 Task: Add an event  with title  Second Presentation Rehearsal and Feedback Gathering, date '2024/04/26' to 2024/04/28 & Select Event type as  Group. Add location for the event as  123 Mount Olympus, Greece and add a description: The scavenger hunt can be designed as a friendly competition, with teams competing against each other to finish first or achieve specific goals. This fosters team spirit, healthy competition, and a sense of achievement.Create an event link  http-secondpresentationrehearsalandfeedbackgatheringcom & Select the event color as  Lime Green. , logged in from the account softage.10@softage.netand send the event invitation to softage.6@softage.net and softage.7@softage.net
Action: Mouse moved to (769, 142)
Screenshot: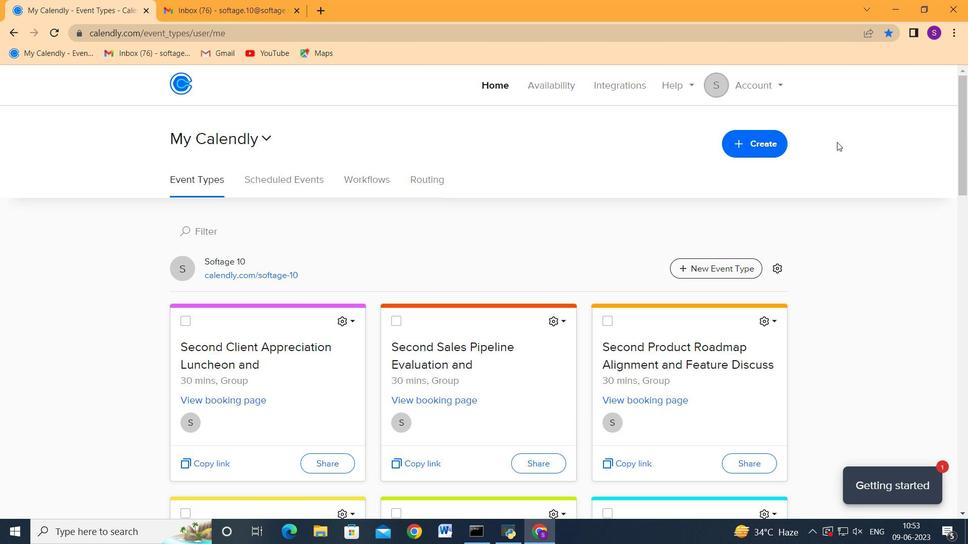
Action: Mouse pressed left at (769, 142)
Screenshot: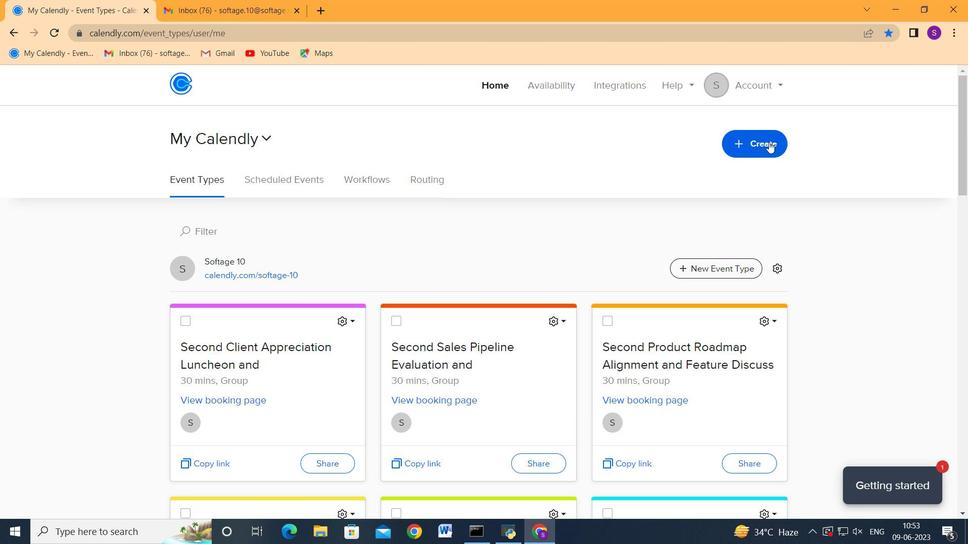 
Action: Mouse moved to (672, 202)
Screenshot: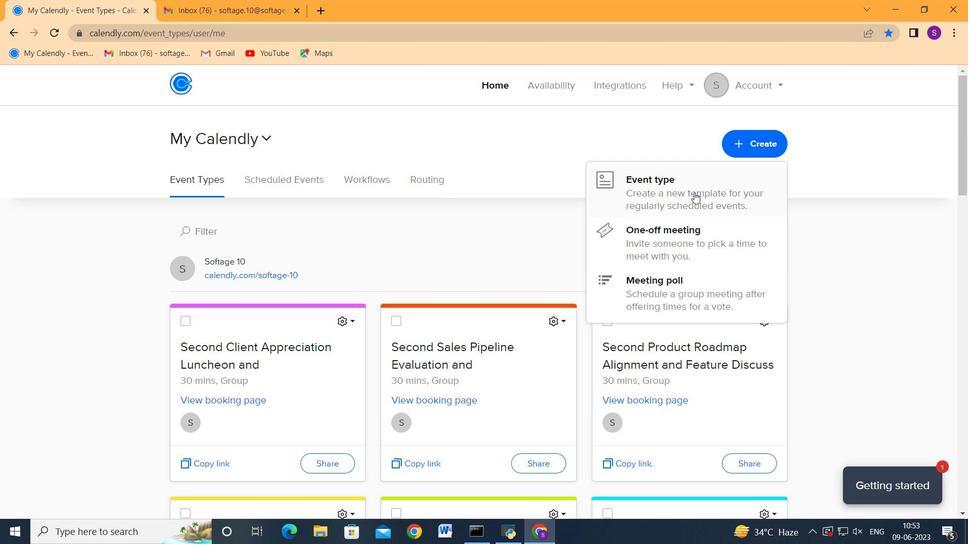 
Action: Mouse pressed left at (672, 202)
Screenshot: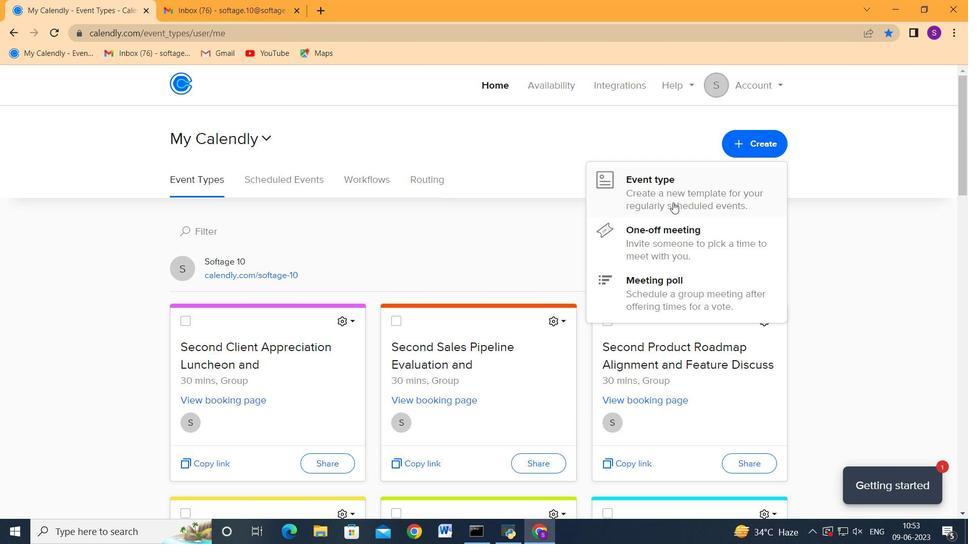 
Action: Mouse moved to (564, 239)
Screenshot: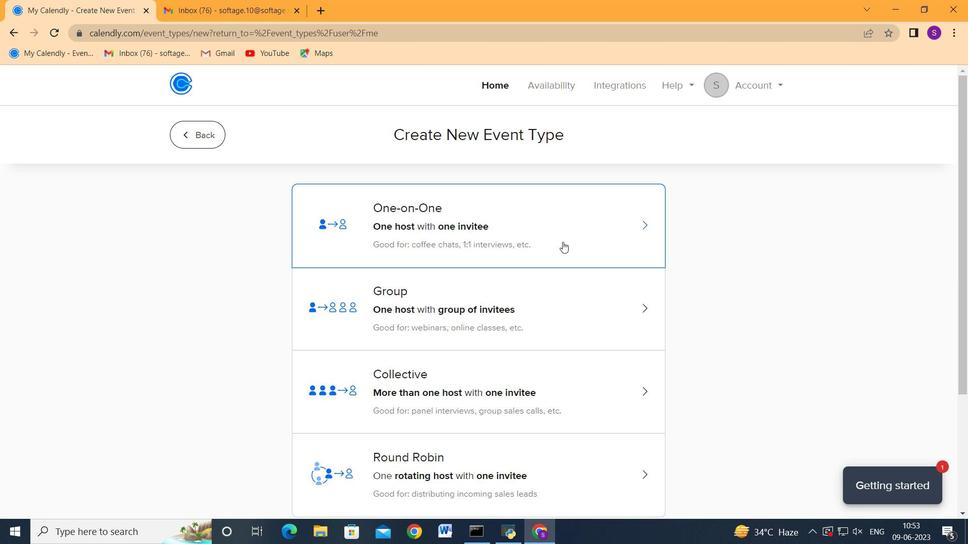 
Action: Mouse scrolled (562, 241) with delta (0, 0)
Screenshot: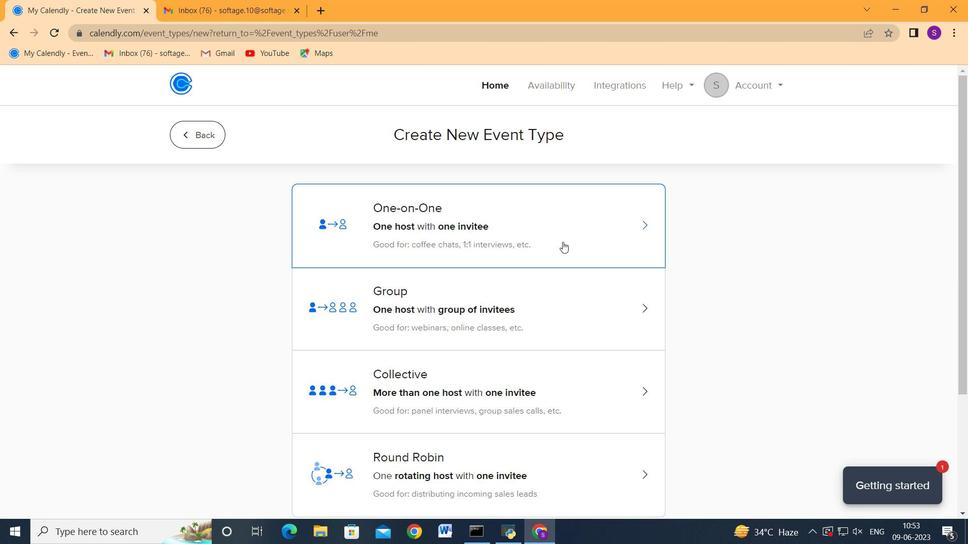 
Action: Mouse scrolled (564, 238) with delta (0, 0)
Screenshot: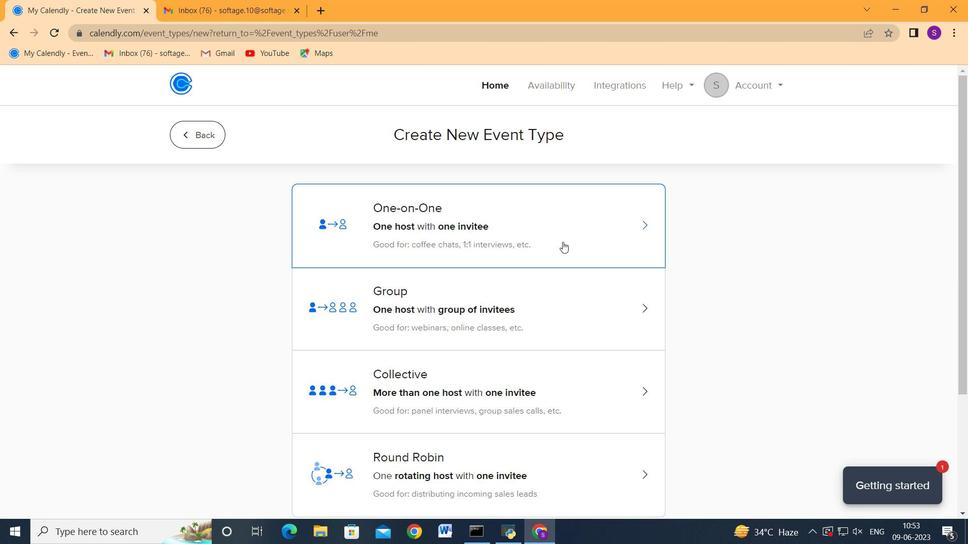 
Action: Mouse moved to (536, 260)
Screenshot: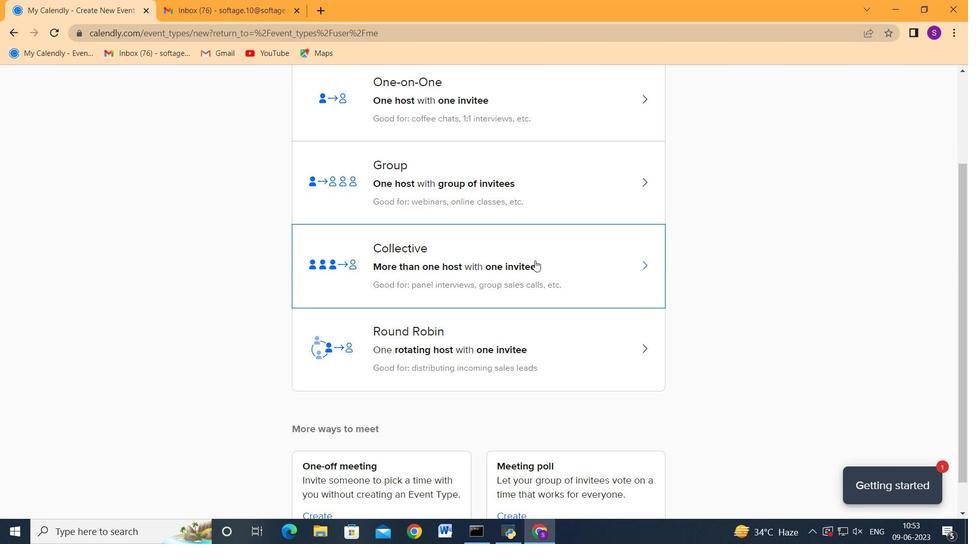 
Action: Mouse scrolled (536, 261) with delta (0, 0)
Screenshot: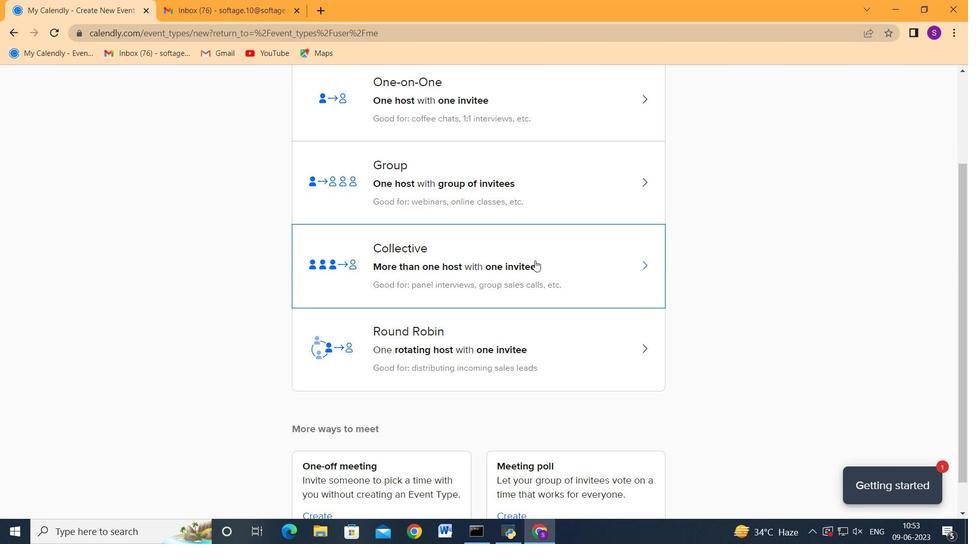 
Action: Mouse moved to (546, 253)
Screenshot: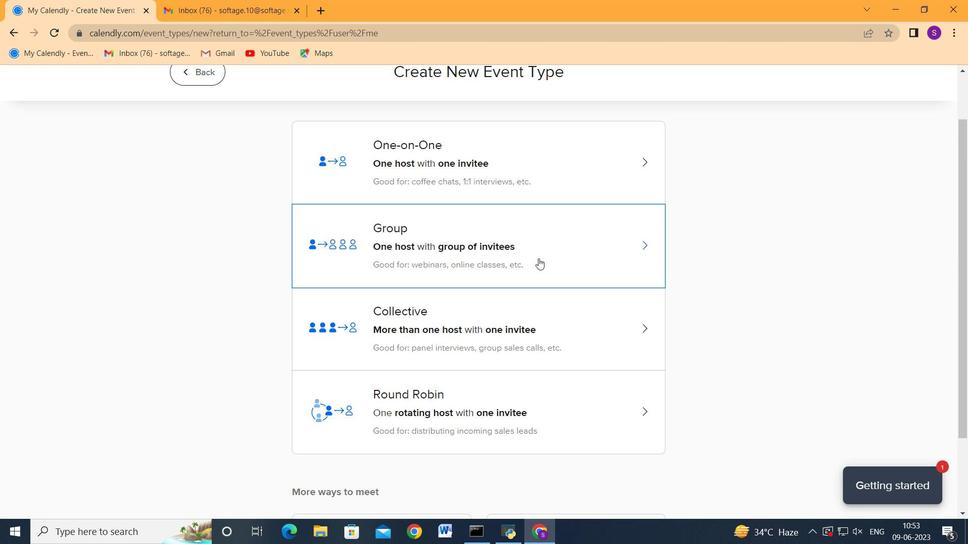 
Action: Mouse scrolled (546, 254) with delta (0, 0)
Screenshot: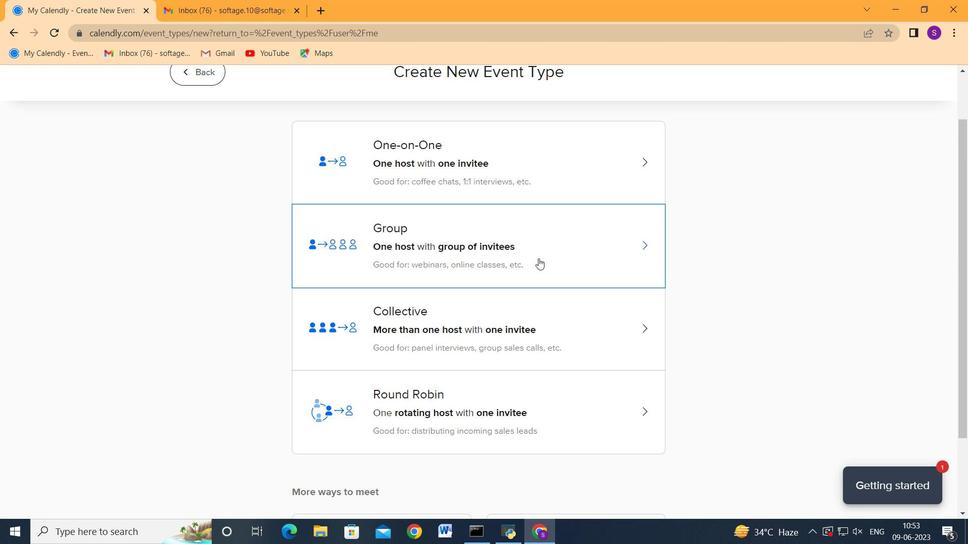 
Action: Mouse scrolled (546, 254) with delta (0, 0)
Screenshot: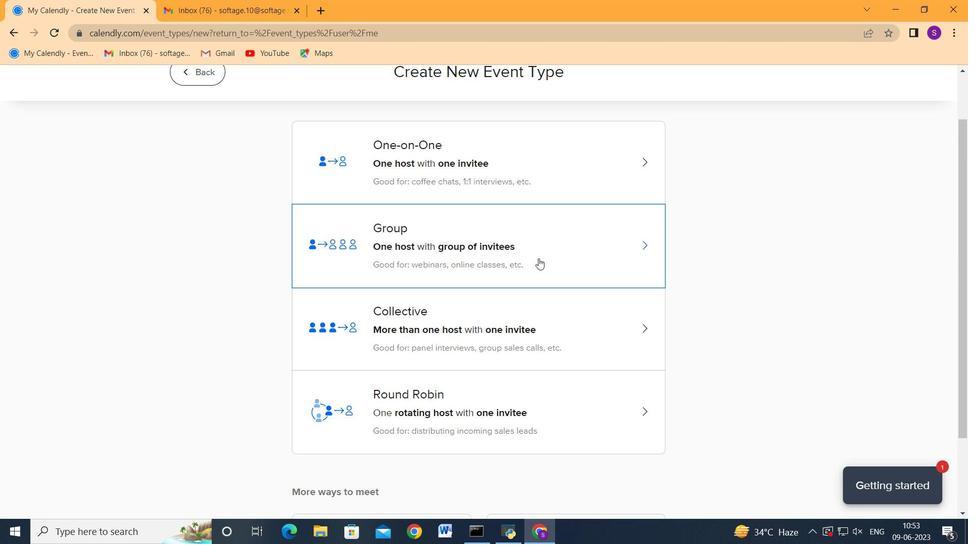 
Action: Mouse moved to (502, 316)
Screenshot: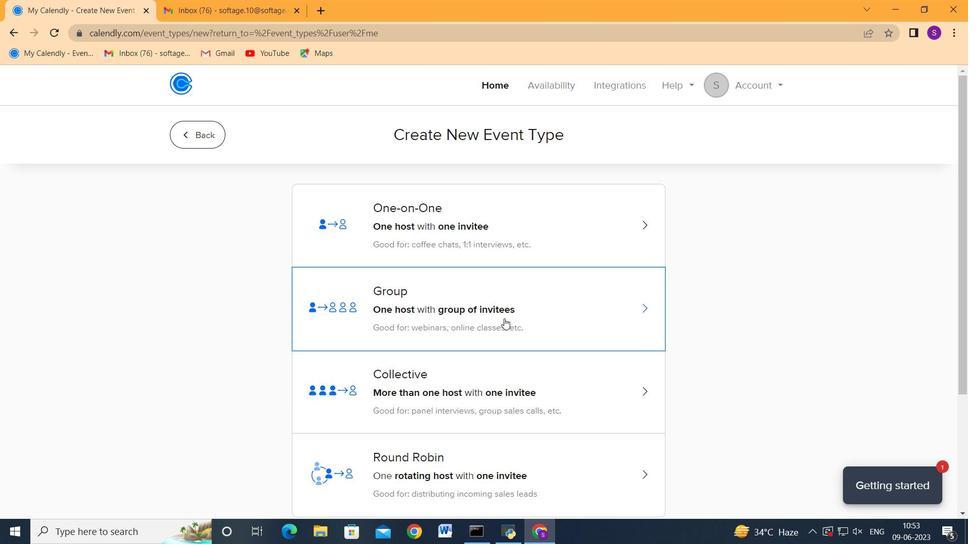 
Action: Mouse pressed left at (502, 316)
Screenshot: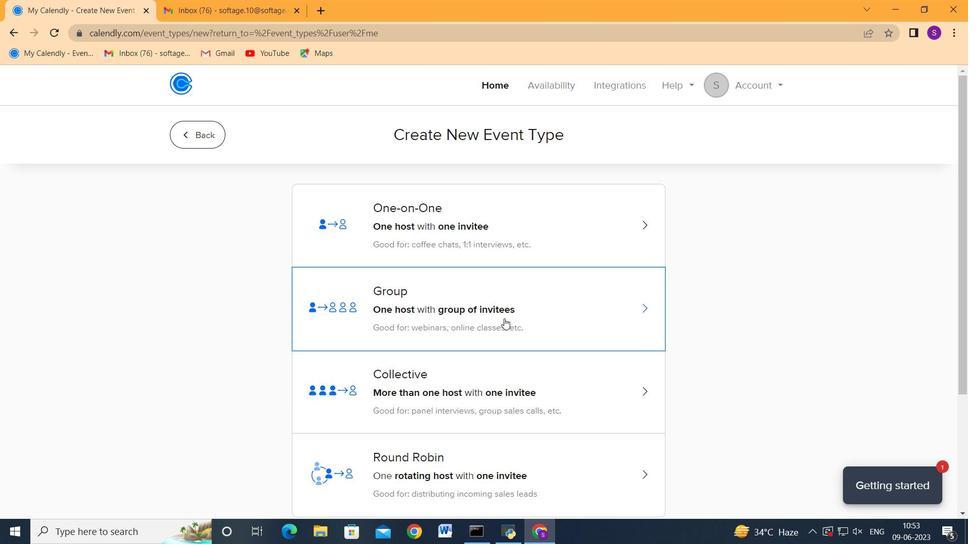 
Action: Mouse moved to (330, 306)
Screenshot: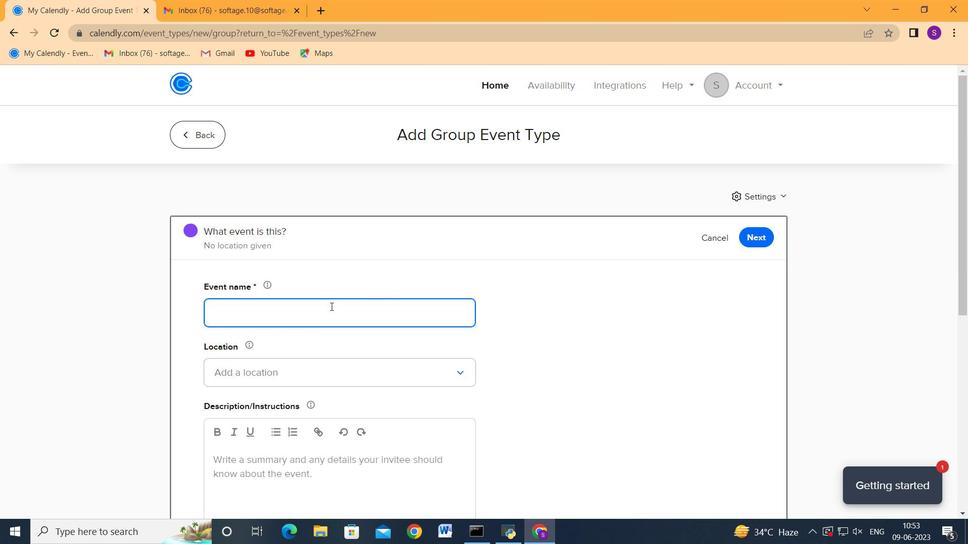 
Action: Mouse pressed left at (330, 306)
Screenshot: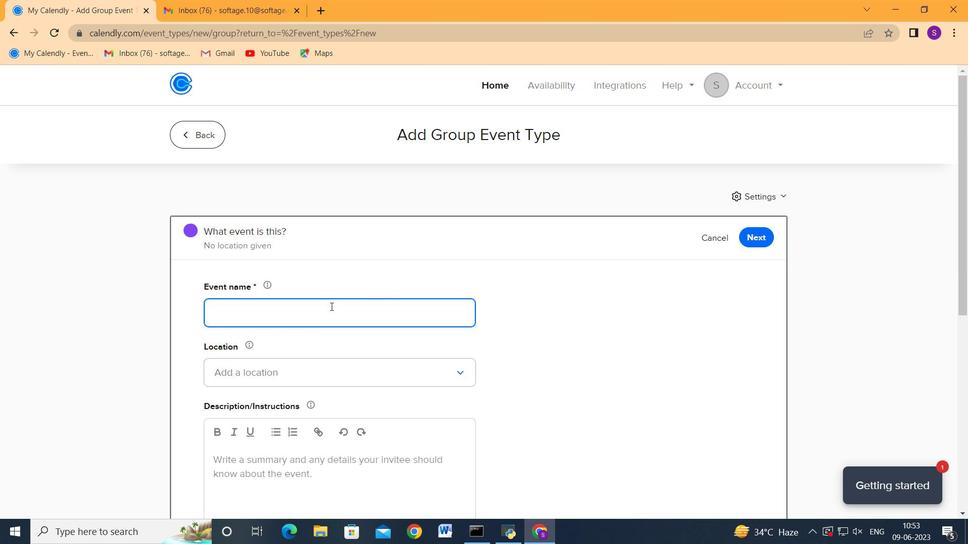 
Action: Key pressed <Key.shift_r>Second<Key.space><Key.shift>Presentation<Key.space><Key.shift_r>Rehearsal<Key.space><Key.space><Key.backspace>and<Key.space>feen<Key.backspace>dback<Key.space><Key.backspace><Key.backspace><Key.backspace><Key.backspace><Key.backspace><Key.backspace><Key.backspace><Key.backspace><Key.backspace><Key.shift_r>Feedna<Key.backspace><Key.backspace>back<Key.space><Key.shift>Gathering<Key.space><Key.tab>
Screenshot: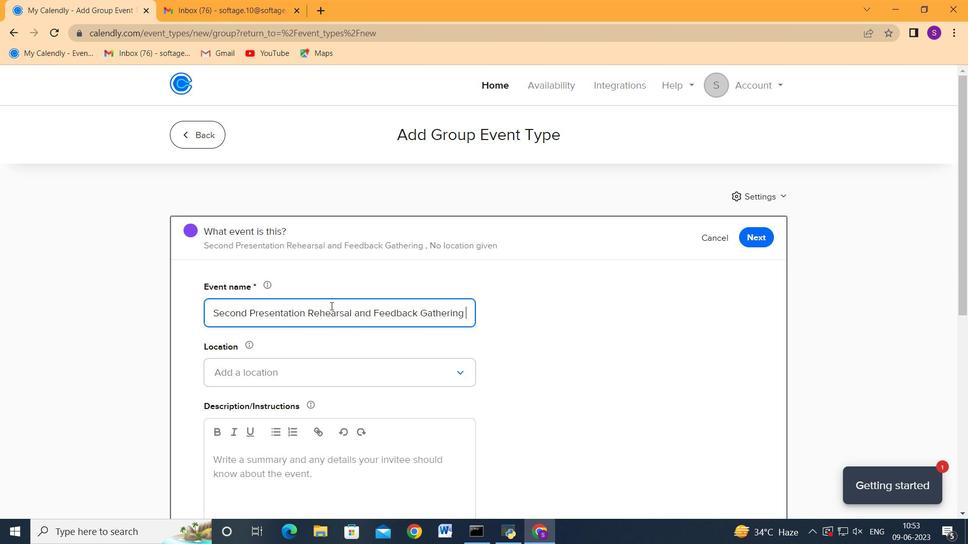 
Action: Mouse moved to (418, 181)
Screenshot: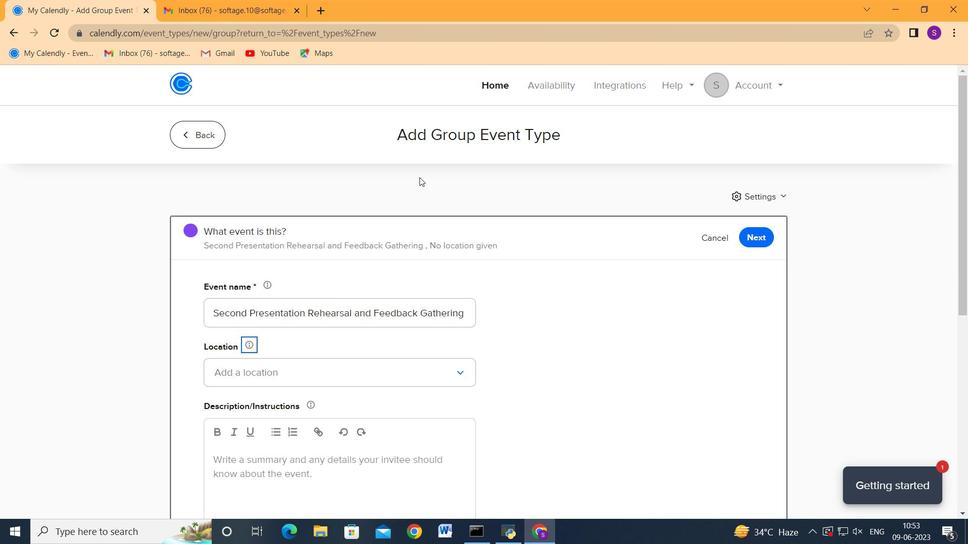 
Action: Key pressed <Key.tab>
Screenshot: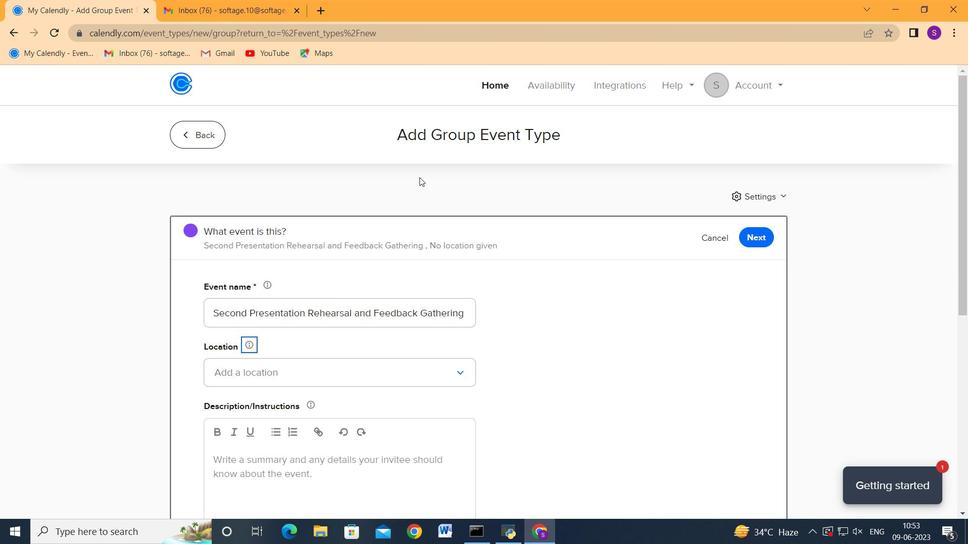 
Action: Mouse moved to (359, 372)
Screenshot: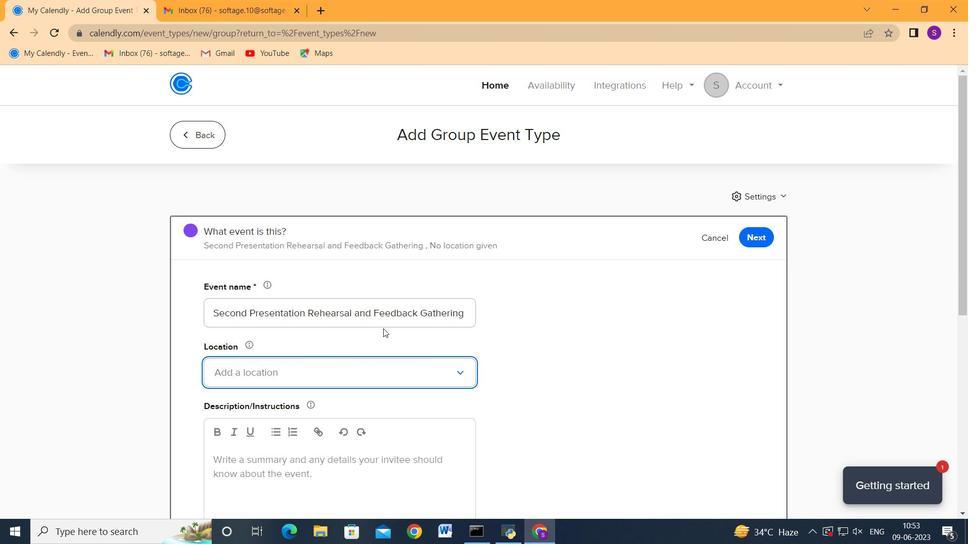
Action: Mouse pressed left at (359, 372)
Screenshot: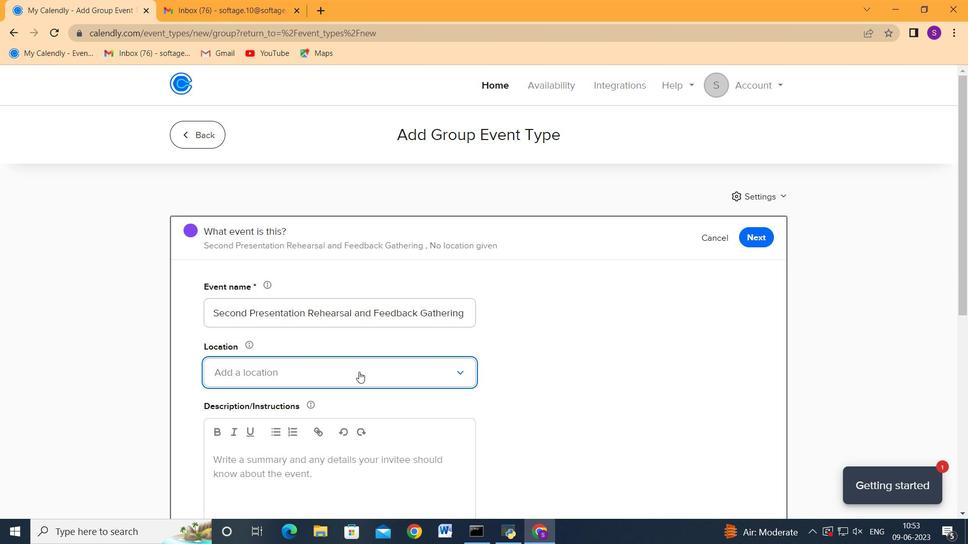 
Action: Mouse moved to (305, 402)
Screenshot: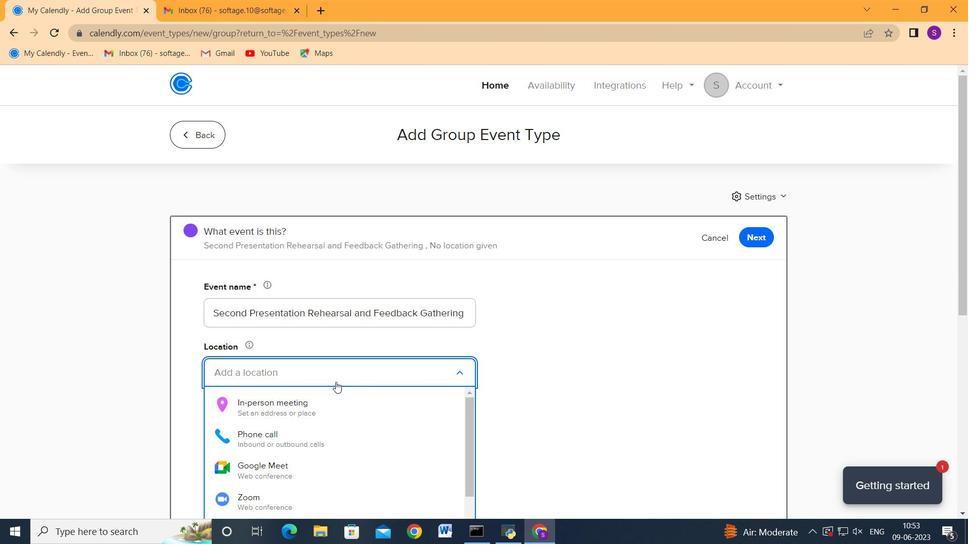 
Action: Mouse pressed left at (305, 402)
Screenshot: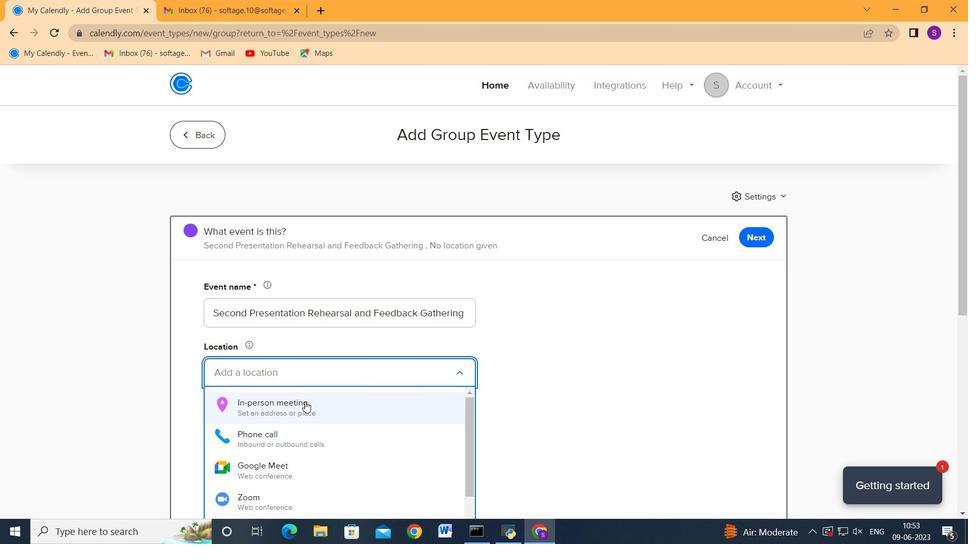 
Action: Mouse moved to (454, 210)
Screenshot: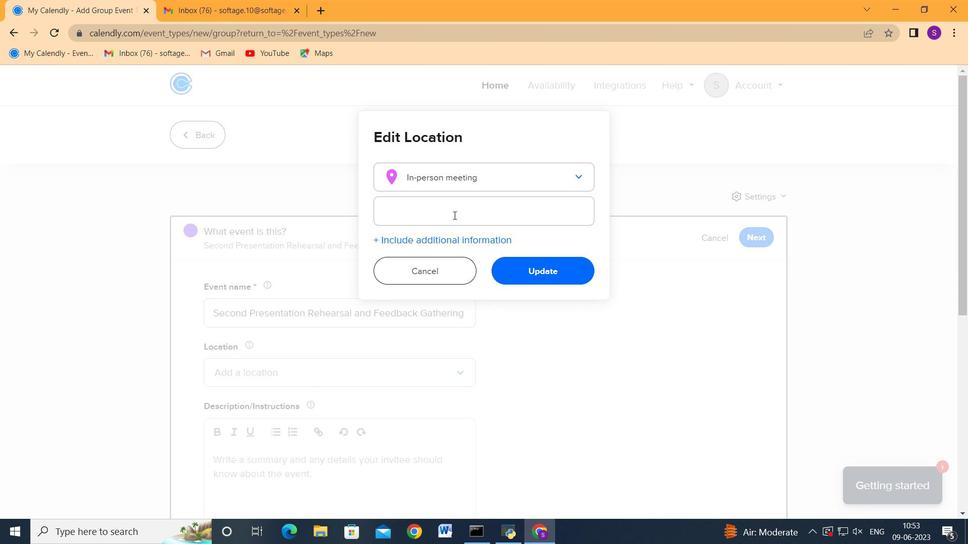 
Action: Mouse pressed left at (454, 210)
Screenshot: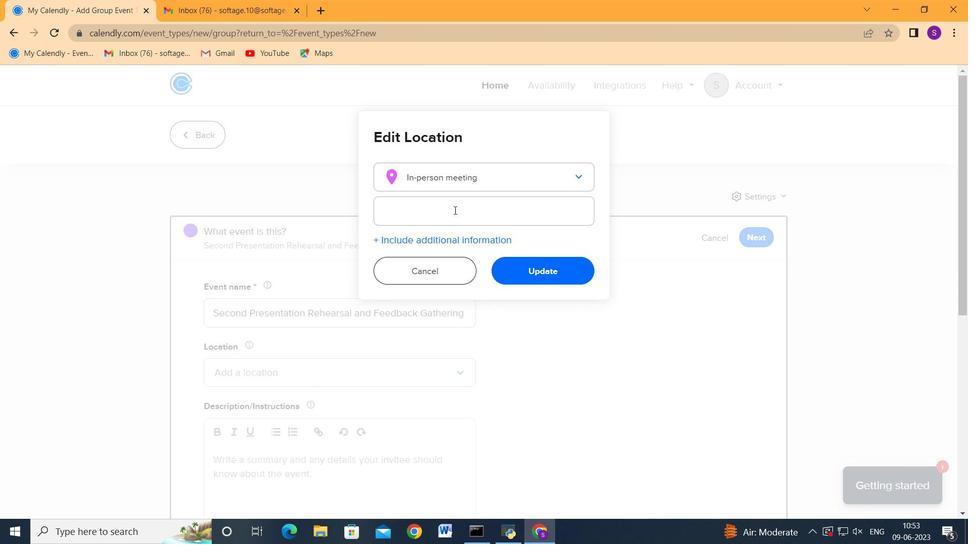 
Action: Key pressed <Key.shift><Key.shift><Key.shift><Key.shift><Key.shift><Key.shift><Key.shift><Key.shift>T<Key.backspace>123<Key.space><Key.shift>Moun<Key.space><Key.backspace>t<Key.space><Key.shift>Olympus
Screenshot: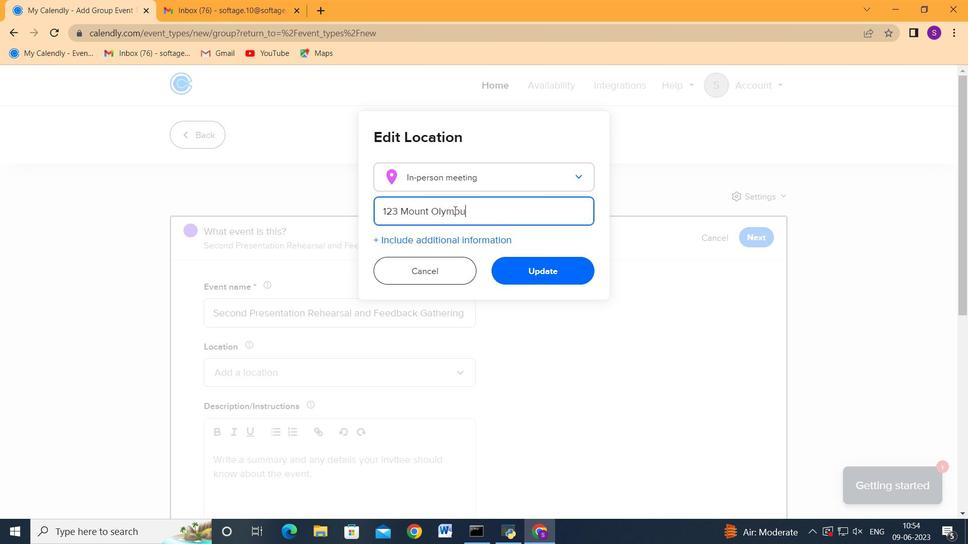 
Action: Mouse moved to (527, 275)
Screenshot: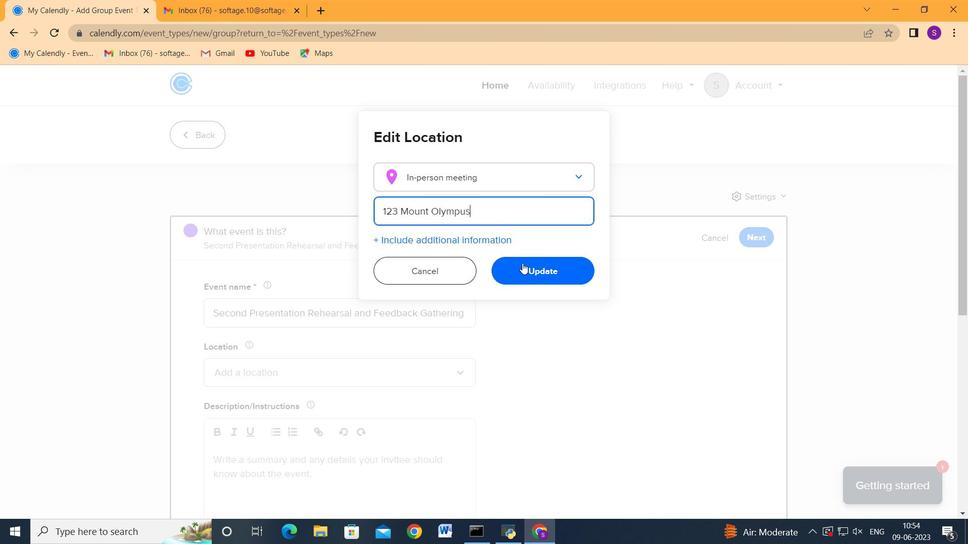 
Action: Mouse pressed left at (527, 275)
Screenshot: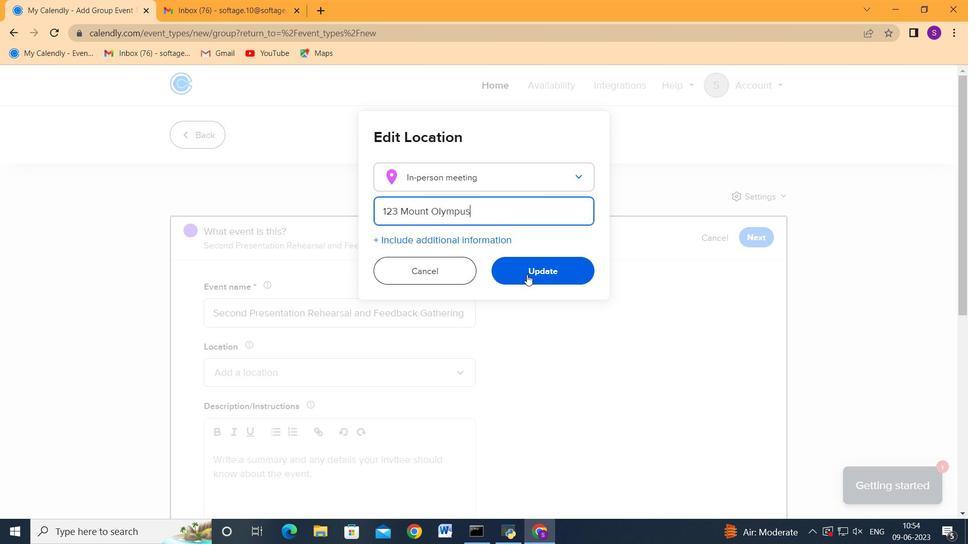 
Action: Mouse moved to (424, 373)
Screenshot: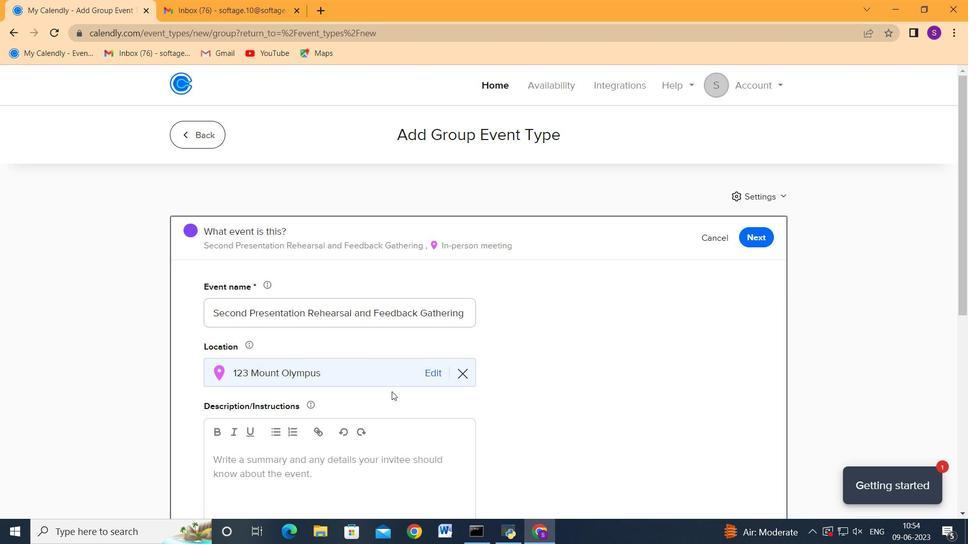 
Action: Mouse pressed left at (424, 373)
Screenshot: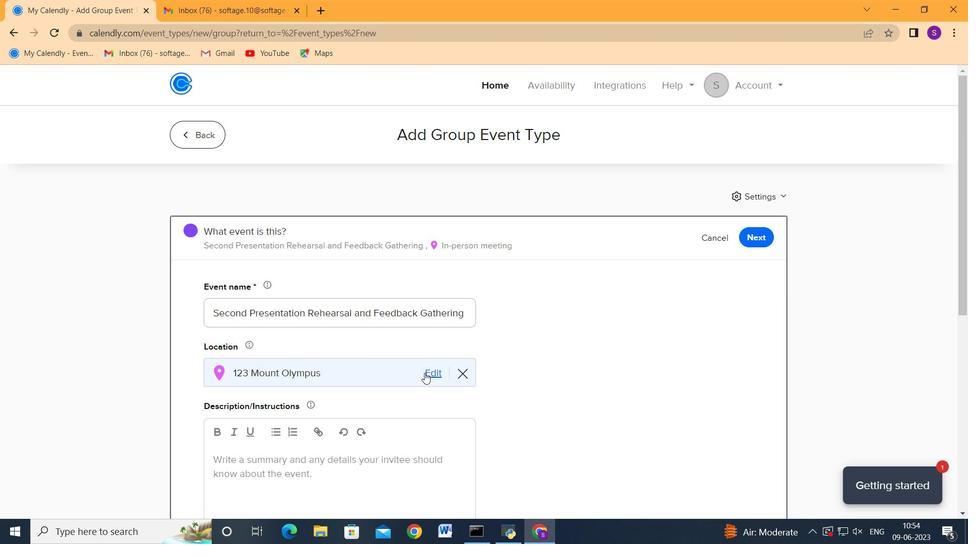 
Action: Mouse moved to (486, 219)
Screenshot: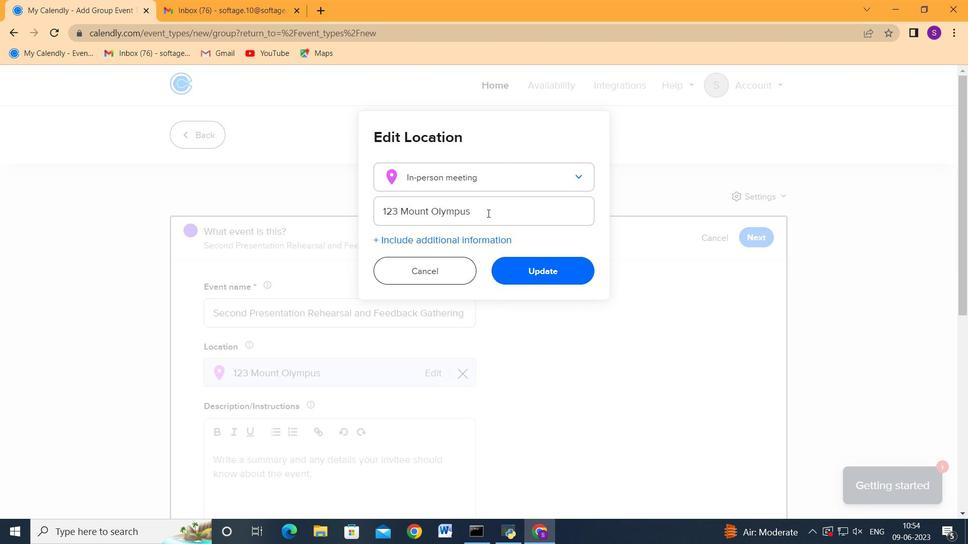 
Action: Mouse pressed left at (486, 219)
Screenshot: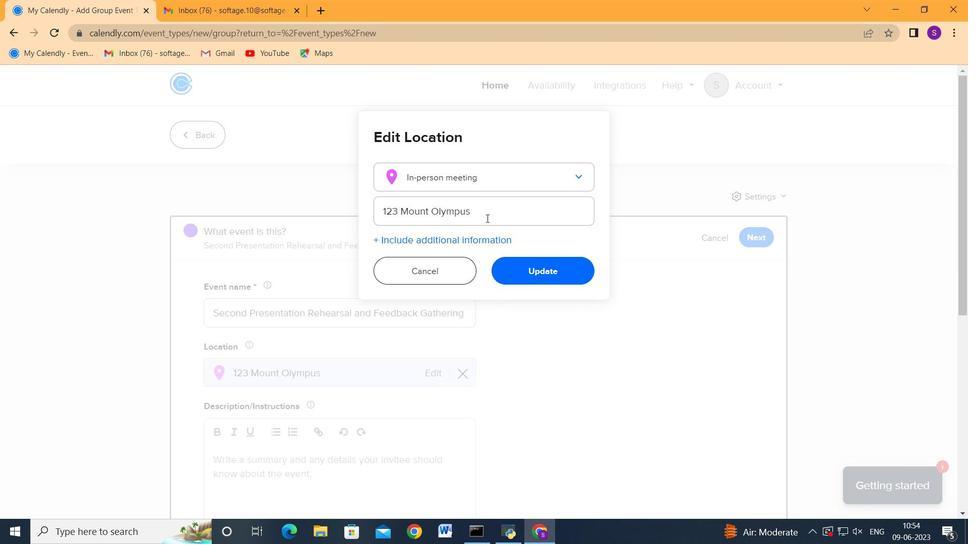 
Action: Key pressed ,<Key.space><Key.shift_r>Grre<Key.backspace><Key.backspace>eece
Screenshot: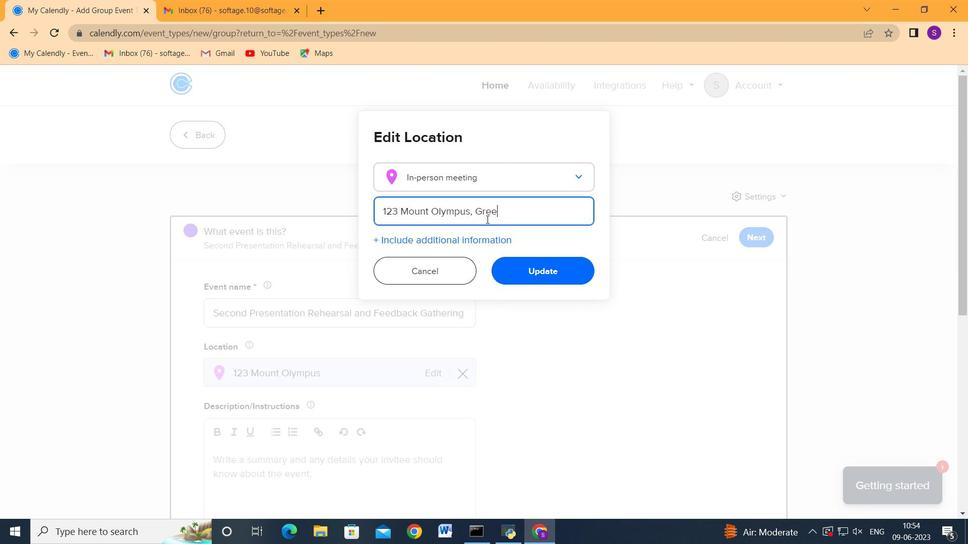 
Action: Mouse moved to (516, 259)
Screenshot: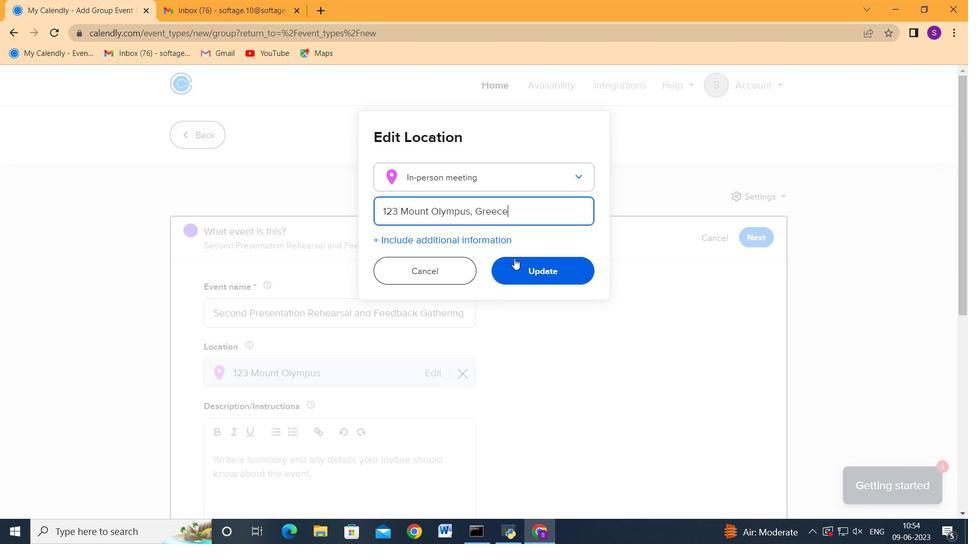 
Action: Mouse pressed left at (516, 259)
Screenshot: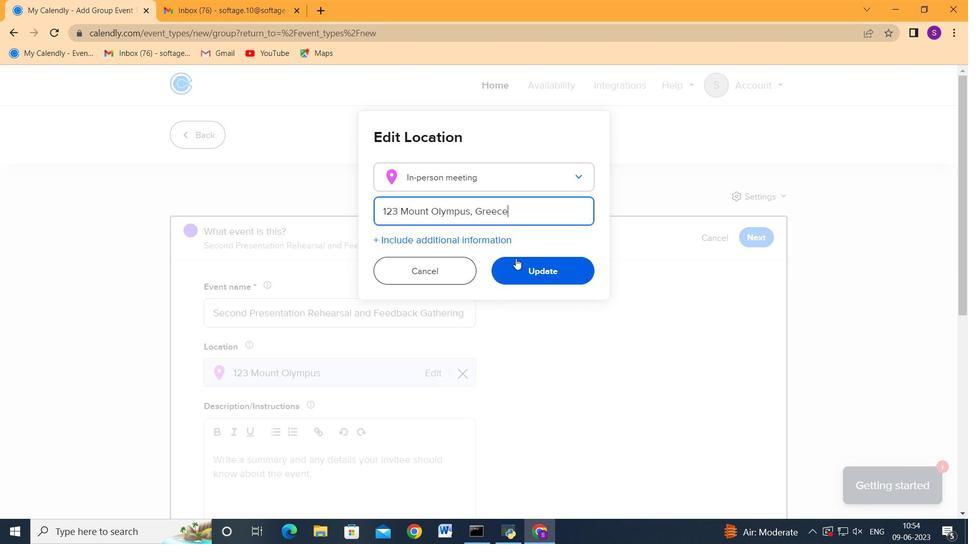 
Action: Mouse moved to (473, 311)
Screenshot: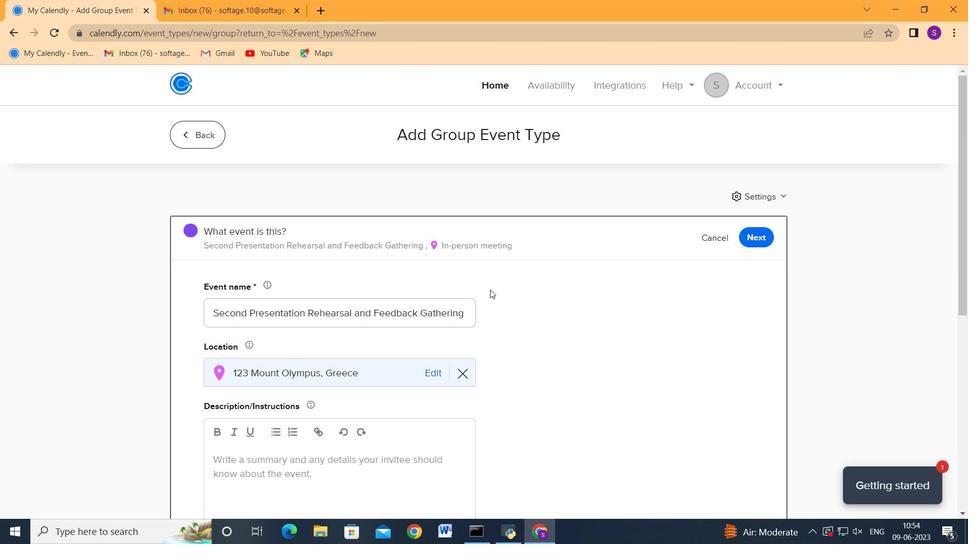 
Action: Mouse scrolled (473, 310) with delta (0, 0)
Screenshot: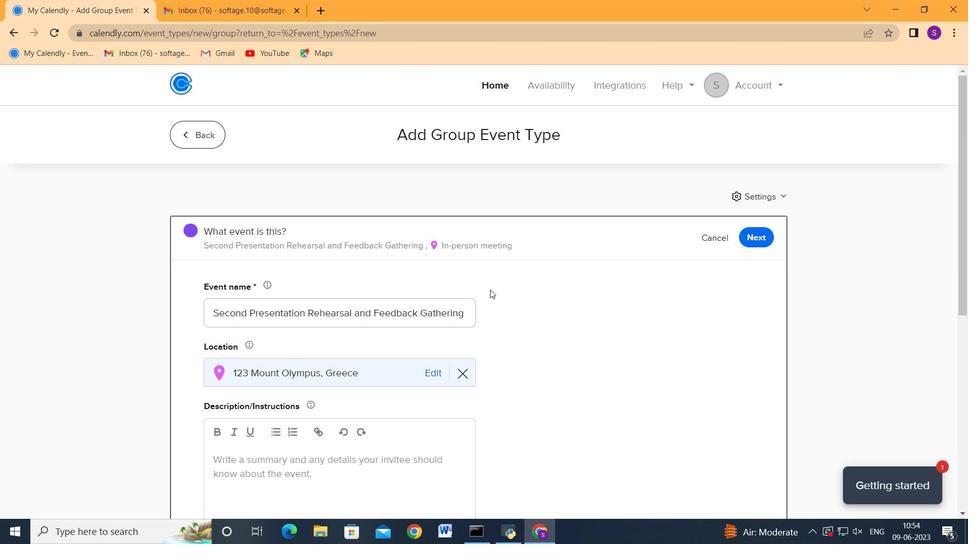 
Action: Mouse moved to (472, 312)
Screenshot: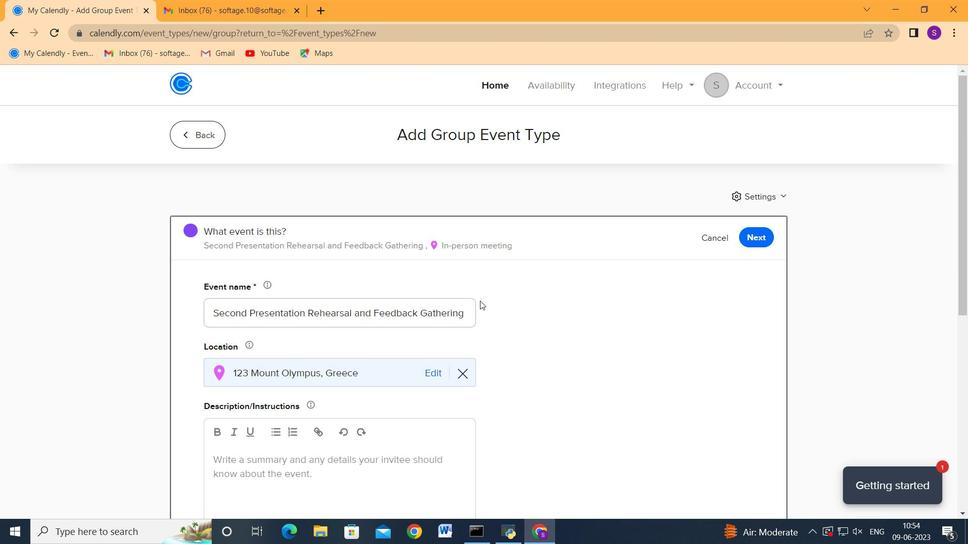 
Action: Mouse scrolled (472, 311) with delta (0, 0)
Screenshot: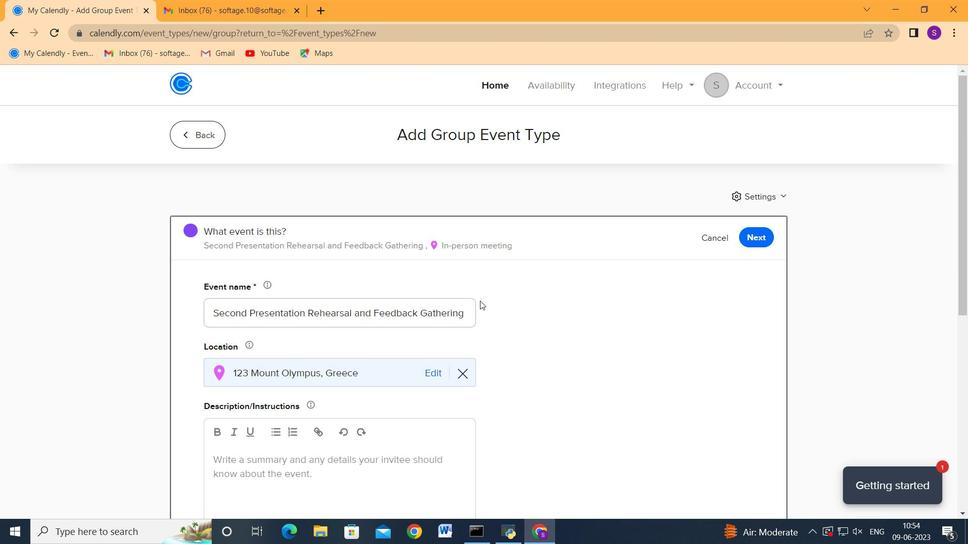 
Action: Mouse moved to (472, 312)
Screenshot: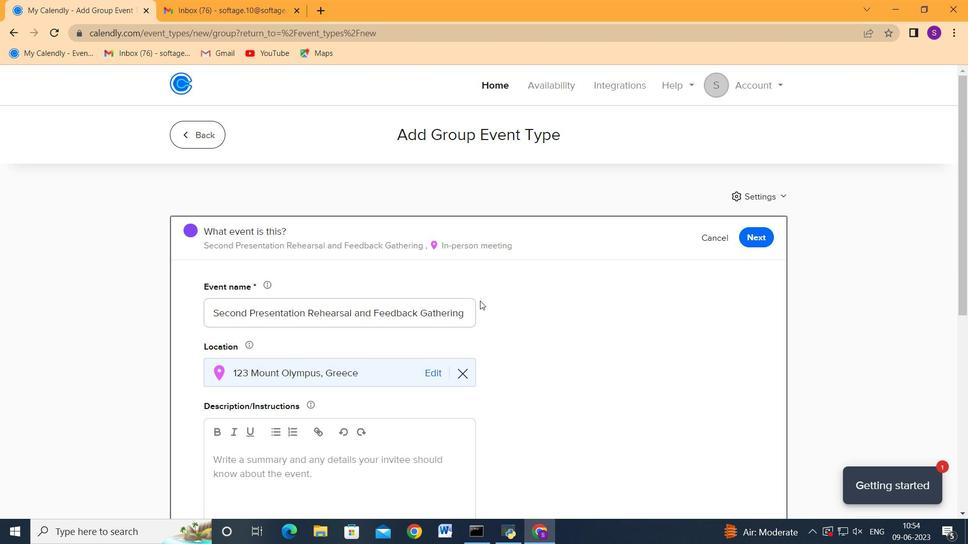 
Action: Mouse scrolled (472, 311) with delta (0, 0)
Screenshot: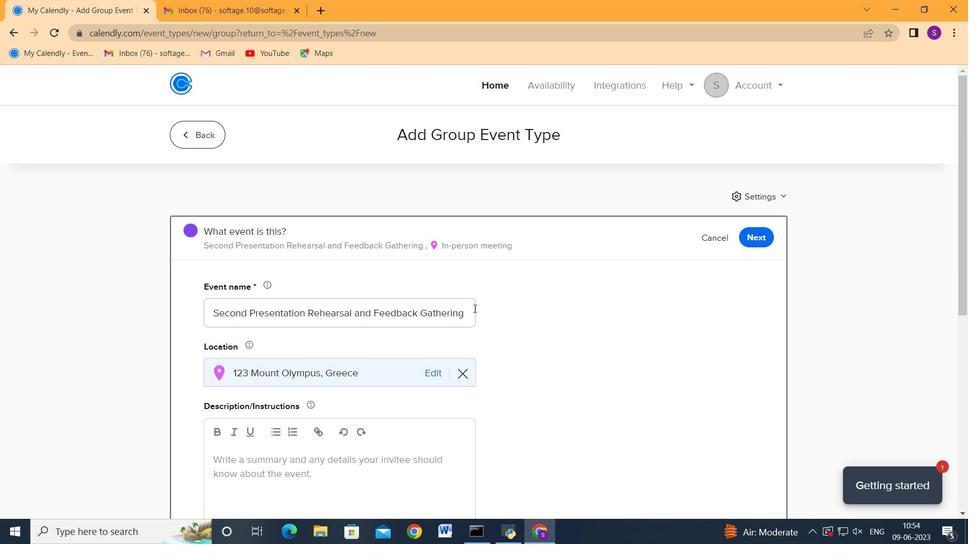 
Action: Mouse moved to (249, 280)
Screenshot: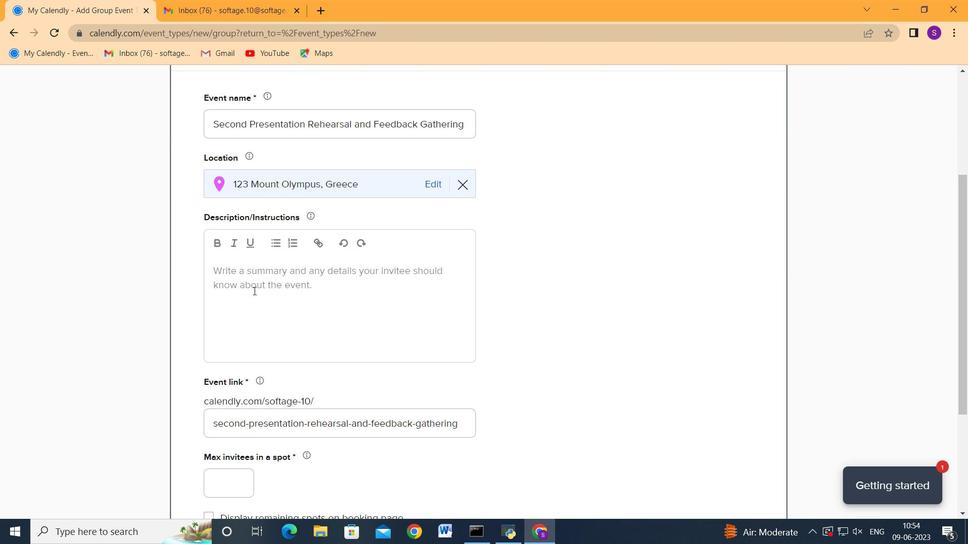 
Action: Mouse pressed left at (249, 280)
Screenshot: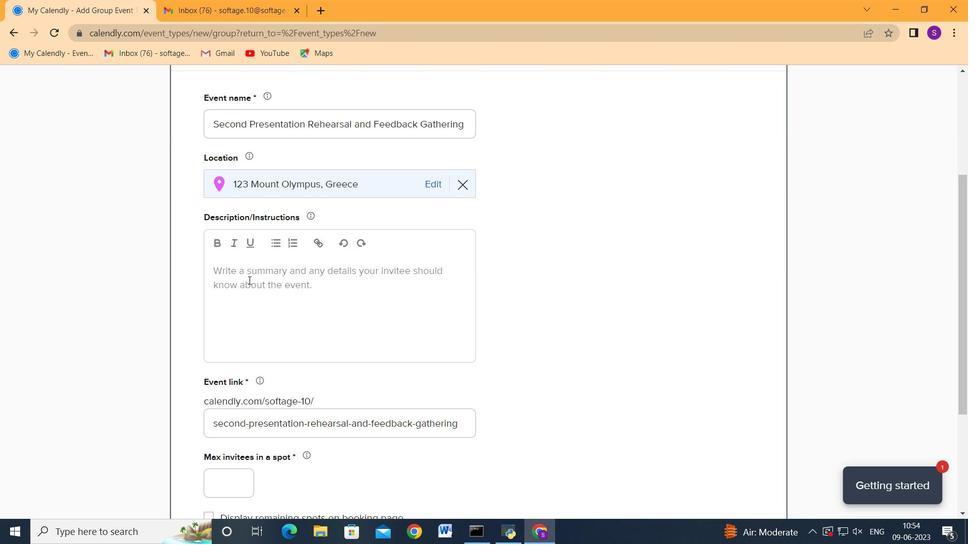 
Action: Mouse moved to (269, 277)
Screenshot: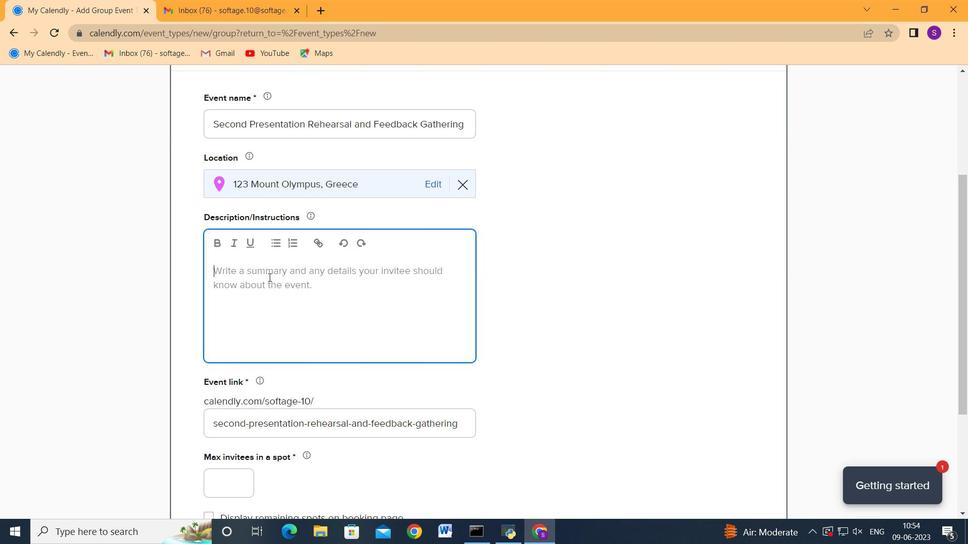 
Action: Key pressed <Key.shift>The<Key.space>scavenger<Key.space>hunt<Key.space>can<Key.space>be<Key.space>designed<Key.space>as<Key.space>a<Key.space>friendly<Key.space>competition,<Key.space>with<Key.space>teams<Key.space>competing<Key.space>against<Key.space>each<Key.space>other<Key.space>to<Key.space>finish<Key.space>first<Key.space>or<Key.space>achieve<Key.space>specific<Key.space>goals.<Key.space><Key.shift_r><Key.shift_r>Tho<Key.backspace>is<Key.space><Key.shift>fol<Key.backspace>sters<Key.space>team<Key.space>spirit,<Key.space>healthy<Key.space>competition,<Key.space>and<Key.space>a<Key.space>sense<Key.space>of<Key.space>achievement.<Key.tab><Key.tab><Key.backspace>http-secondpresentationrehearsalandfeedbackgatheringcom<Key.tab><Key.tab>2<Key.tab><Key.tab>
Screenshot: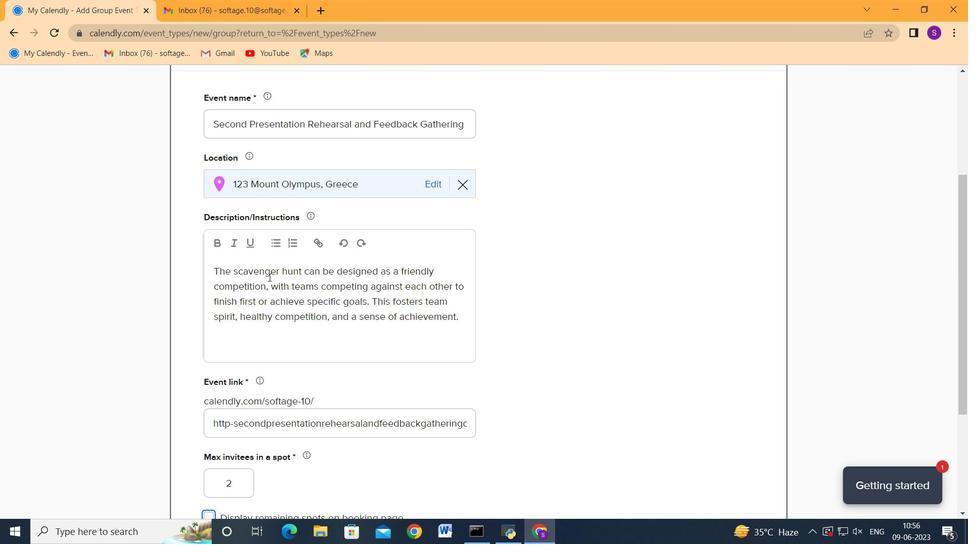 
Action: Mouse moved to (391, 399)
Screenshot: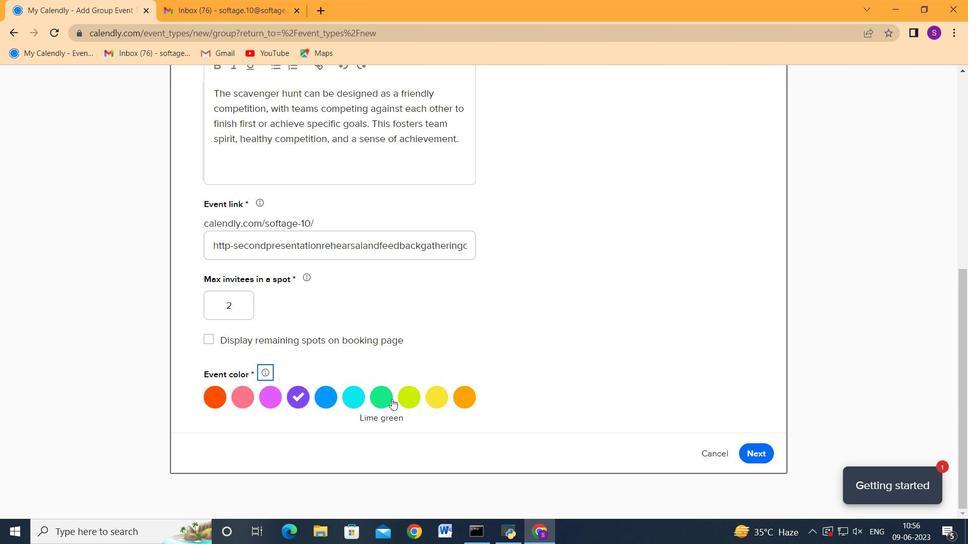 
Action: Mouse pressed left at (391, 399)
Screenshot: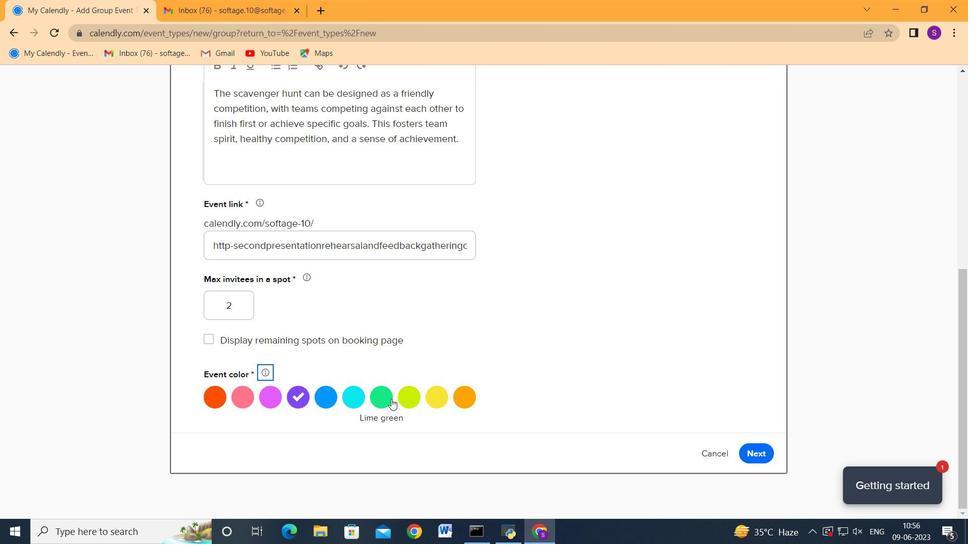
Action: Mouse moved to (757, 445)
Screenshot: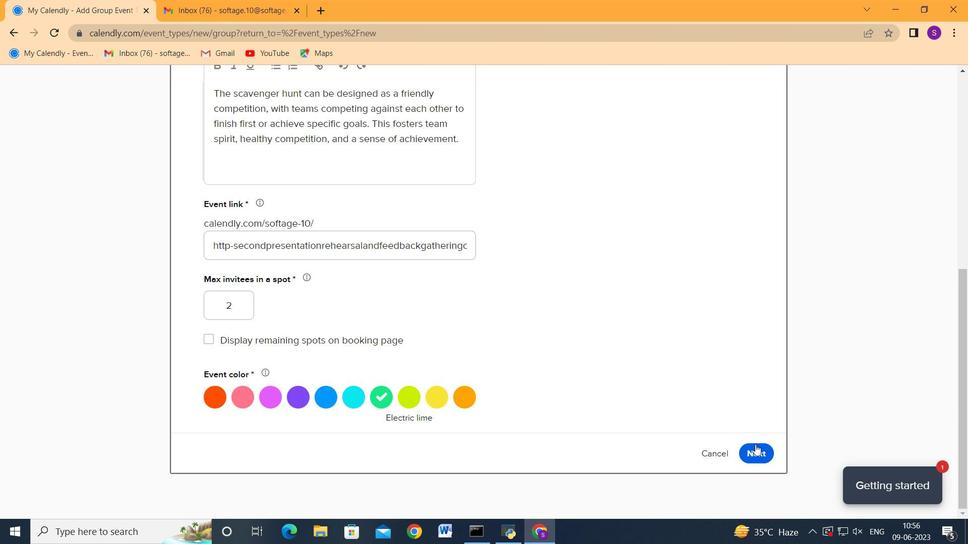 
Action: Mouse pressed left at (757, 445)
Screenshot: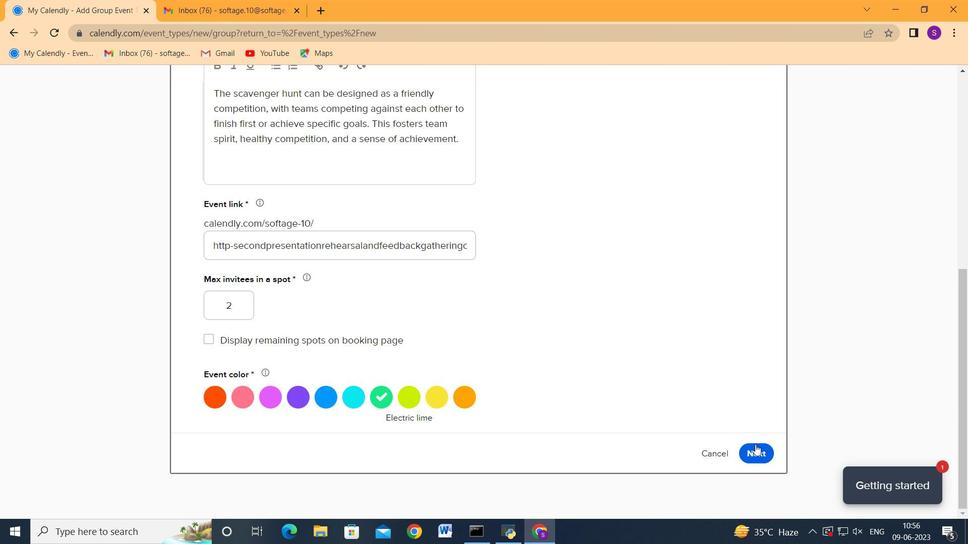 
Action: Mouse moved to (384, 215)
Screenshot: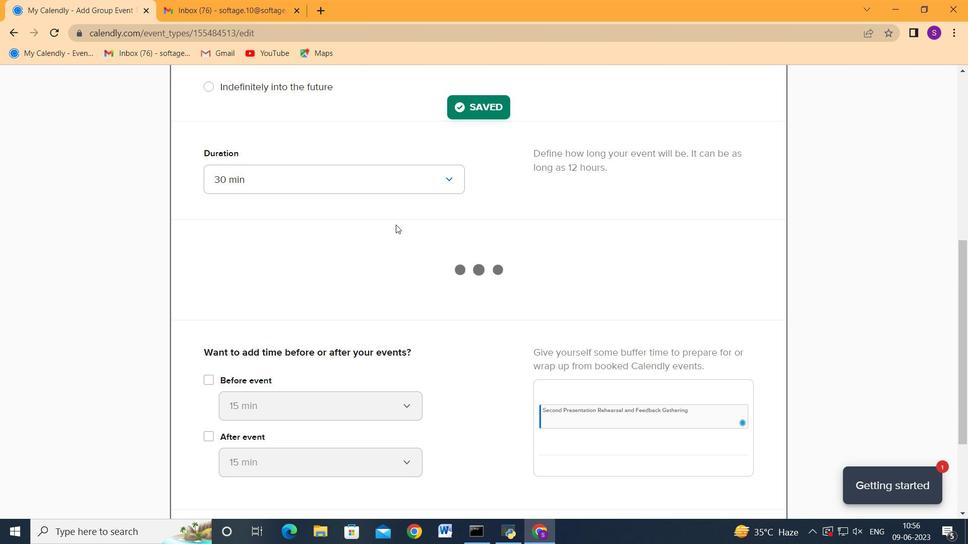 
Action: Mouse scrolled (384, 216) with delta (0, 0)
Screenshot: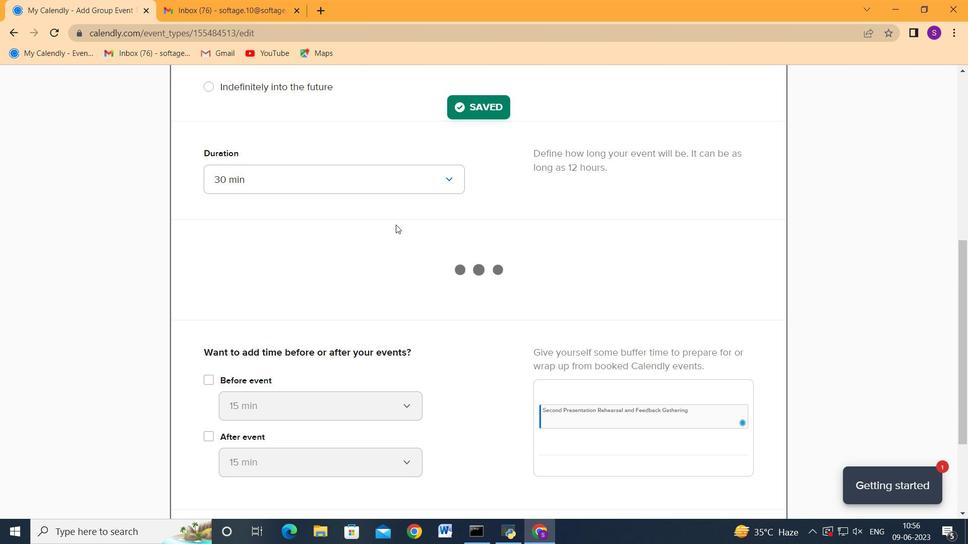 
Action: Mouse scrolled (384, 216) with delta (0, 0)
Screenshot: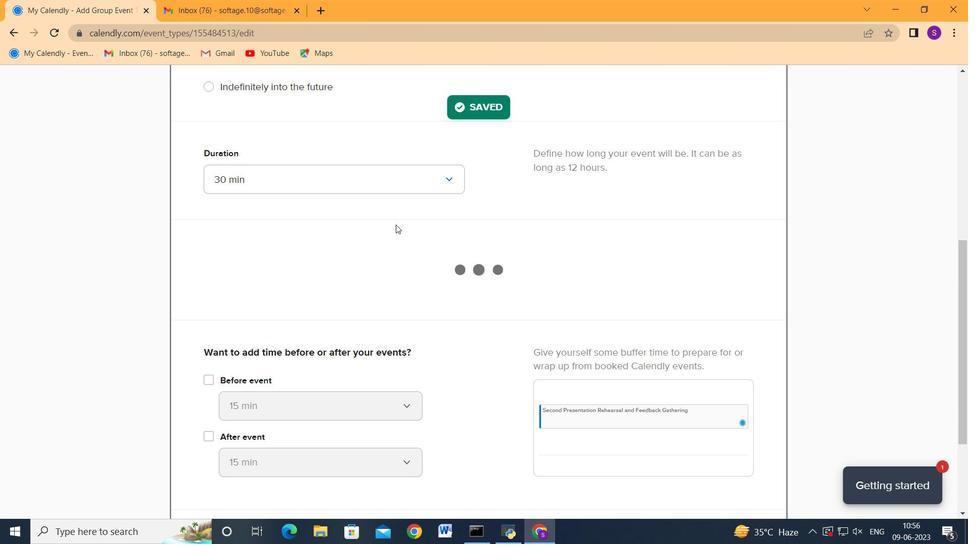 
Action: Mouse scrolled (384, 216) with delta (0, 0)
Screenshot: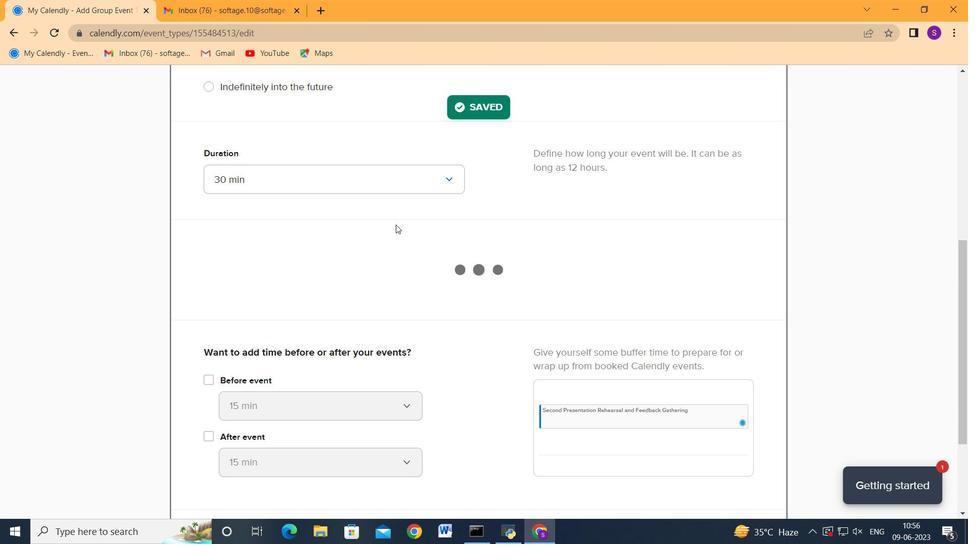 
Action: Mouse scrolled (384, 216) with delta (0, 0)
Screenshot: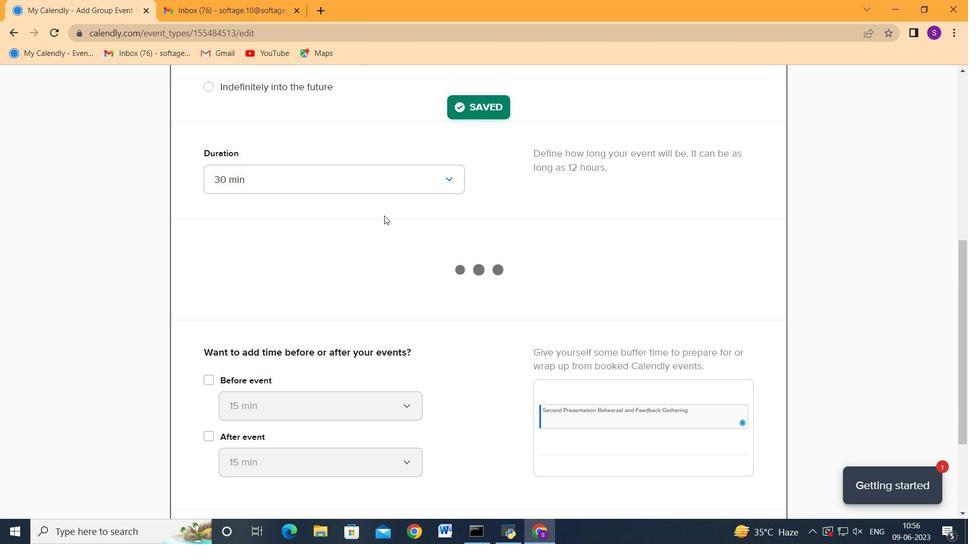 
Action: Mouse moved to (382, 215)
Screenshot: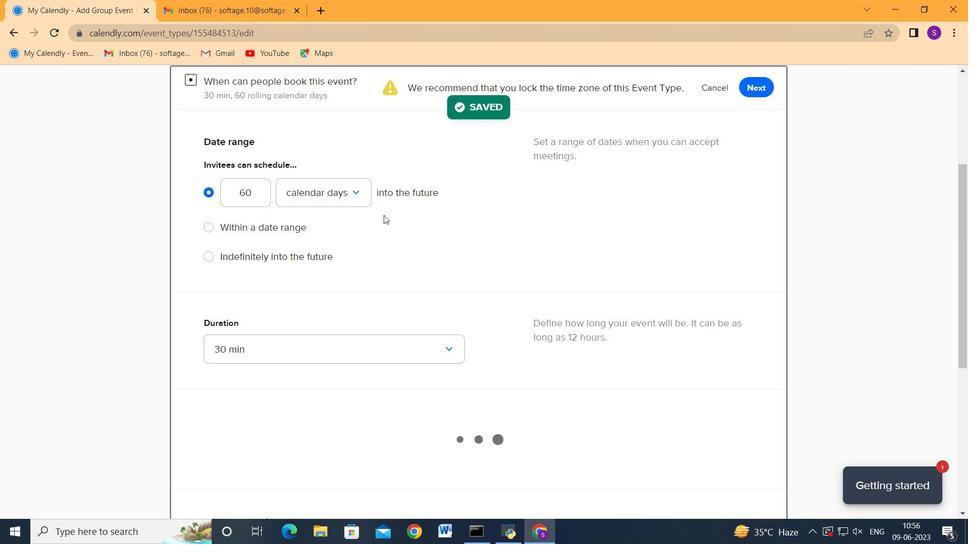 
Action: Mouse scrolled (382, 216) with delta (0, 0)
Screenshot: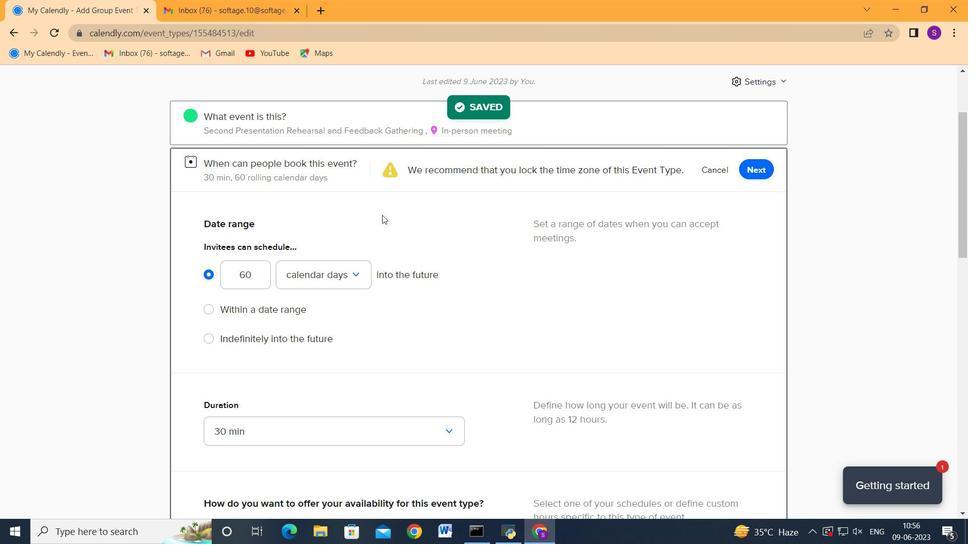 
Action: Mouse scrolled (382, 216) with delta (0, 0)
Screenshot: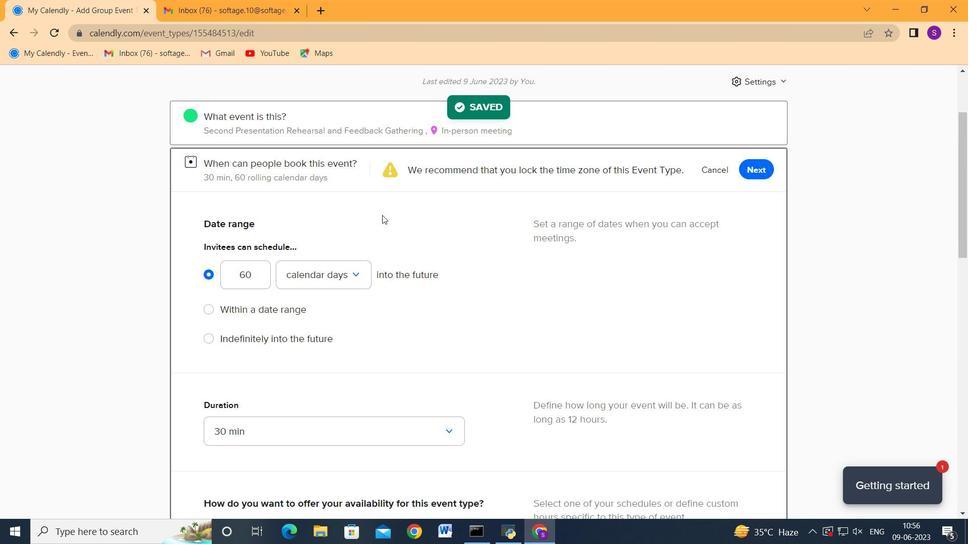 
Action: Mouse moved to (382, 215)
Screenshot: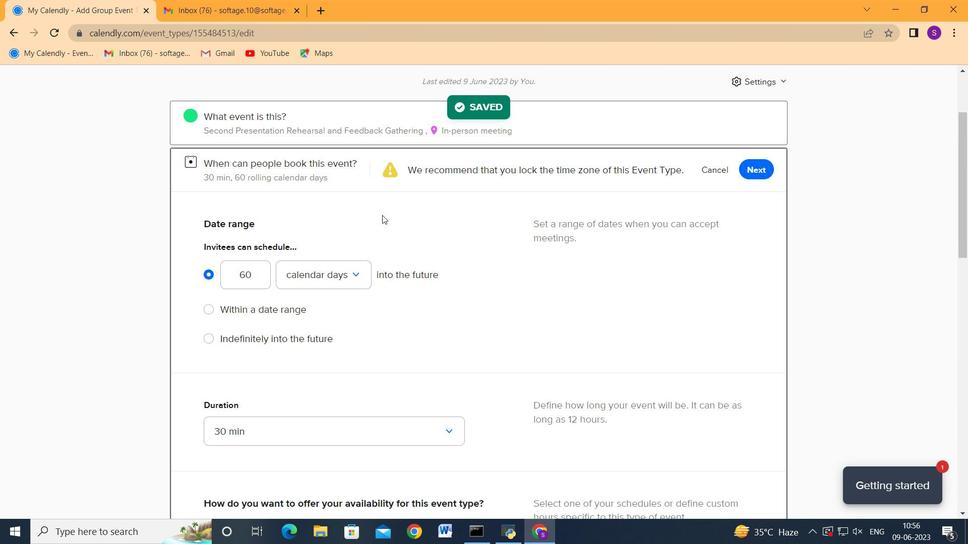 
Action: Mouse scrolled (382, 216) with delta (0, 0)
Screenshot: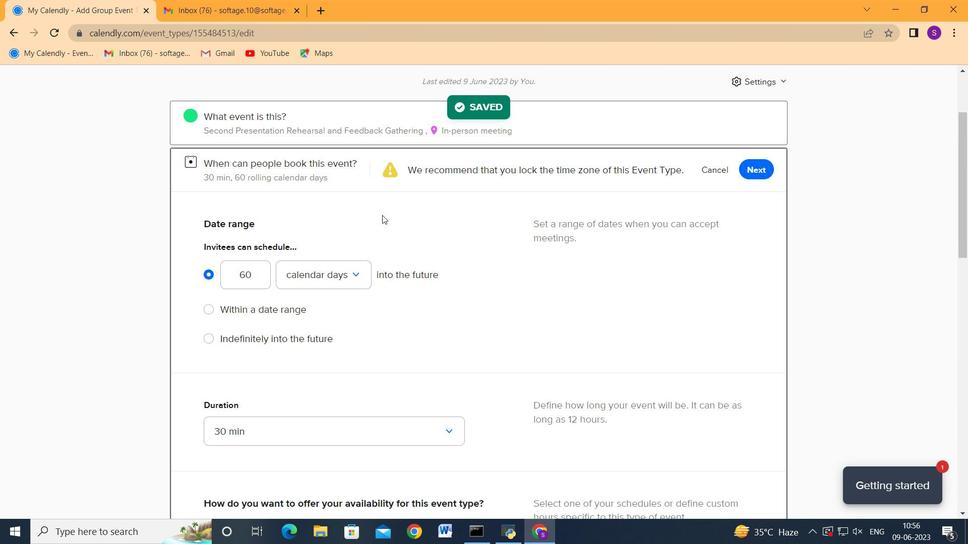 
Action: Mouse moved to (297, 430)
Screenshot: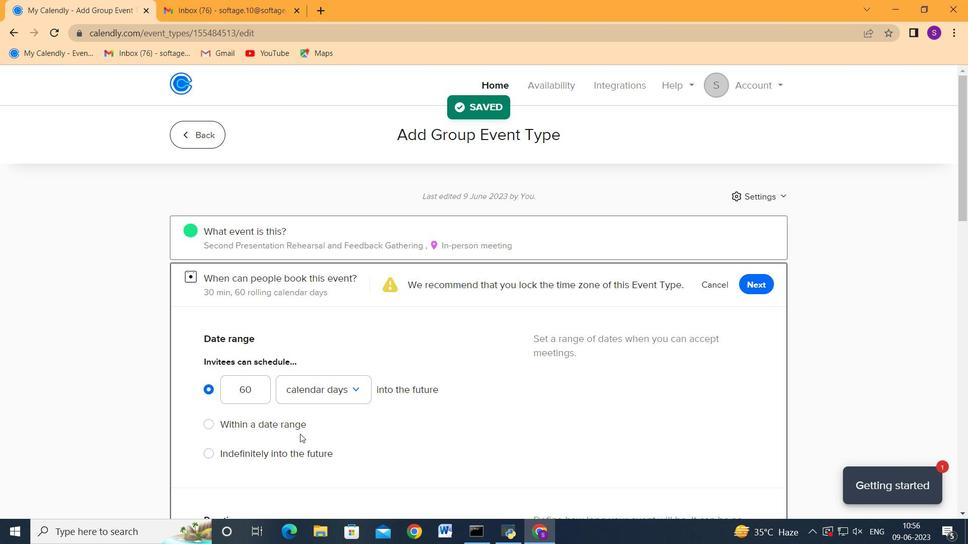 
Action: Mouse pressed left at (297, 430)
Screenshot: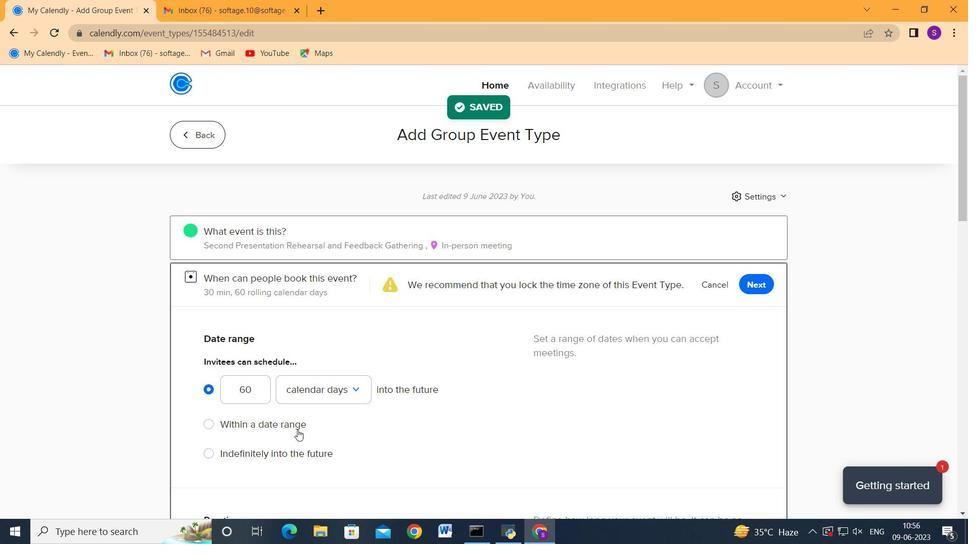 
Action: Mouse moved to (323, 422)
Screenshot: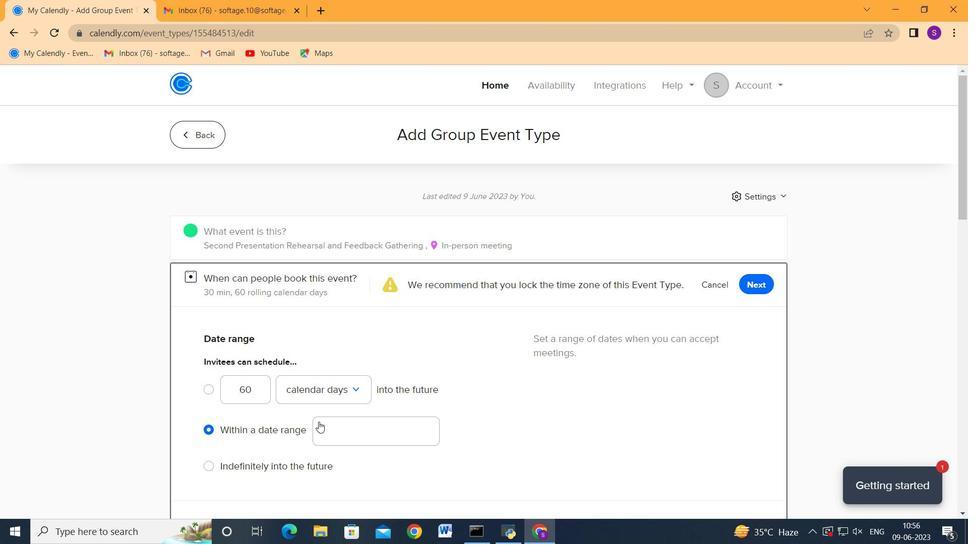 
Action: Mouse pressed left at (323, 422)
Screenshot: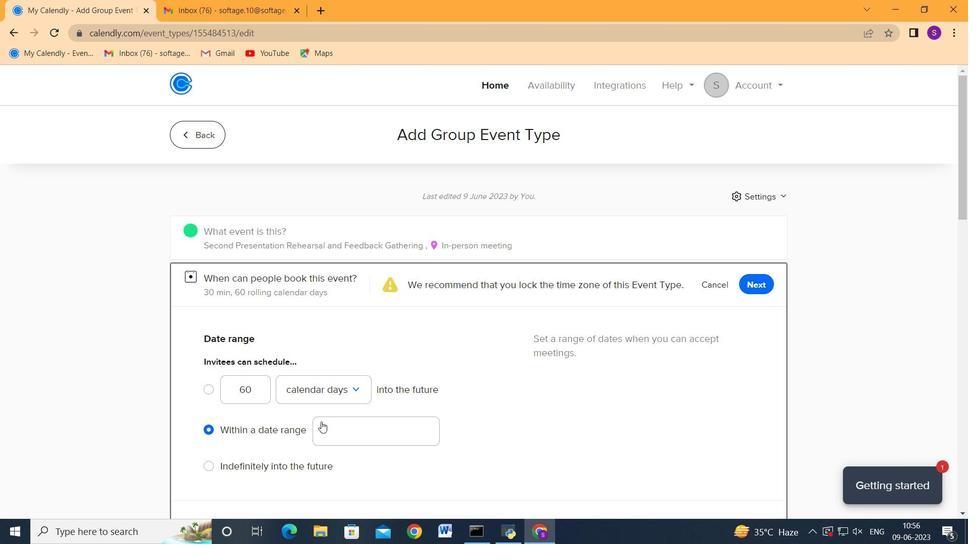 
Action: Mouse moved to (410, 202)
Screenshot: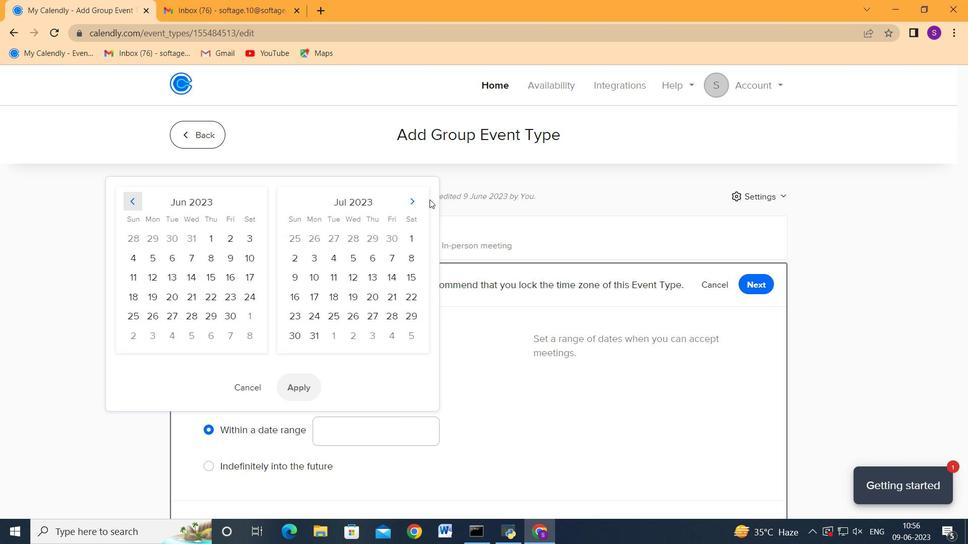 
Action: Mouse pressed left at (410, 202)
Screenshot: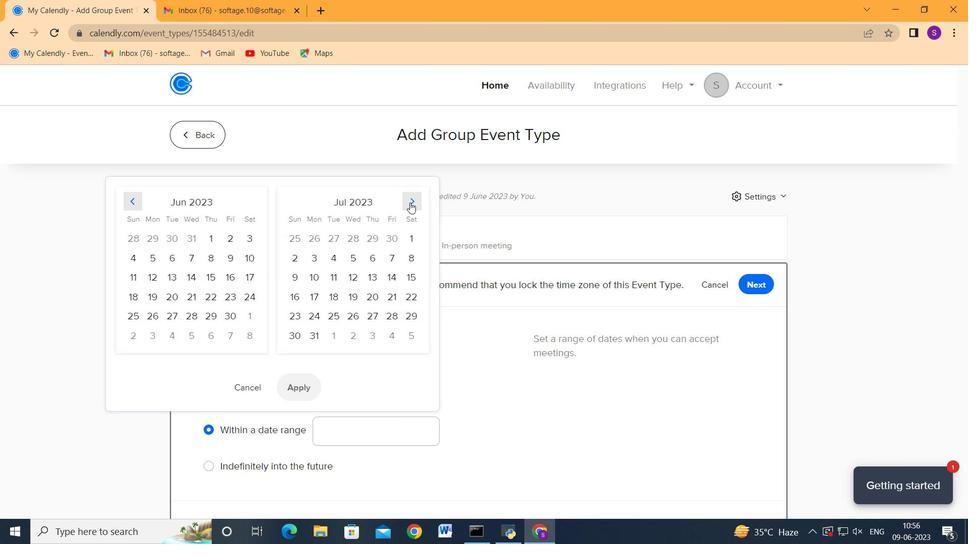 
Action: Mouse pressed left at (410, 202)
Screenshot: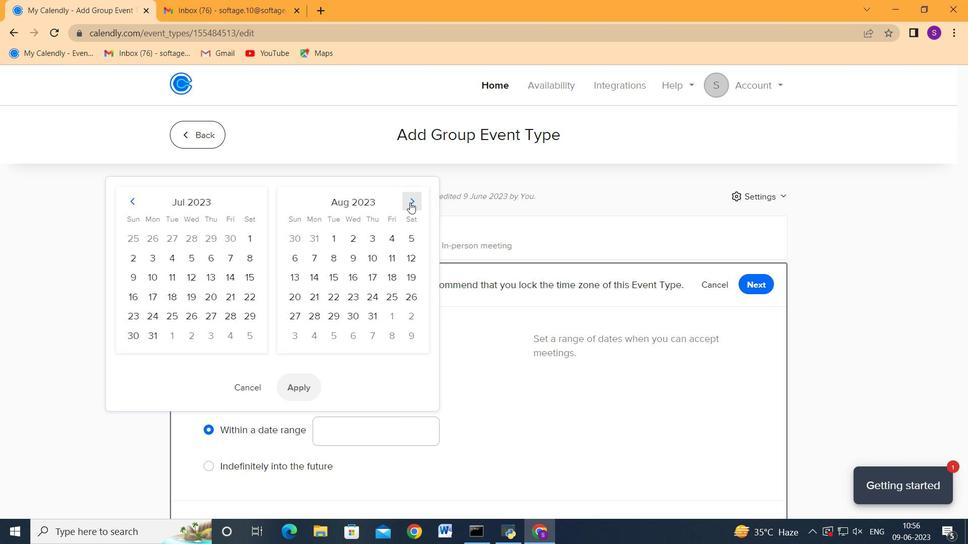 
Action: Mouse pressed left at (410, 202)
Screenshot: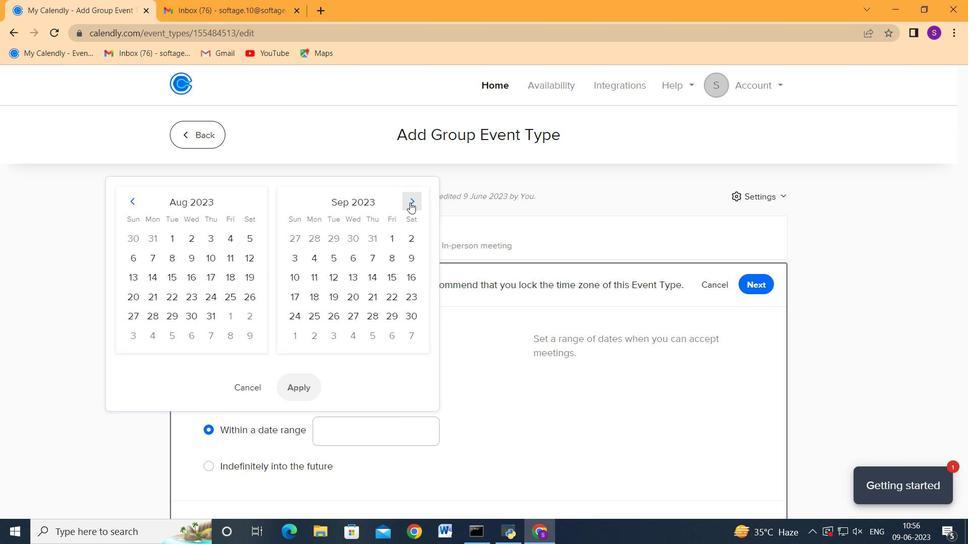 
Action: Mouse pressed left at (410, 202)
Screenshot: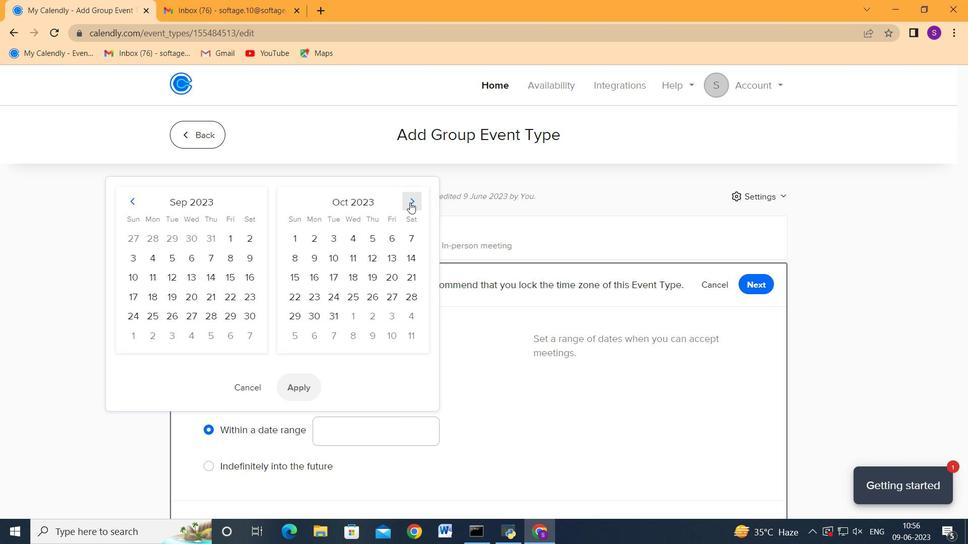 
Action: Mouse pressed left at (410, 202)
Screenshot: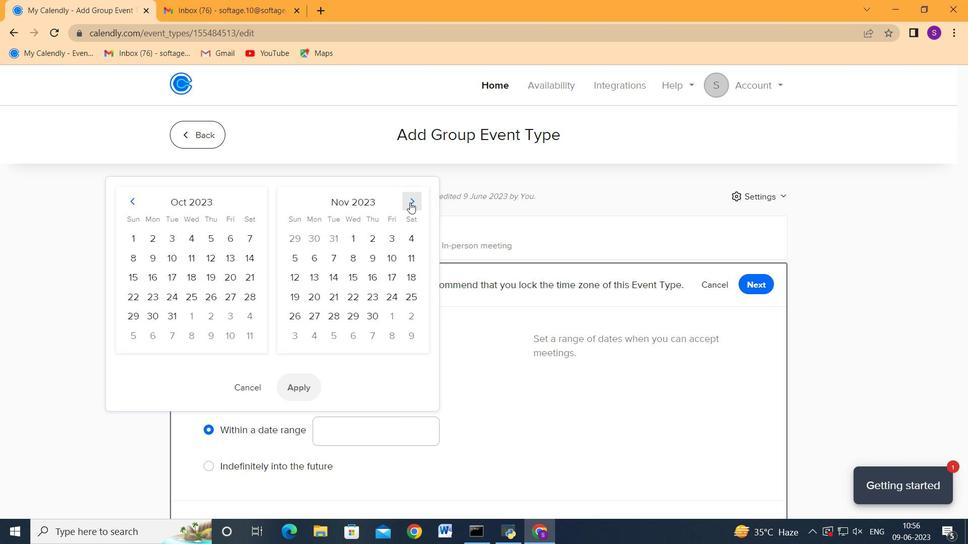 
Action: Mouse pressed left at (410, 202)
Screenshot: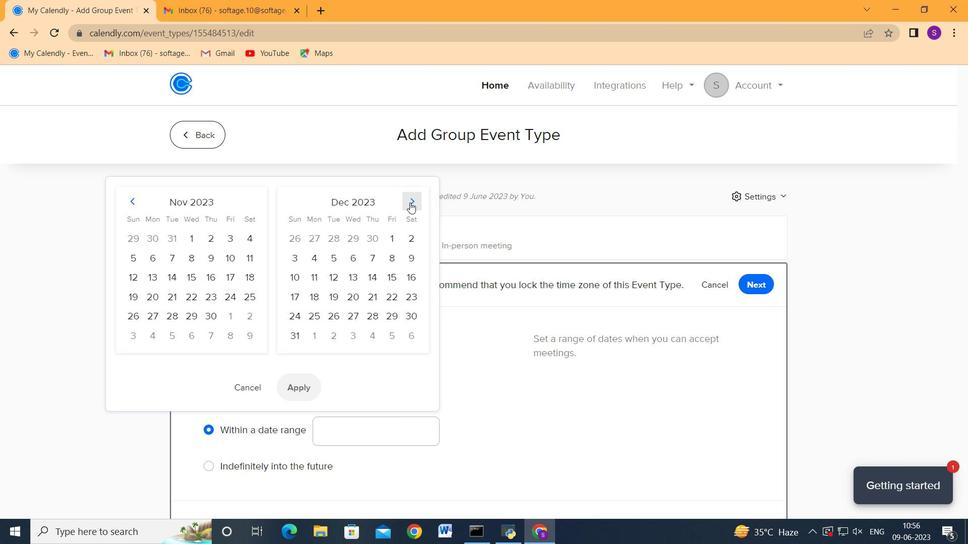 
Action: Mouse pressed left at (410, 202)
Screenshot: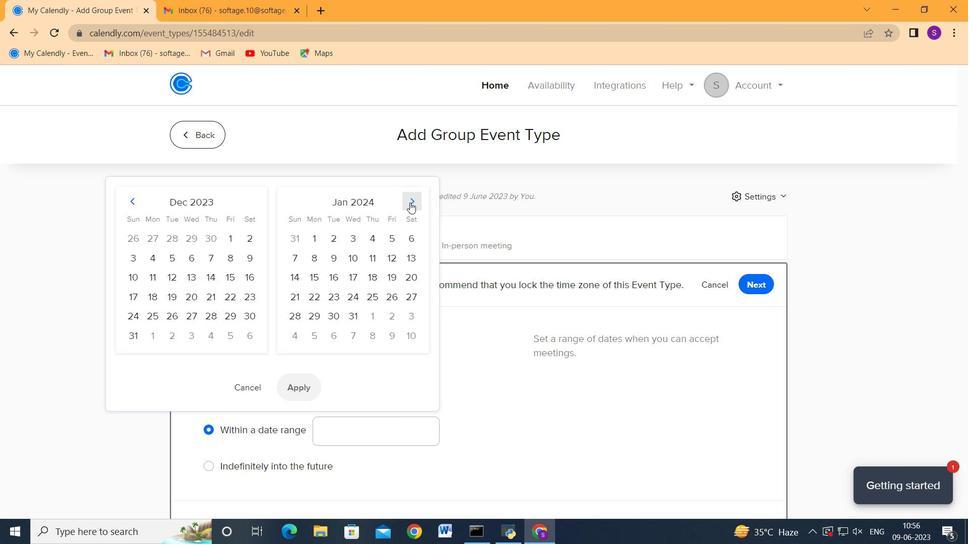 
Action: Mouse pressed left at (410, 202)
Screenshot: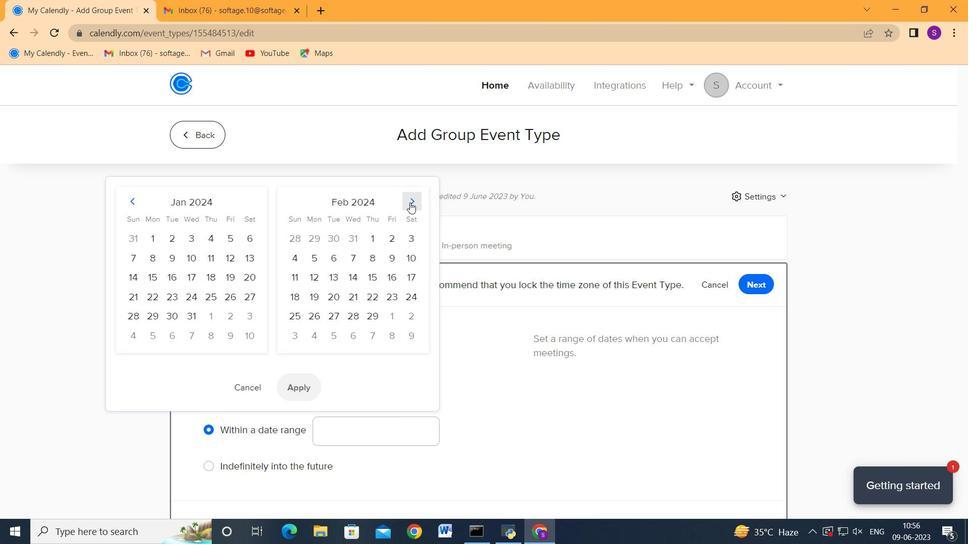 
Action: Mouse pressed left at (410, 202)
Screenshot: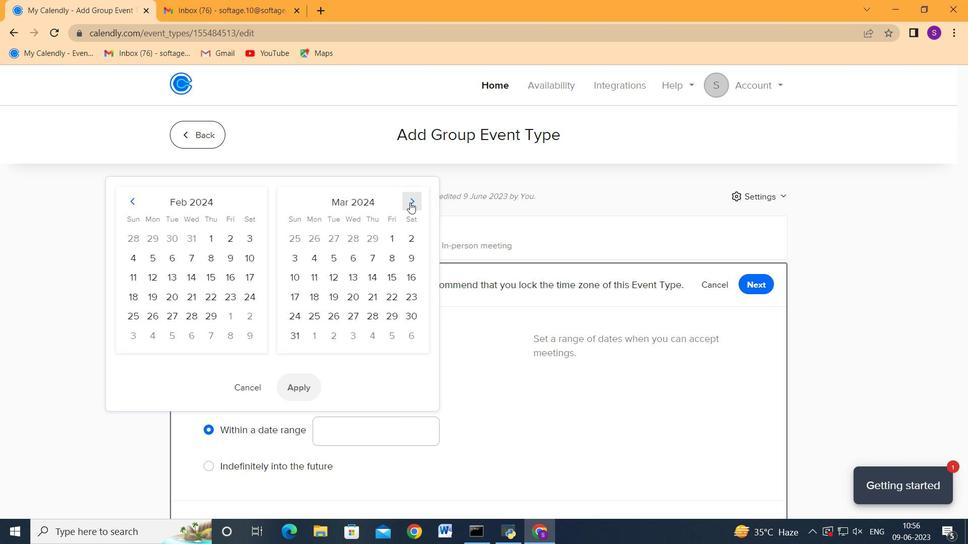 
Action: Mouse moved to (394, 296)
Screenshot: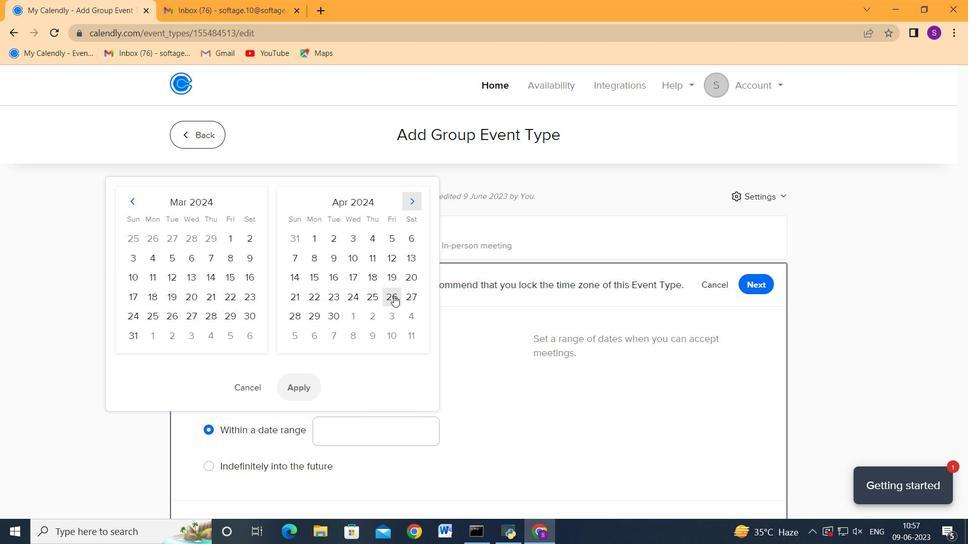 
Action: Mouse pressed left at (394, 296)
Screenshot: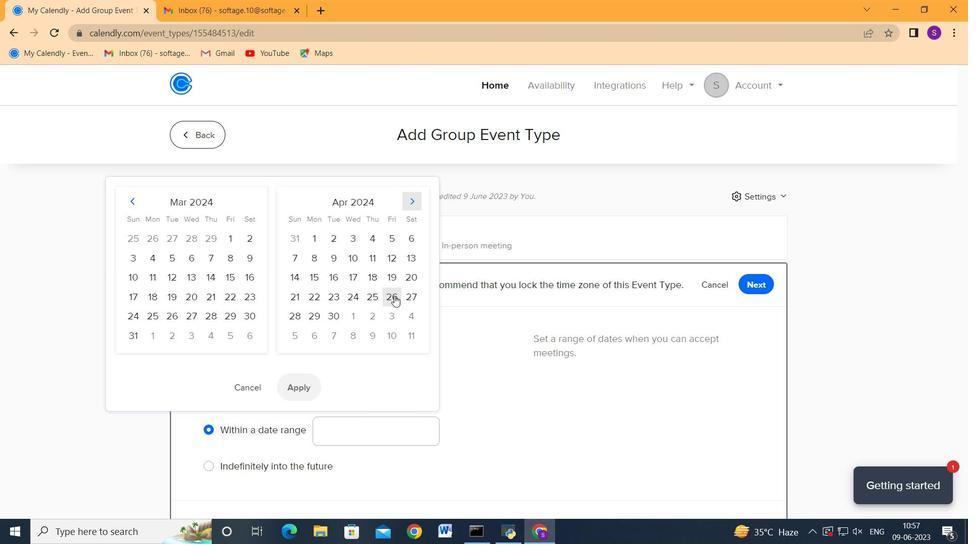 
Action: Mouse moved to (291, 315)
Screenshot: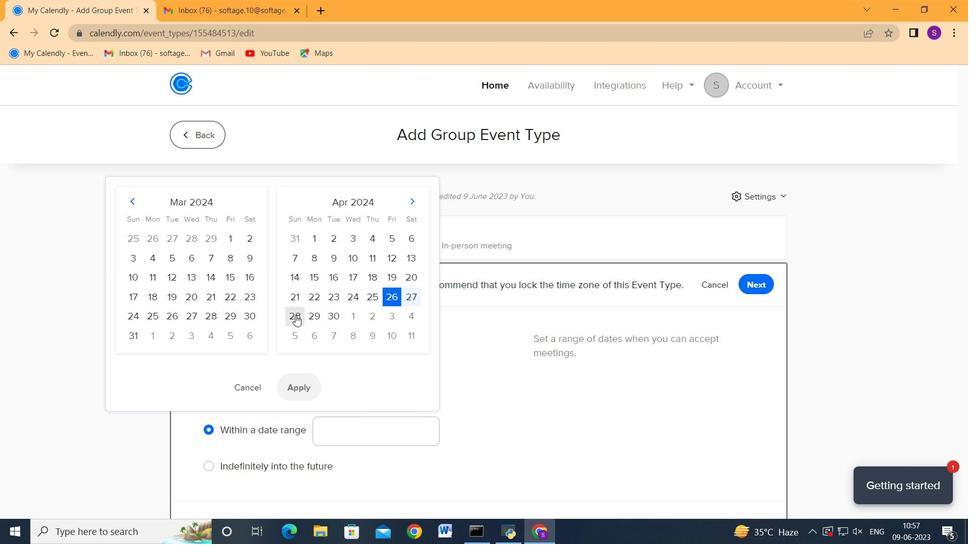 
Action: Mouse pressed left at (291, 315)
Screenshot: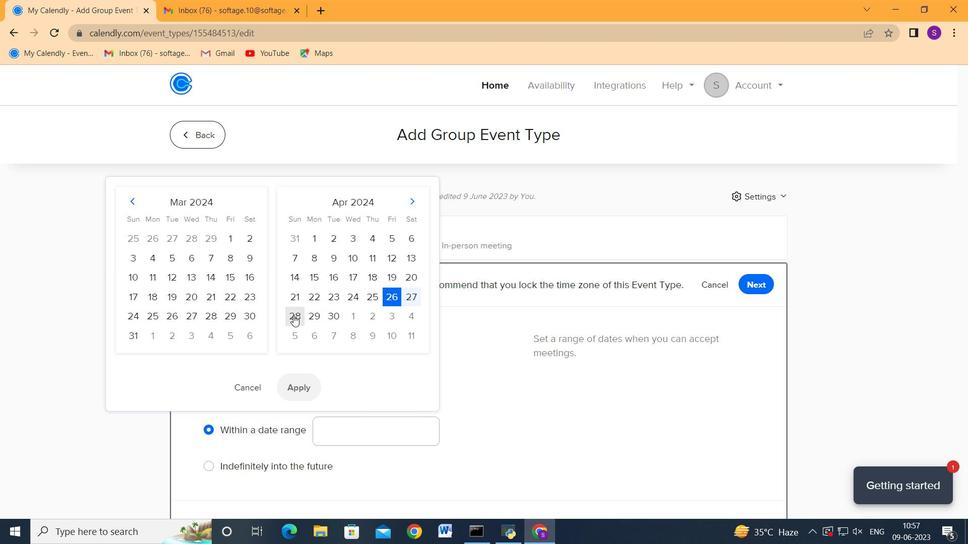 
Action: Mouse moved to (307, 391)
Screenshot: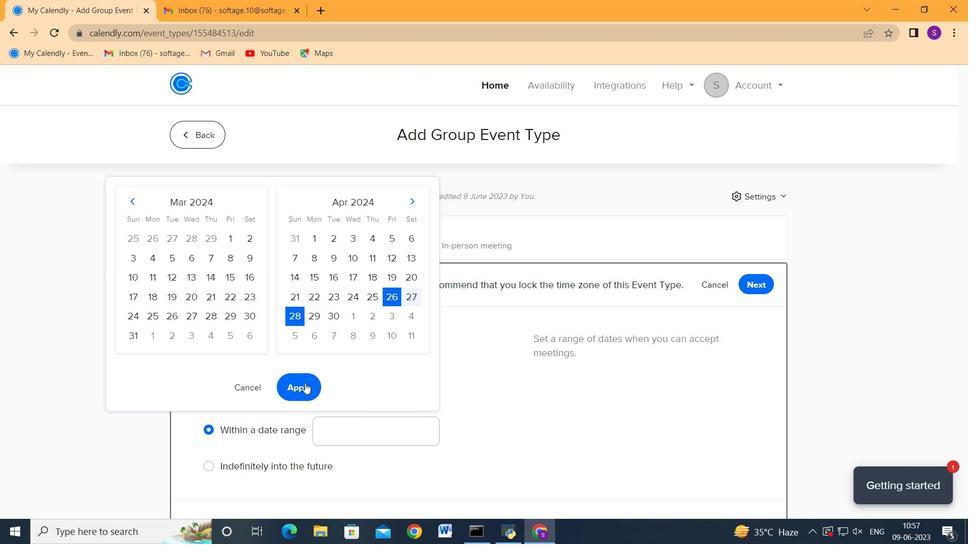 
Action: Mouse pressed left at (307, 391)
Screenshot: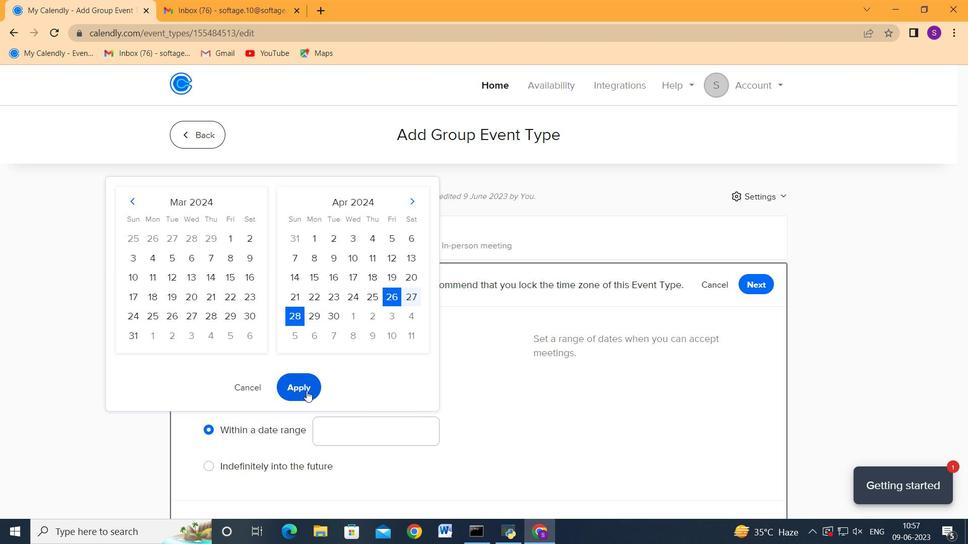 
Action: Mouse moved to (424, 338)
Screenshot: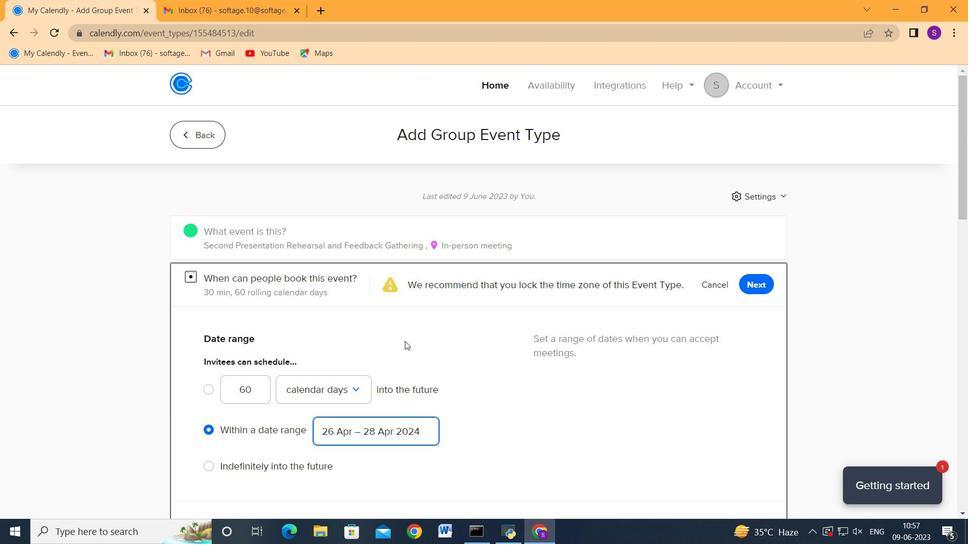 
Action: Mouse scrolled (424, 338) with delta (0, 0)
Screenshot: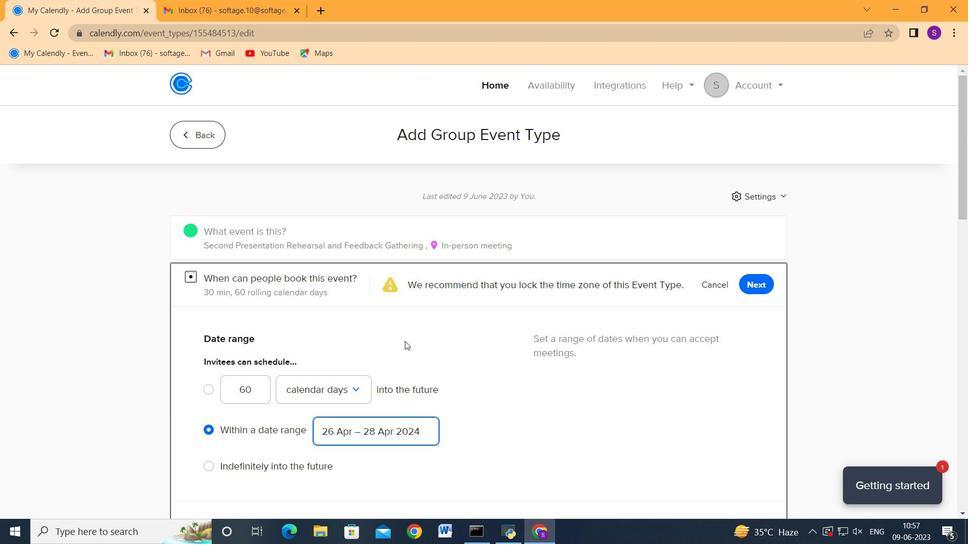 
Action: Mouse scrolled (424, 338) with delta (0, 0)
Screenshot: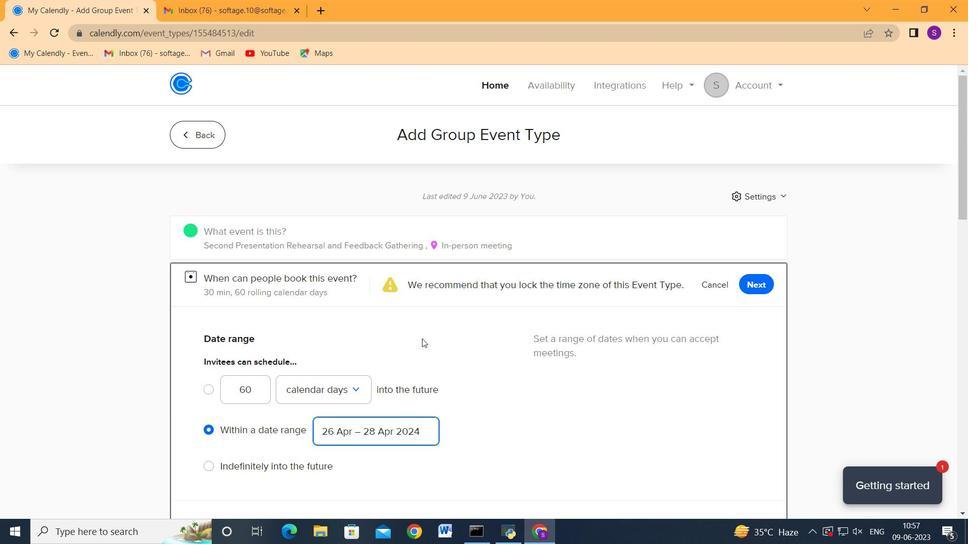 
Action: Mouse scrolled (424, 338) with delta (0, 0)
Screenshot: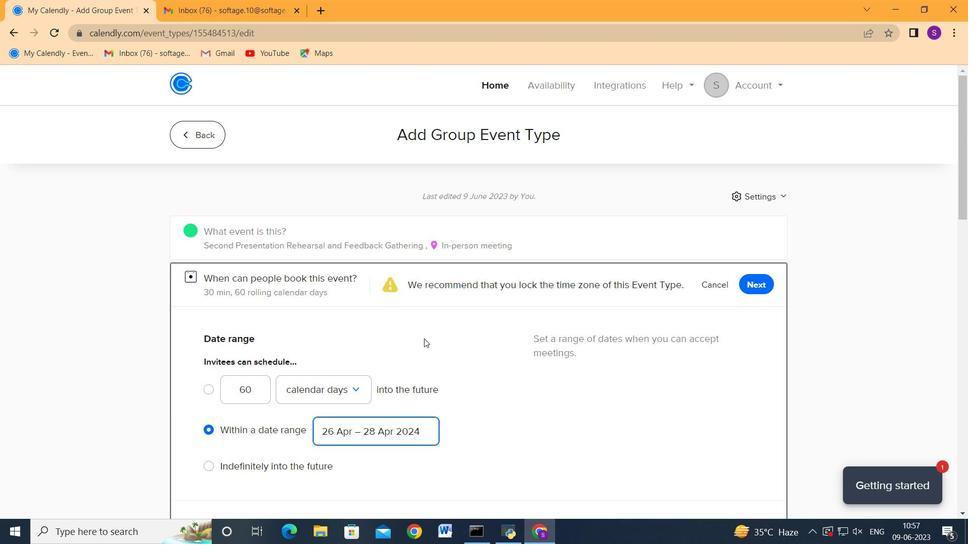 
Action: Mouse scrolled (424, 338) with delta (0, 0)
Screenshot: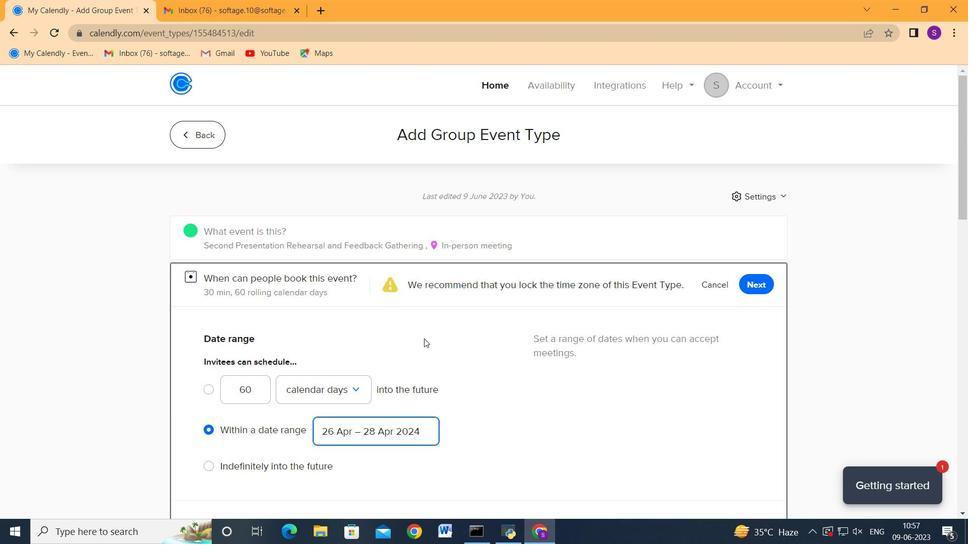
Action: Mouse scrolled (424, 338) with delta (0, 0)
Screenshot: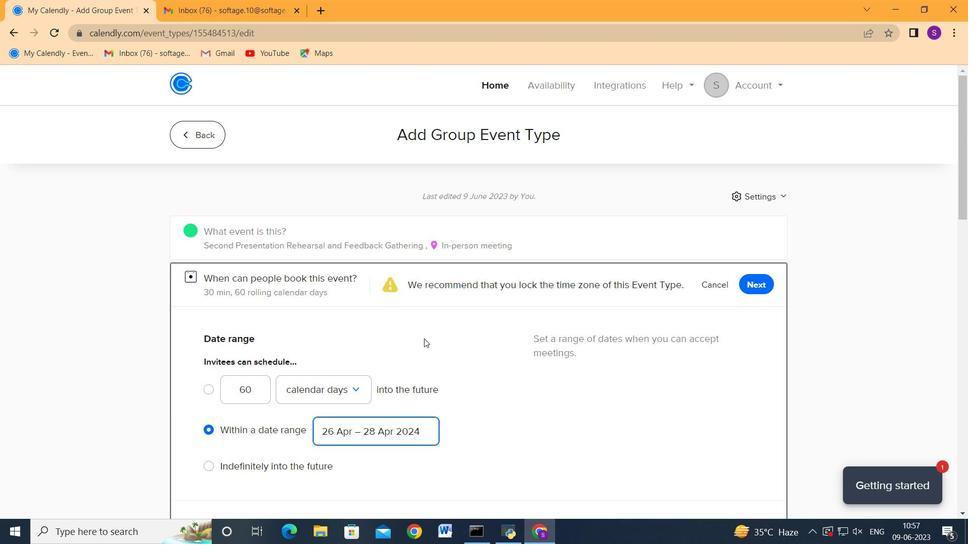 
Action: Mouse moved to (471, 319)
Screenshot: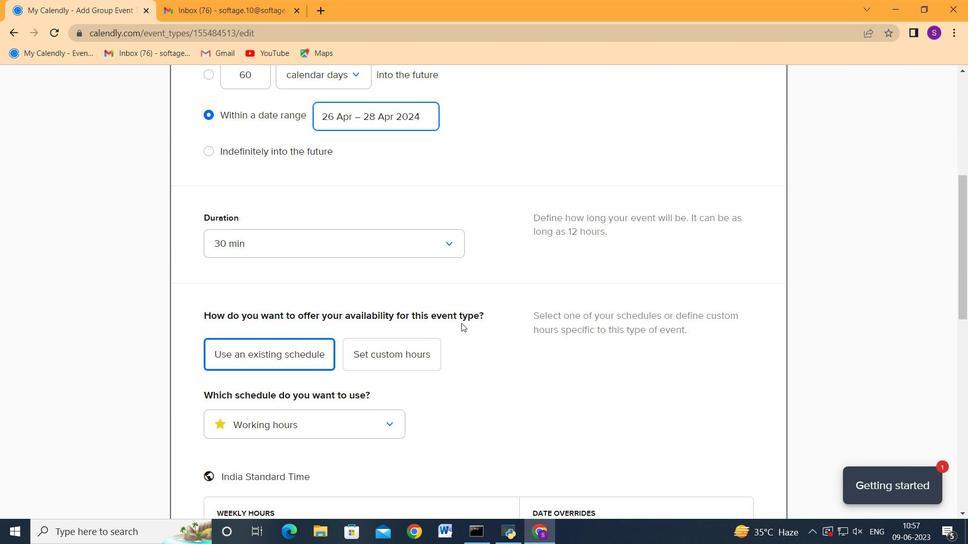 
Action: Mouse scrolled (471, 318) with delta (0, 0)
Screenshot: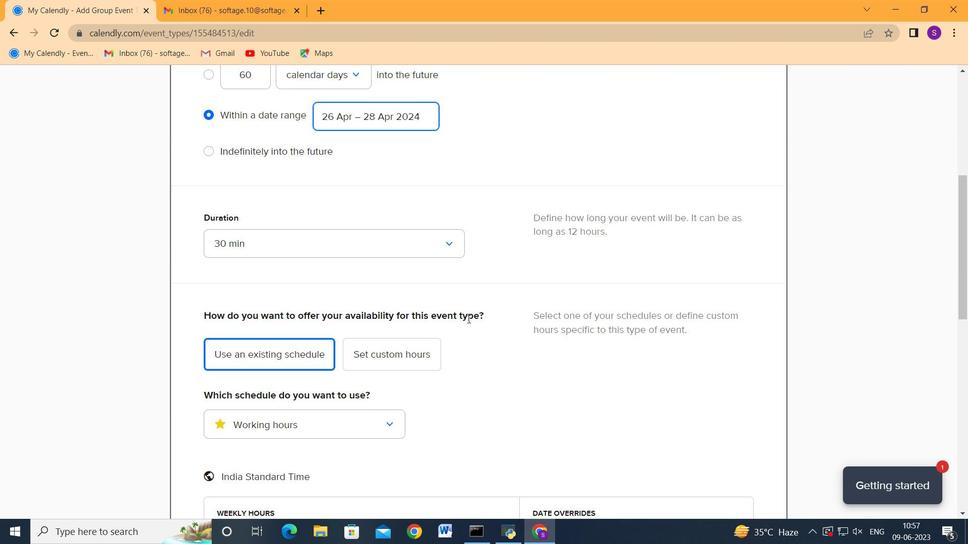 
Action: Mouse scrolled (471, 318) with delta (0, 0)
Screenshot: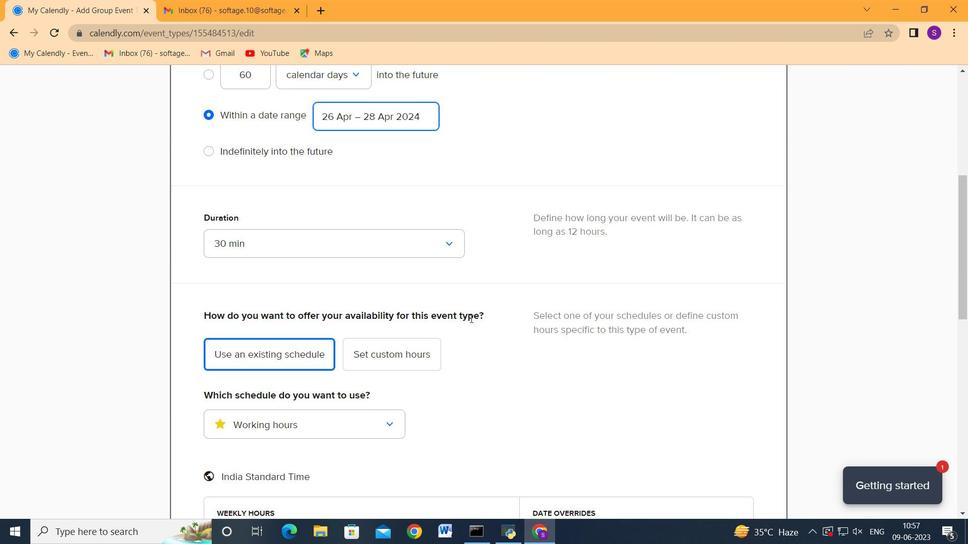 
Action: Mouse scrolled (471, 318) with delta (0, 0)
Screenshot: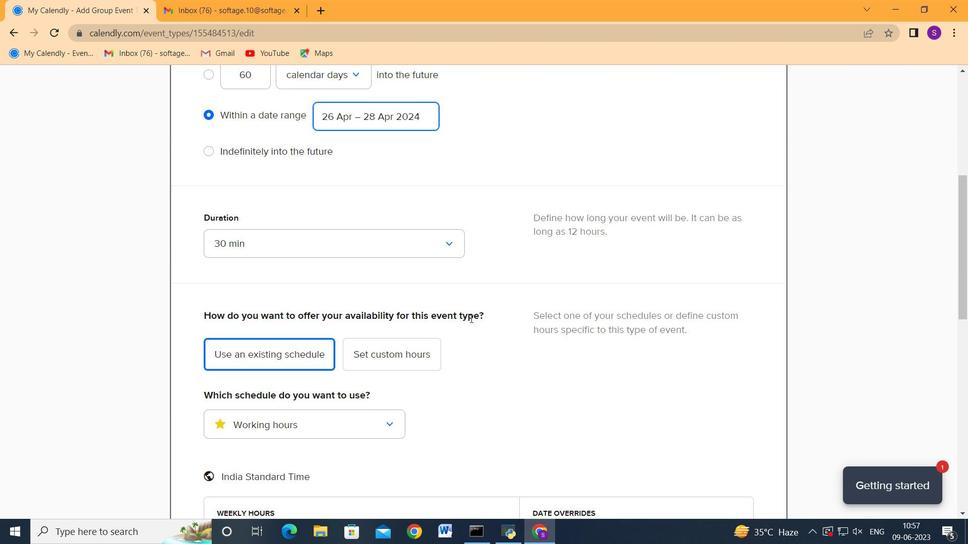 
Action: Mouse scrolled (471, 318) with delta (0, 0)
Screenshot: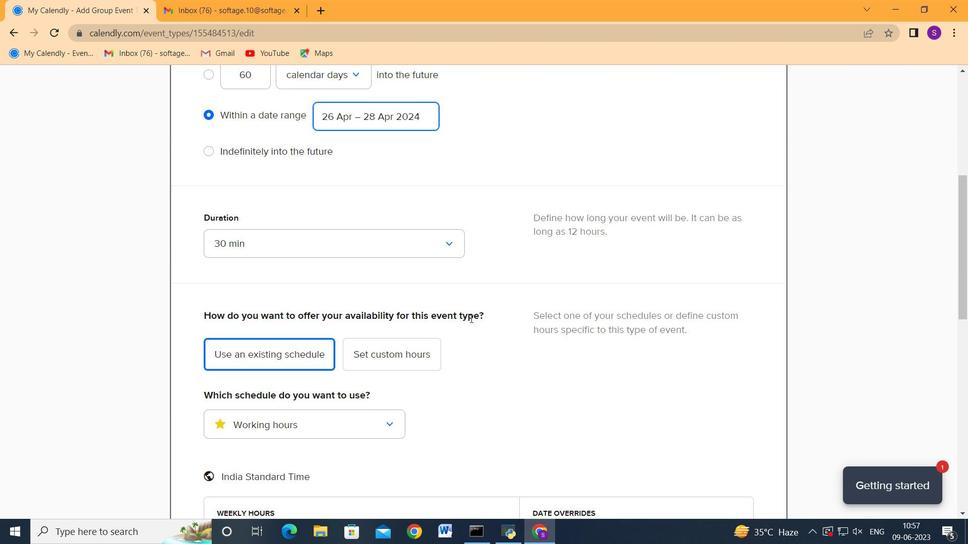 
Action: Mouse scrolled (471, 318) with delta (0, 0)
Screenshot: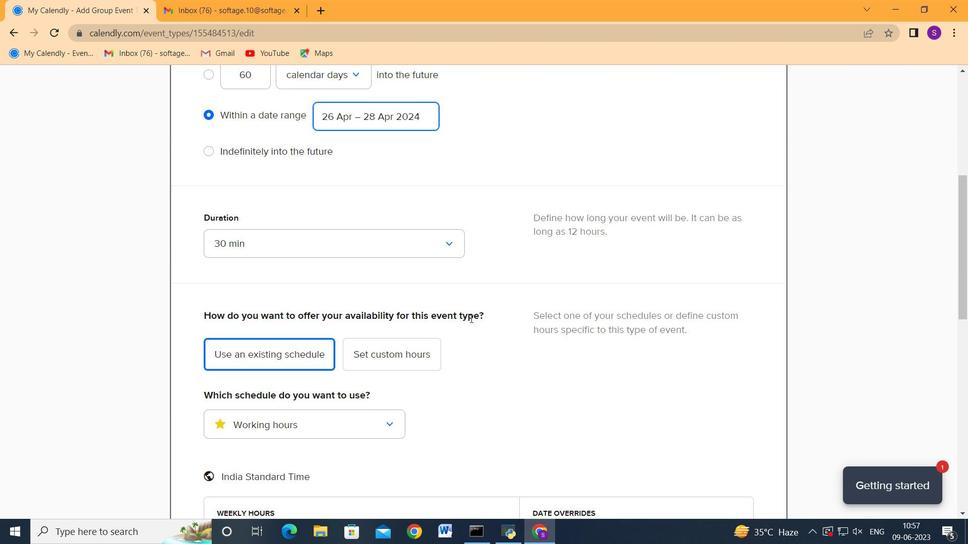 
Action: Mouse scrolled (471, 318) with delta (0, 0)
Screenshot: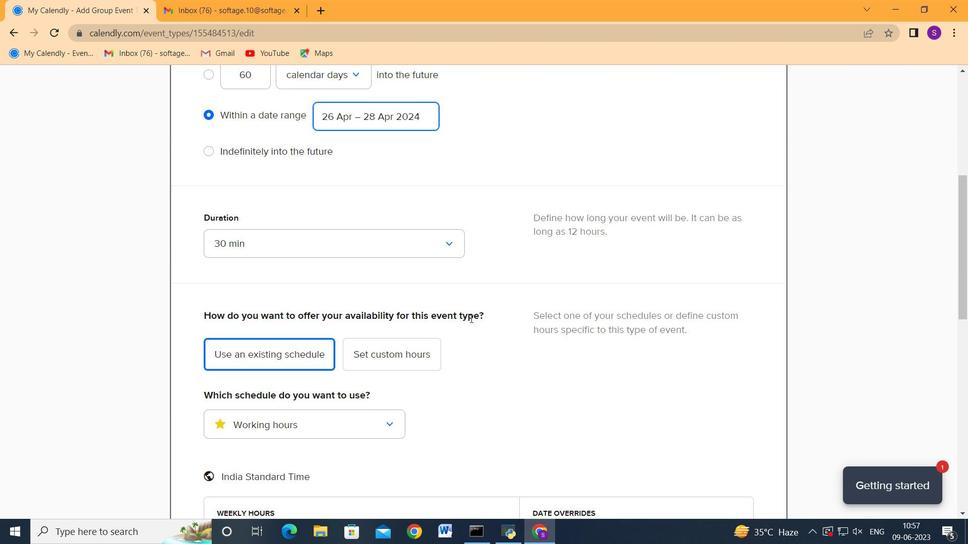 
Action: Mouse scrolled (471, 318) with delta (0, 0)
Screenshot: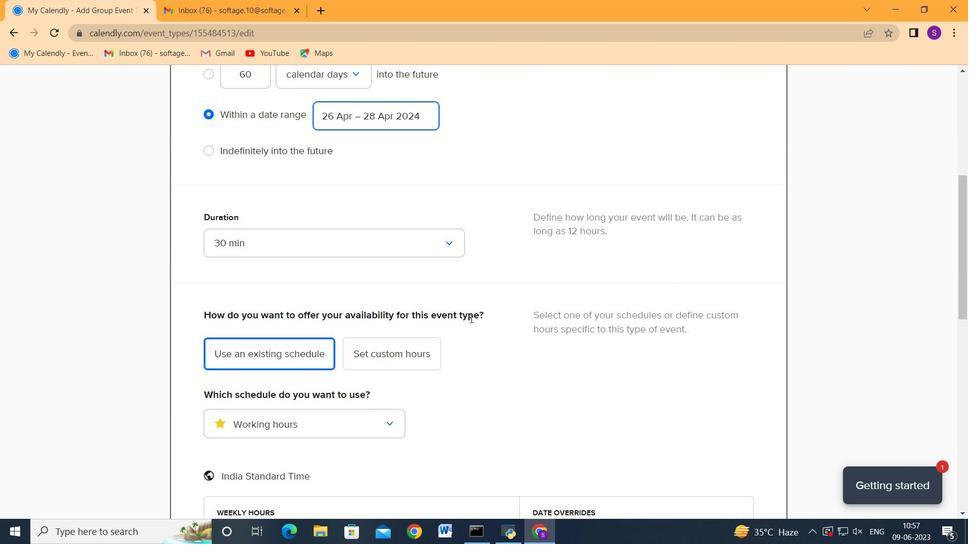 
Action: Mouse scrolled (471, 318) with delta (0, 0)
Screenshot: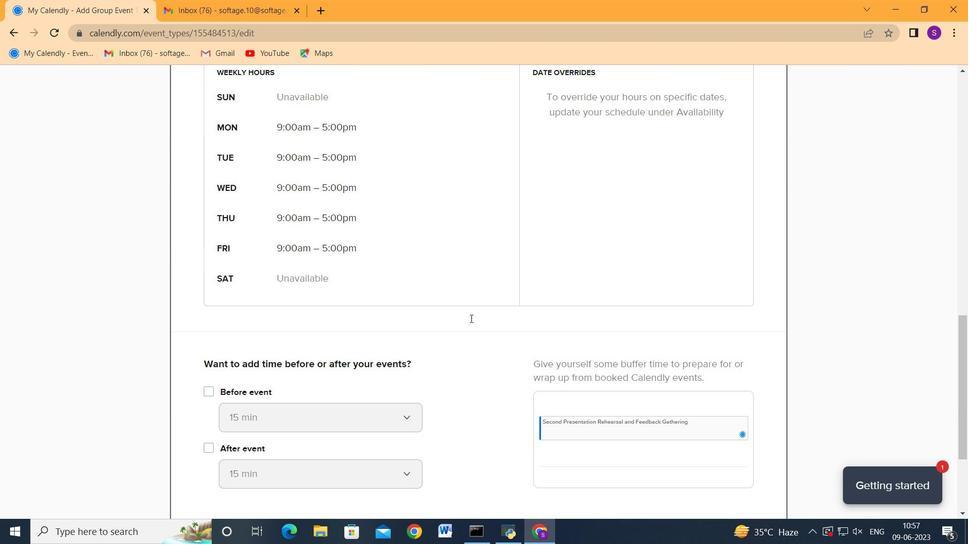 
Action: Mouse scrolled (471, 318) with delta (0, 0)
Screenshot: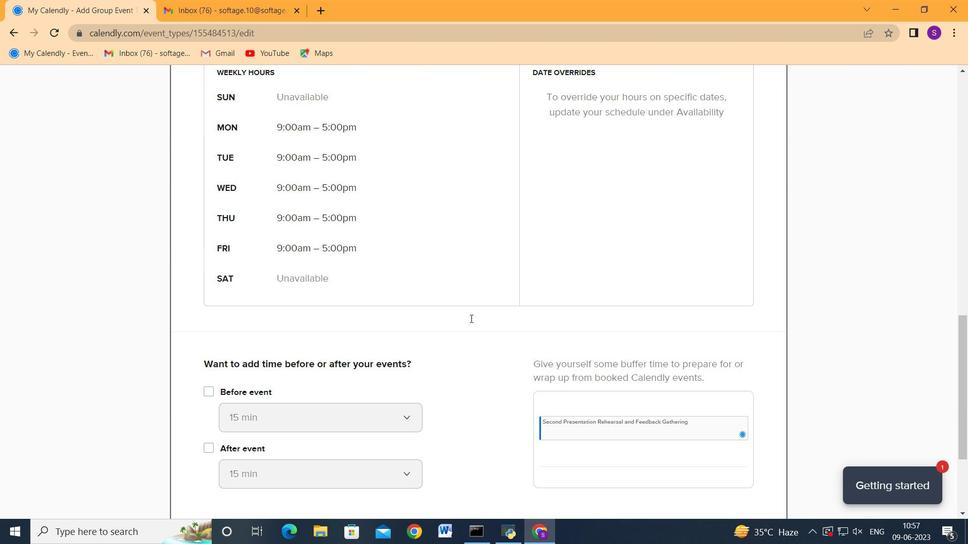 
Action: Mouse scrolled (471, 318) with delta (0, 0)
Screenshot: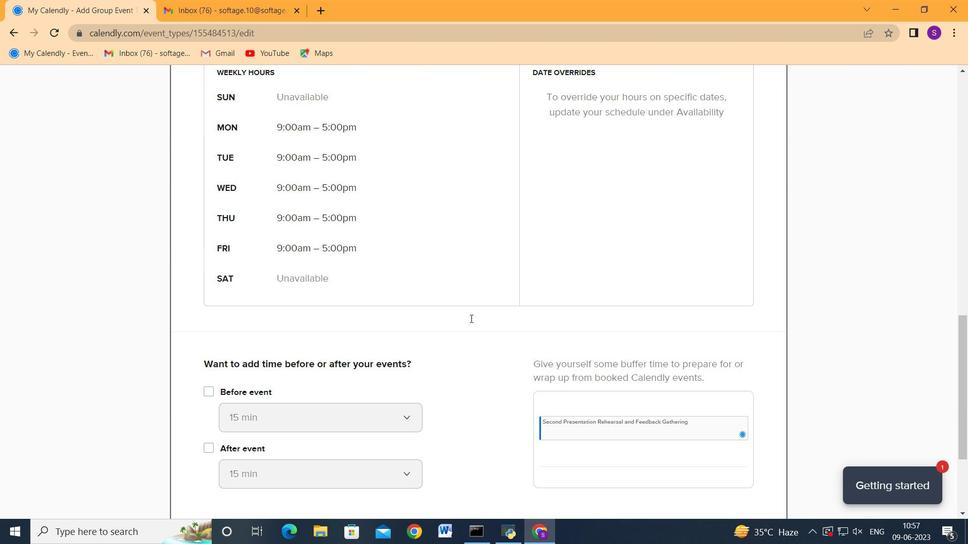 
Action: Mouse scrolled (471, 318) with delta (0, 0)
Screenshot: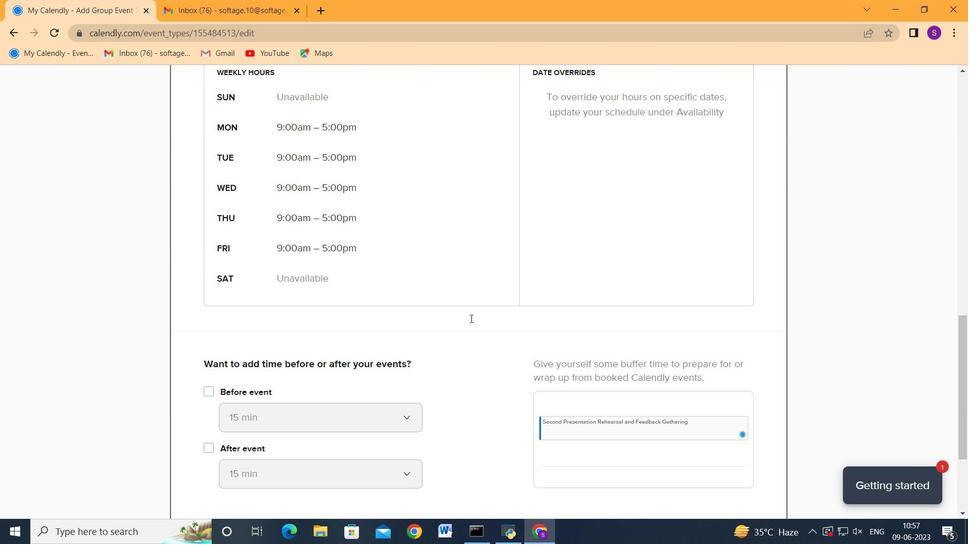 
Action: Mouse scrolled (471, 318) with delta (0, 0)
Screenshot: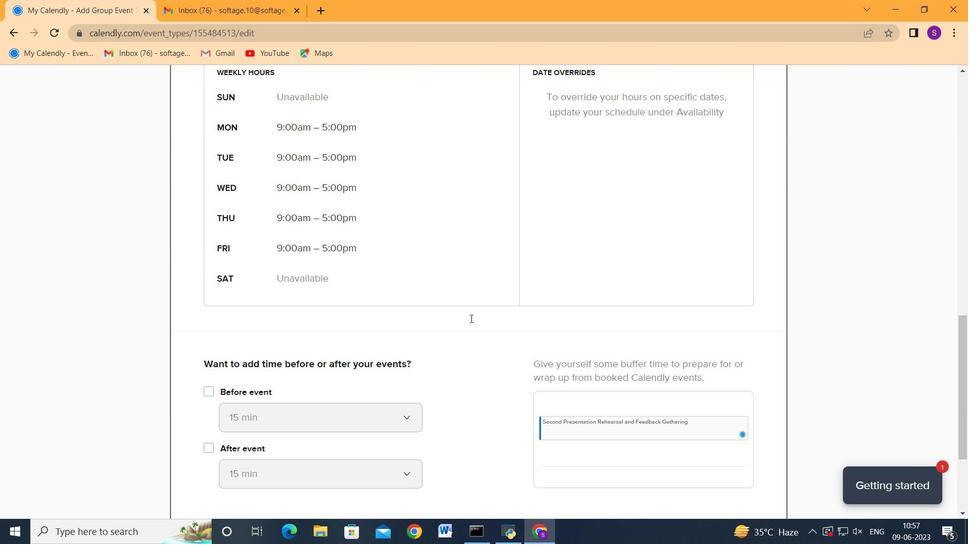 
Action: Mouse scrolled (471, 318) with delta (0, 0)
Screenshot: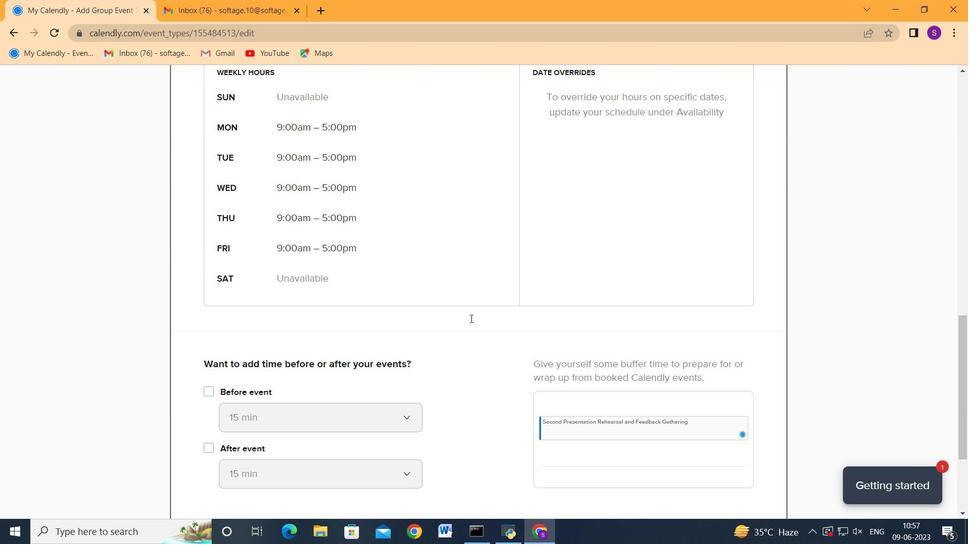 
Action: Mouse scrolled (471, 318) with delta (0, 0)
Screenshot: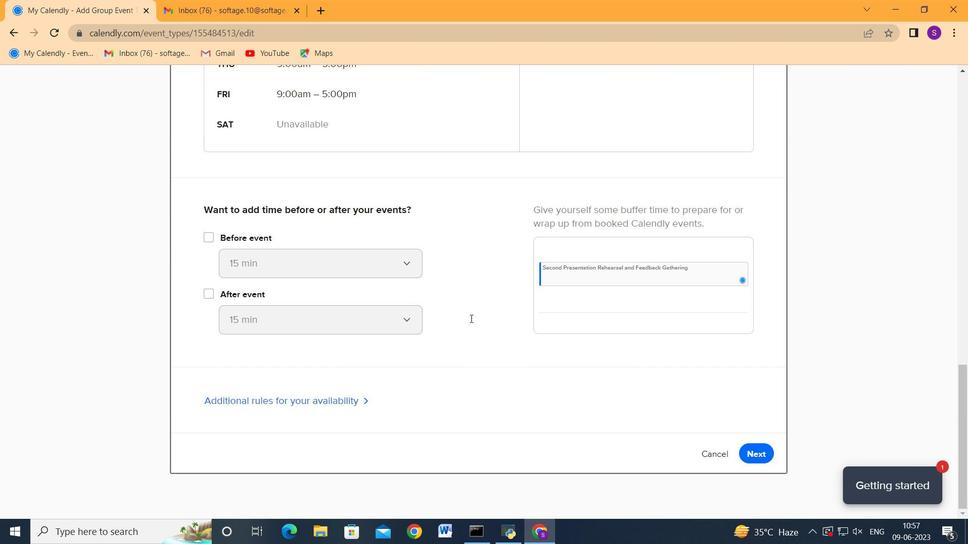 
Action: Mouse scrolled (471, 318) with delta (0, 0)
Screenshot: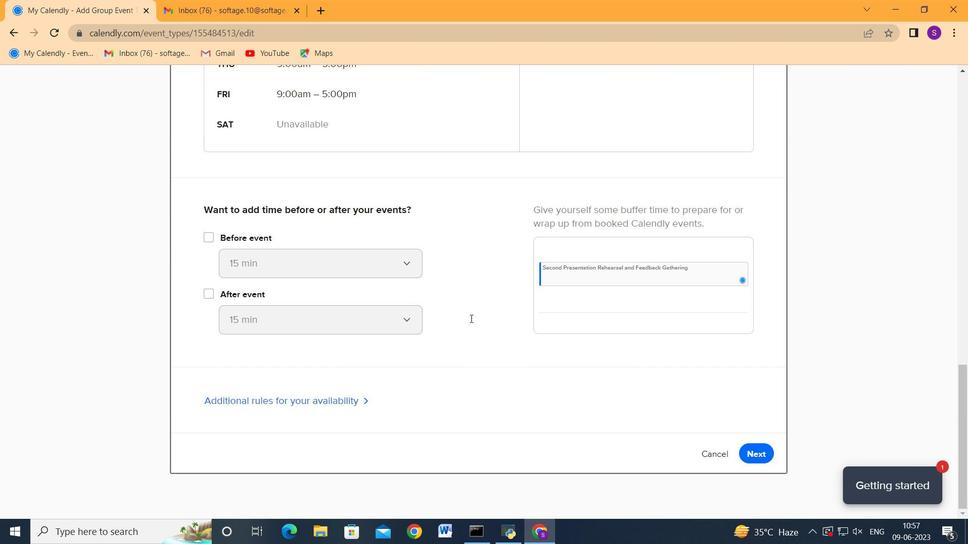 
Action: Mouse scrolled (471, 318) with delta (0, 0)
Screenshot: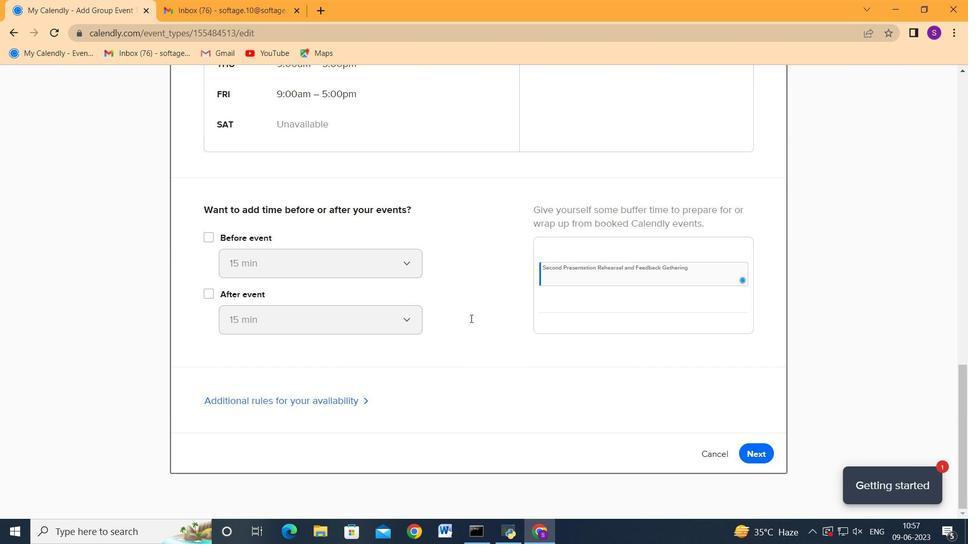
Action: Mouse scrolled (471, 318) with delta (0, 0)
Screenshot: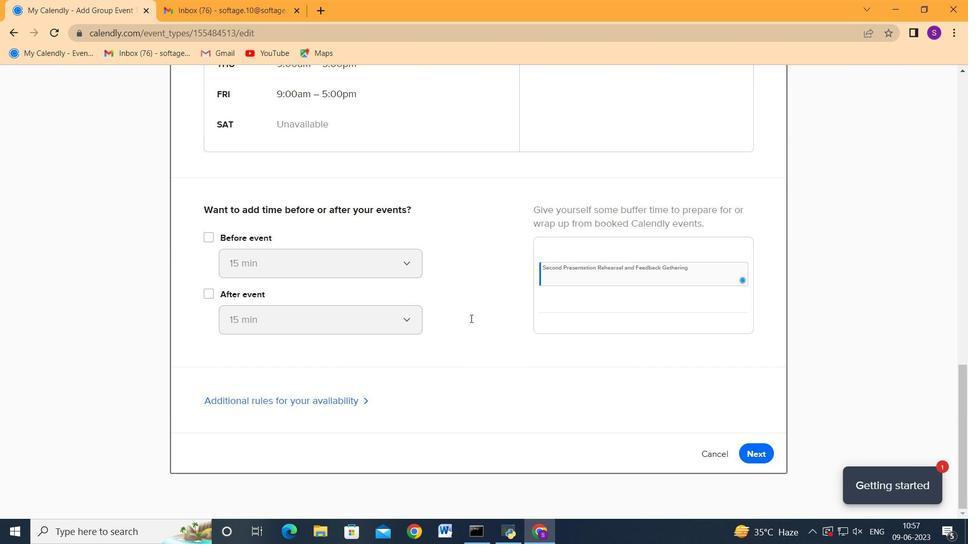
Action: Mouse scrolled (471, 318) with delta (0, 0)
Screenshot: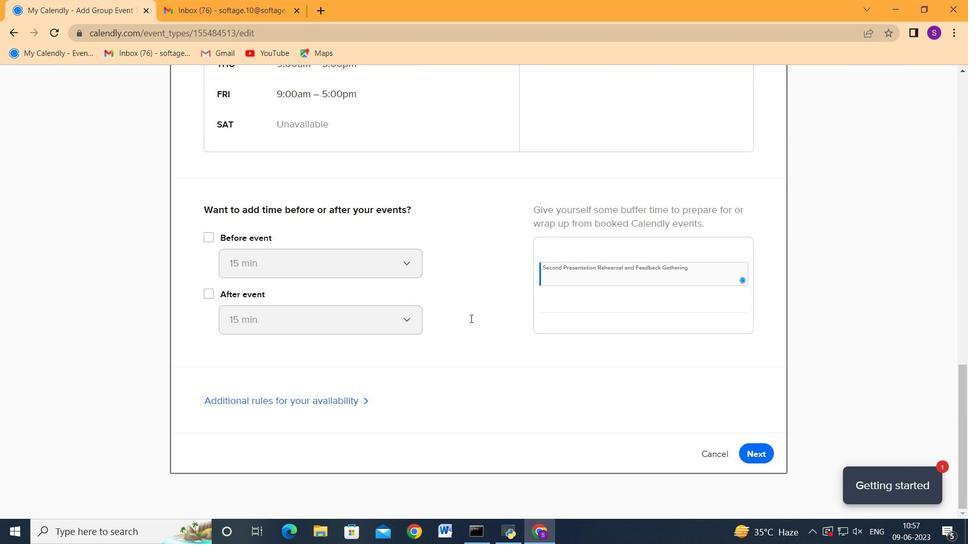
Action: Mouse scrolled (471, 318) with delta (0, 0)
Screenshot: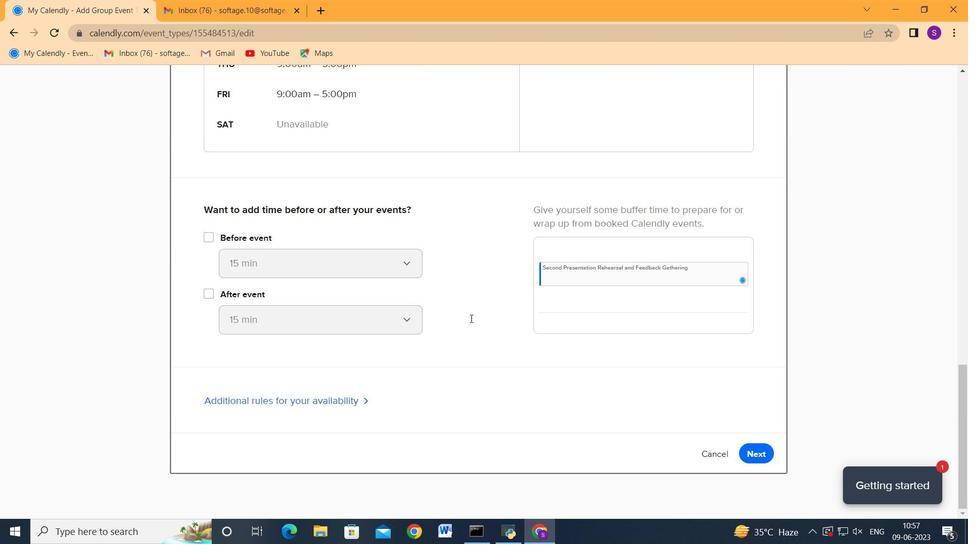
Action: Mouse moved to (746, 451)
Screenshot: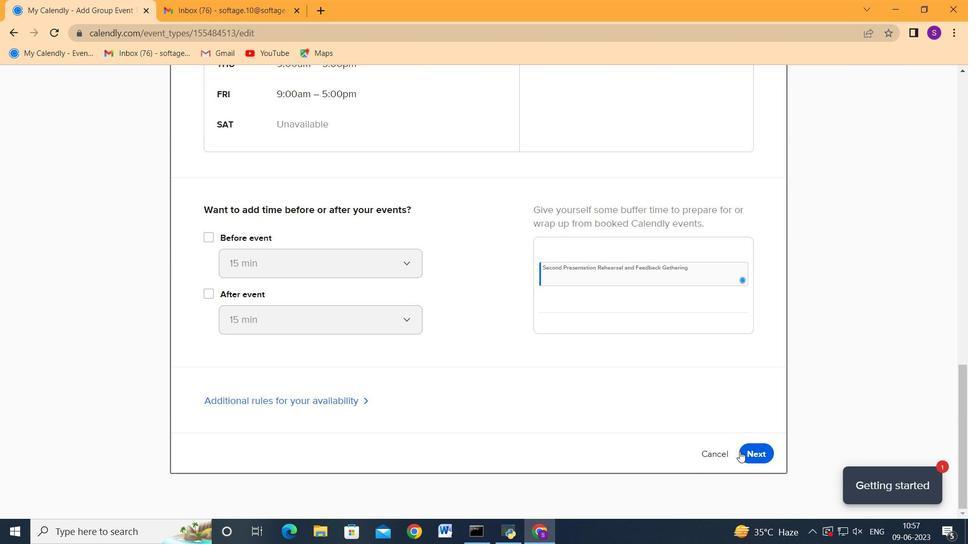 
Action: Mouse pressed left at (746, 451)
Screenshot: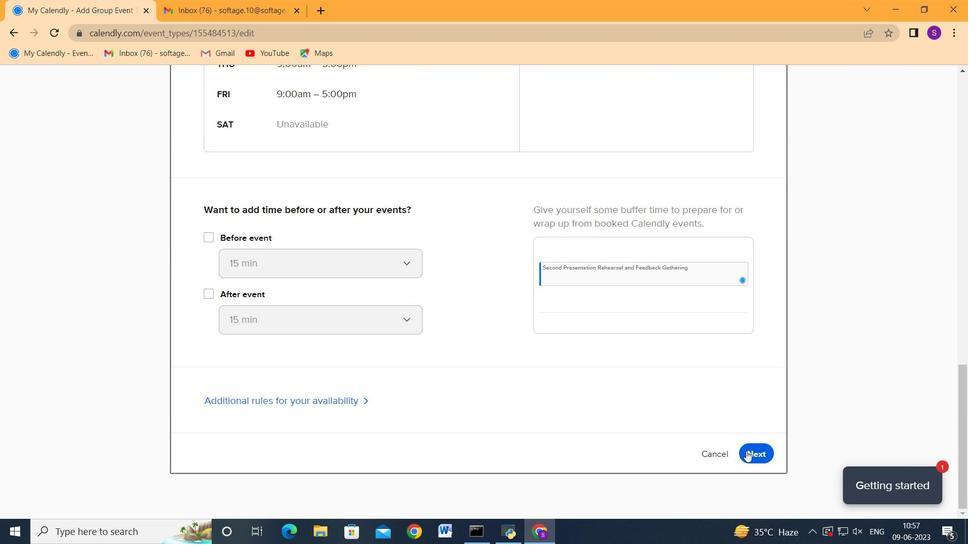 
Action: Mouse moved to (462, 358)
Screenshot: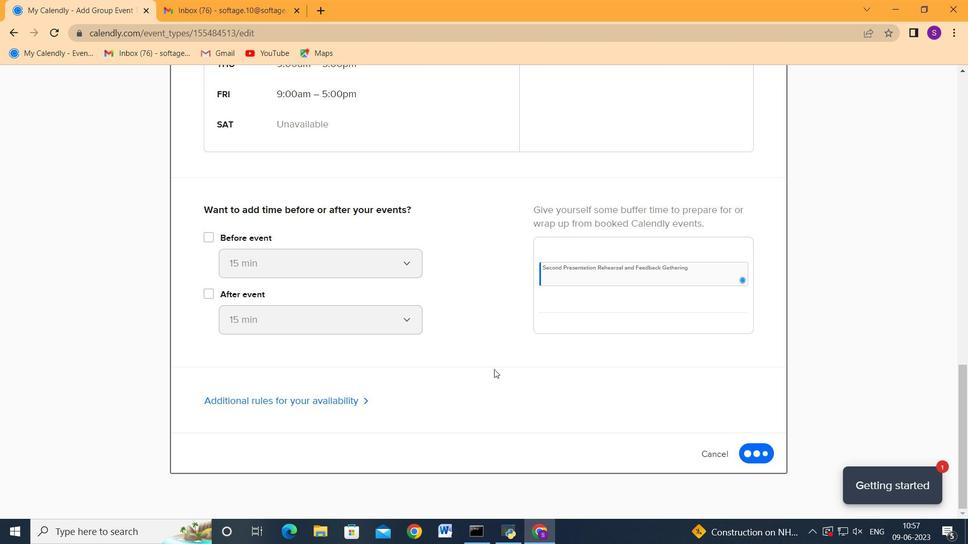 
Action: Mouse scrolled (462, 358) with delta (0, 0)
Screenshot: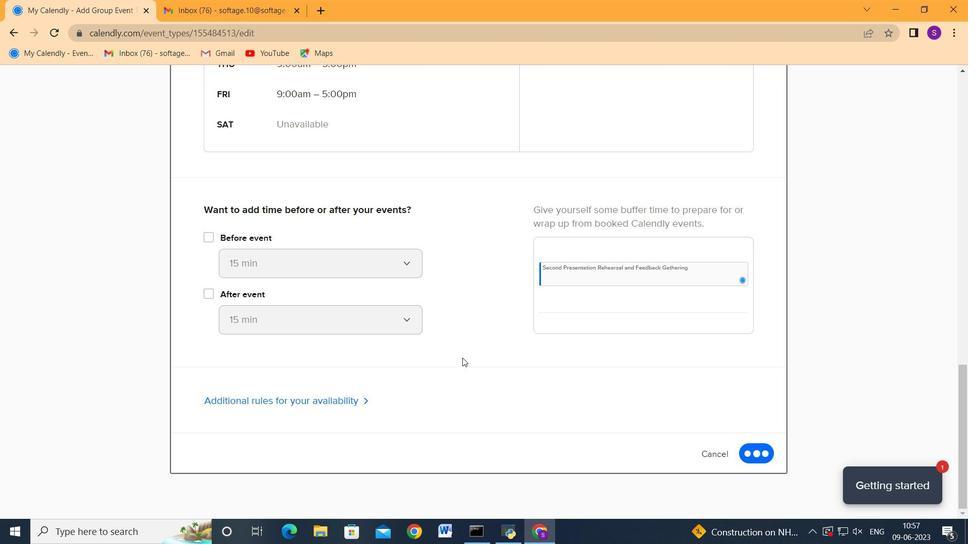 
Action: Mouse moved to (462, 357)
Screenshot: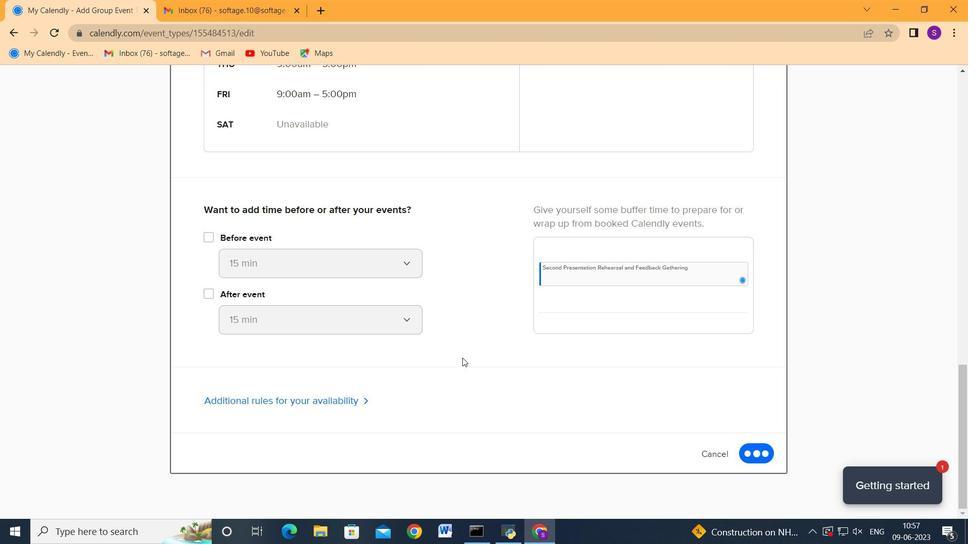 
Action: Mouse scrolled (462, 358) with delta (0, 0)
Screenshot: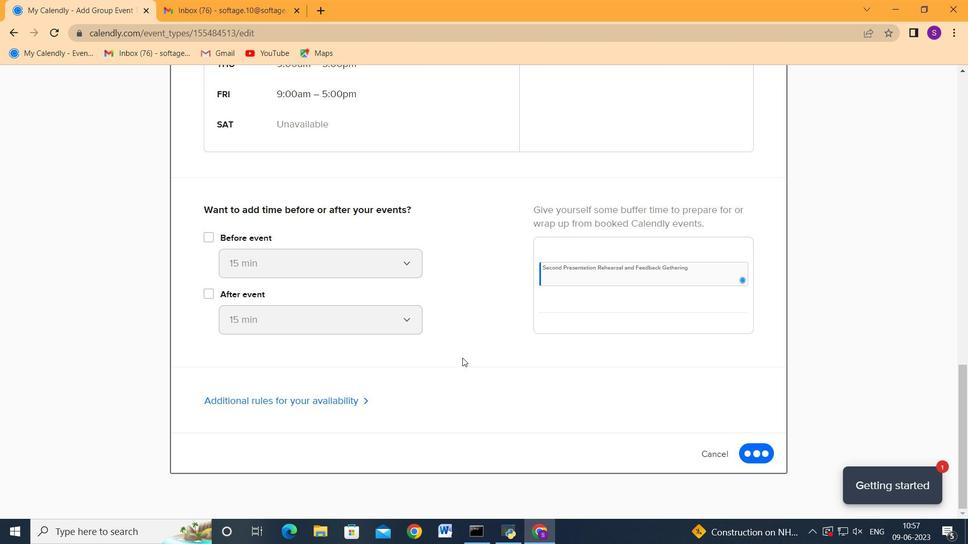 
Action: Mouse scrolled (462, 358) with delta (0, 0)
Screenshot: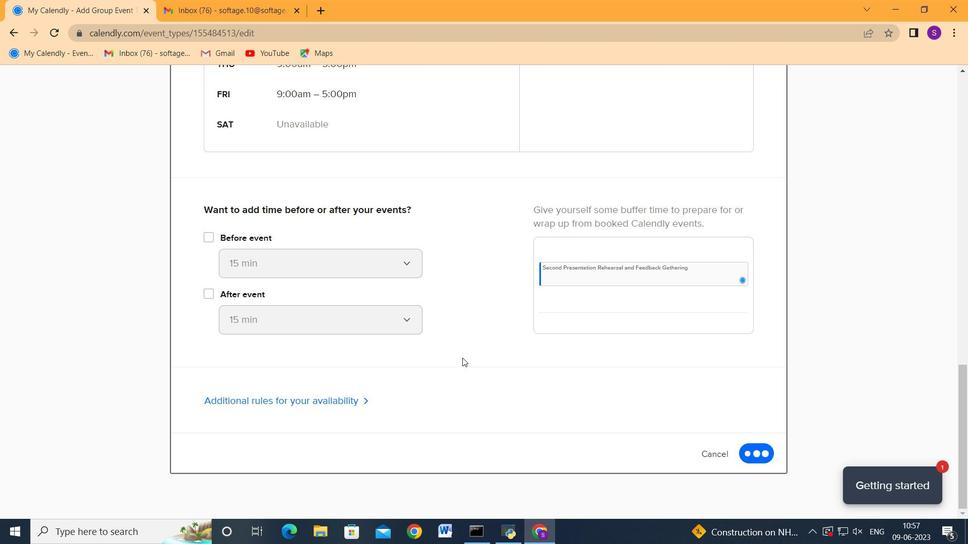 
Action: Mouse scrolled (462, 358) with delta (0, 0)
Screenshot: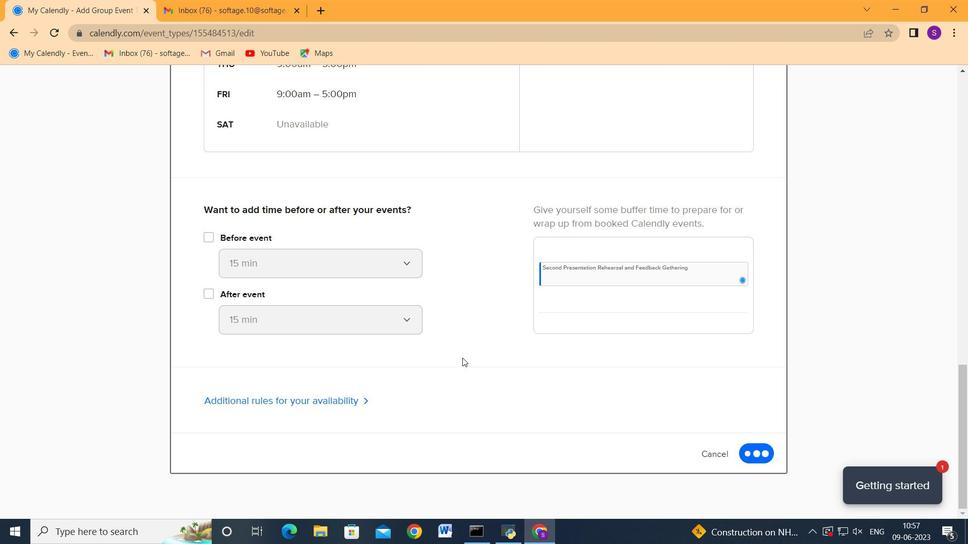 
Action: Mouse scrolled (462, 358) with delta (0, 0)
Screenshot: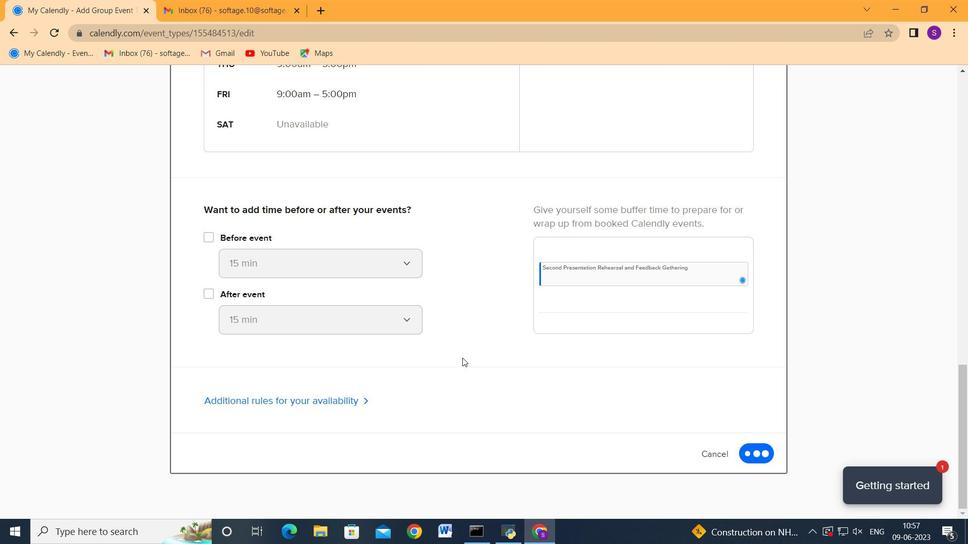 
Action: Mouse moved to (770, 130)
Screenshot: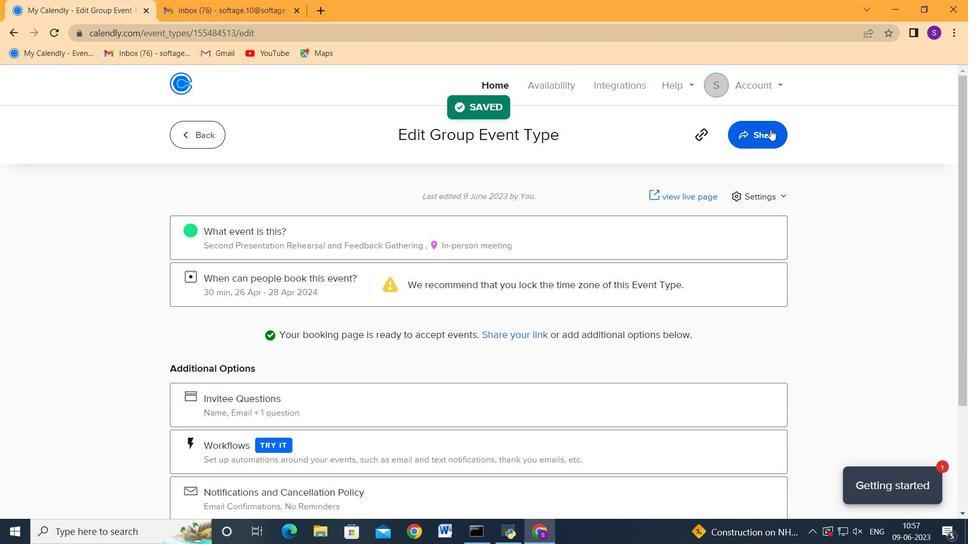 
Action: Mouse pressed left at (770, 130)
Screenshot: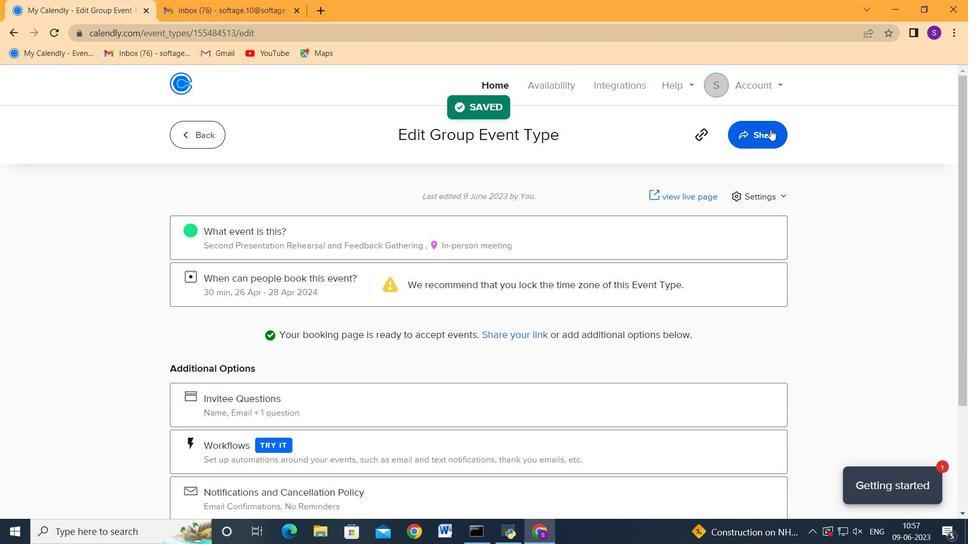 
Action: Mouse moved to (624, 253)
Screenshot: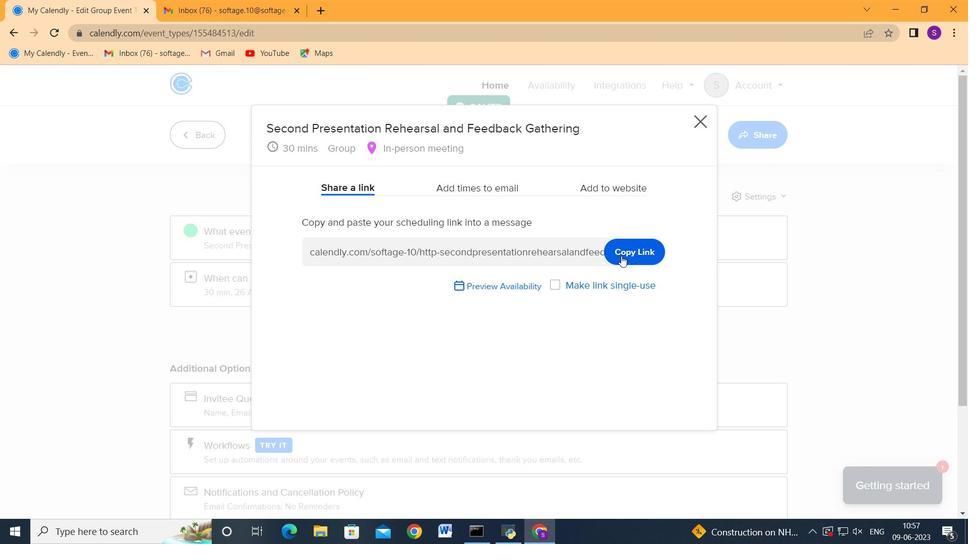 
Action: Mouse pressed left at (624, 253)
Screenshot: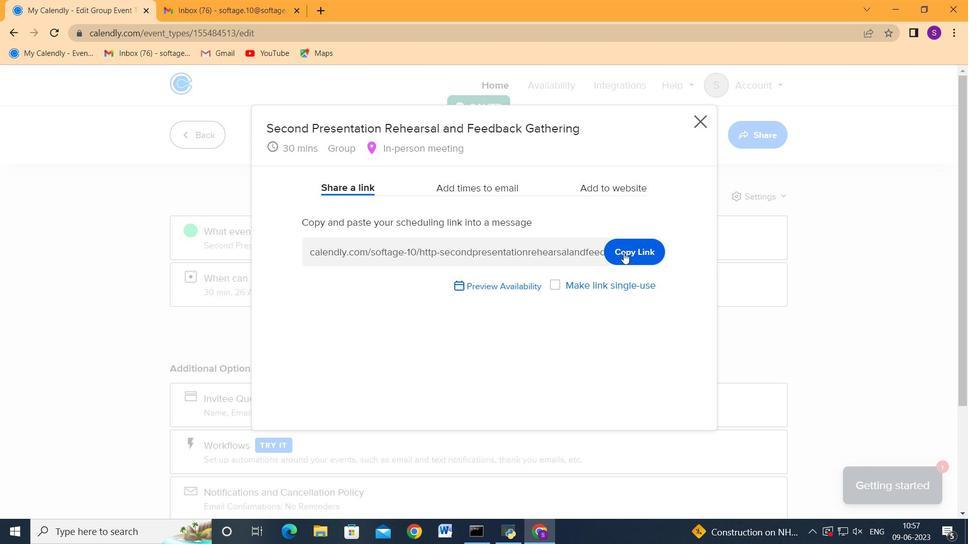 
Action: Mouse moved to (253, 0)
Screenshot: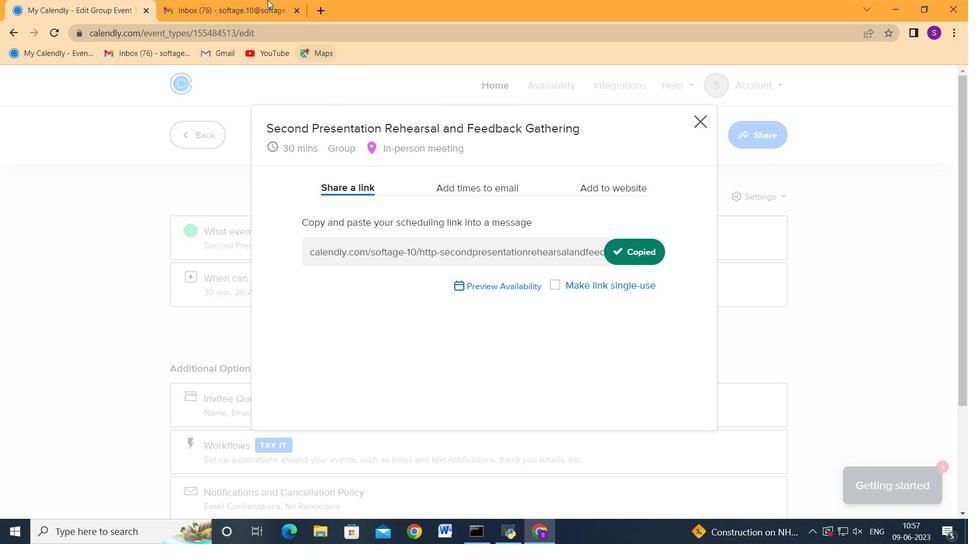 
Action: Mouse pressed left at (253, 0)
Screenshot: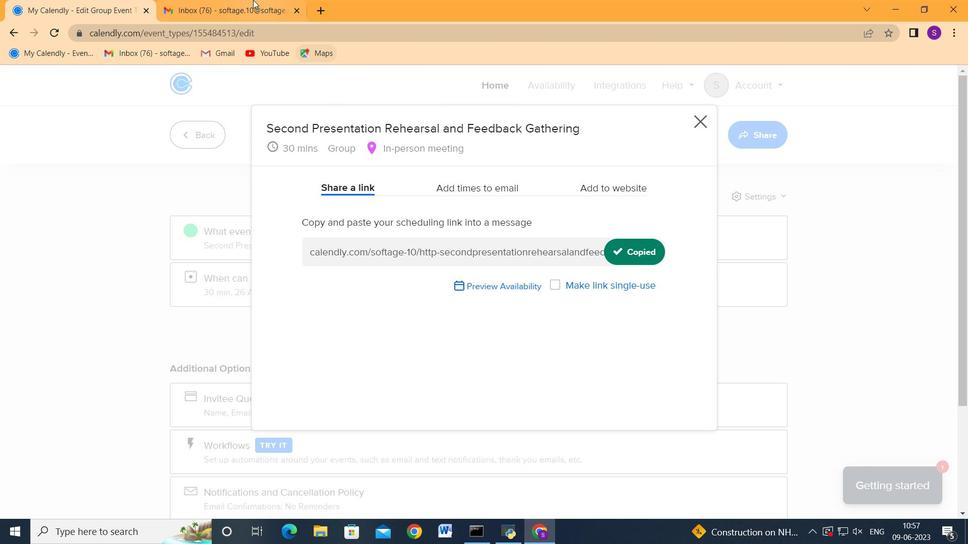 
Action: Mouse moved to (106, 157)
Screenshot: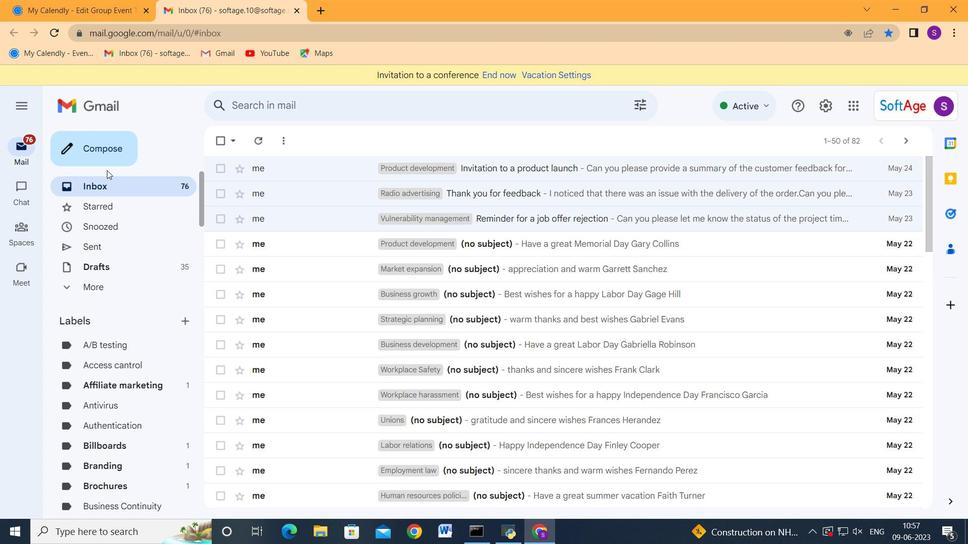 
Action: Mouse pressed left at (106, 157)
Screenshot: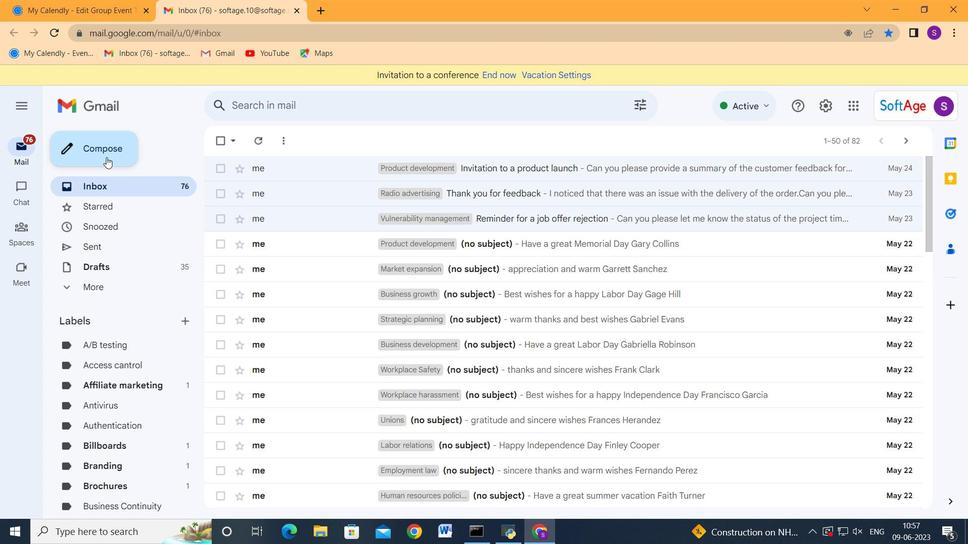 
Action: Mouse moved to (697, 243)
Screenshot: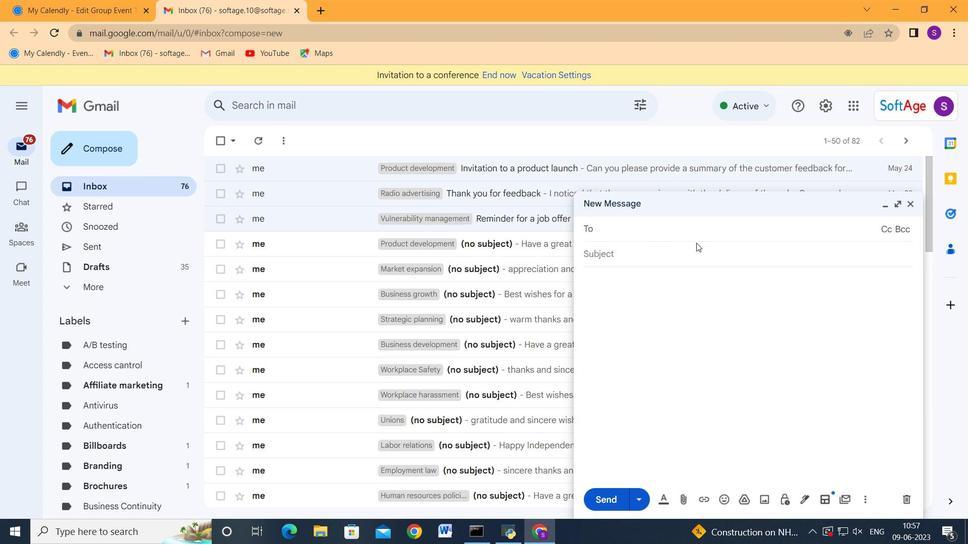 
Action: Key pressed spf<Key.backspace><Key.backspace>oftage.6<Key.shift_r><Key.shift_r><Key.shift_r><Key.shift_r><Key.shift_r><Key.shift_r><Key.shift_r><Key.shift_r><Key.shift_r><Key.shift_r><Key.shift_r><Key.shift_r><Key.shift_r><Key.shift_r><Key.shift_r><Key.shift_r>#<Key.backspace><Key.shift_r>@softage.net<Key.enter>softage.7<Key.shift_r>@softage.net<Key.enter><Key.tab><Key.tab>ctrl+V
Screenshot: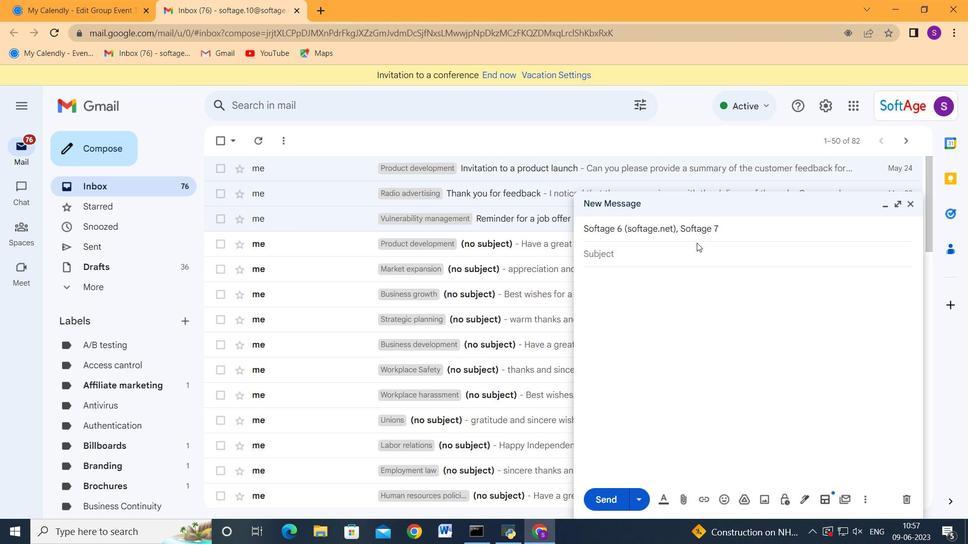 
Action: Mouse moved to (604, 495)
Screenshot: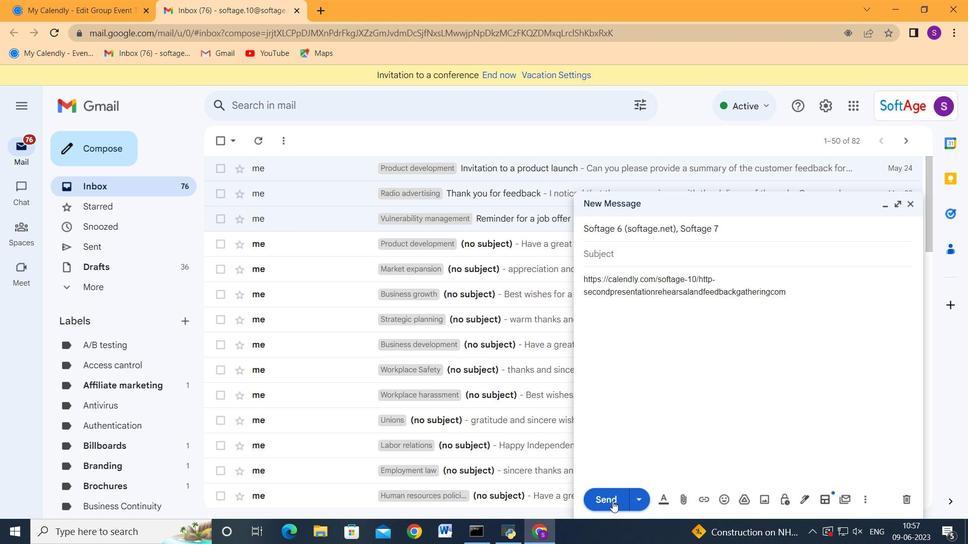 
Action: Mouse pressed left at (604, 495)
Screenshot: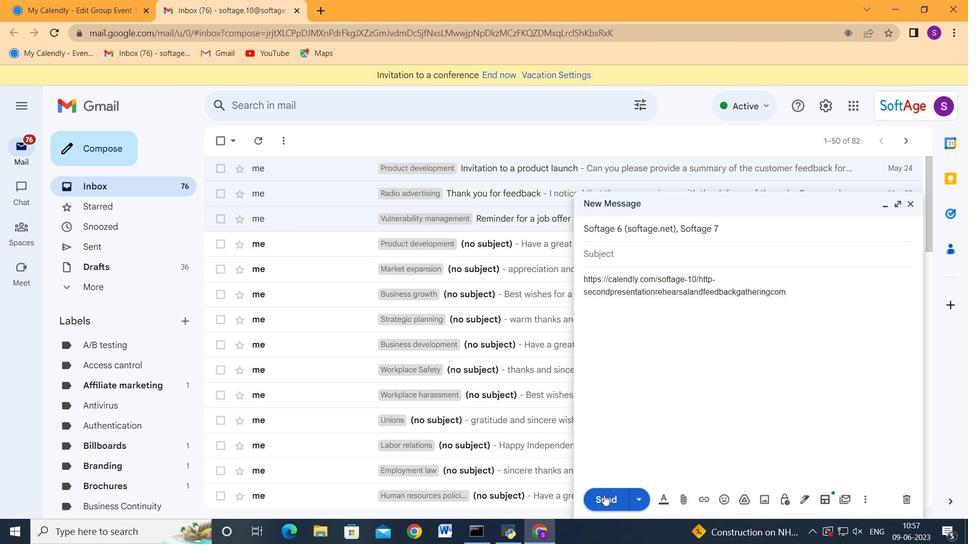 
Action: Mouse moved to (76, 0)
Screenshot: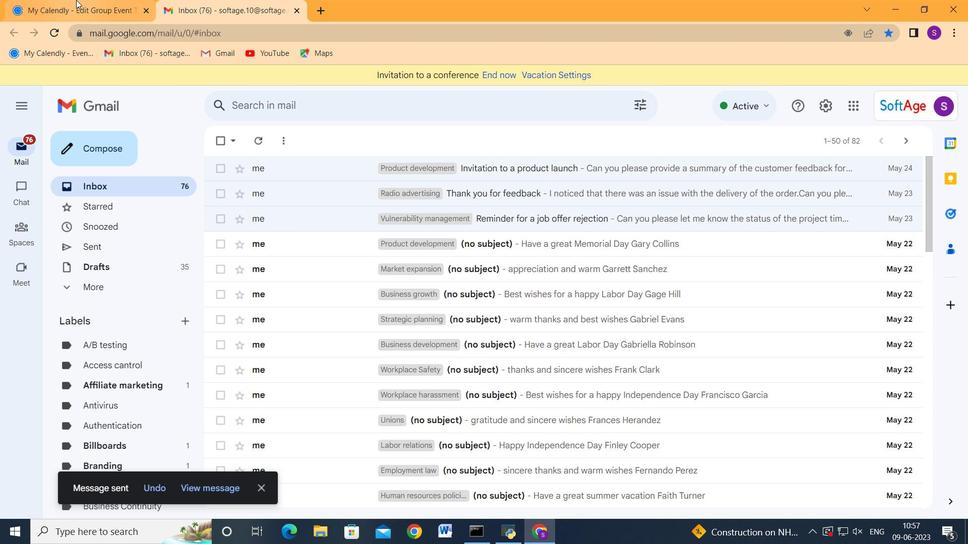
Action: Mouse pressed left at (76, 0)
Screenshot: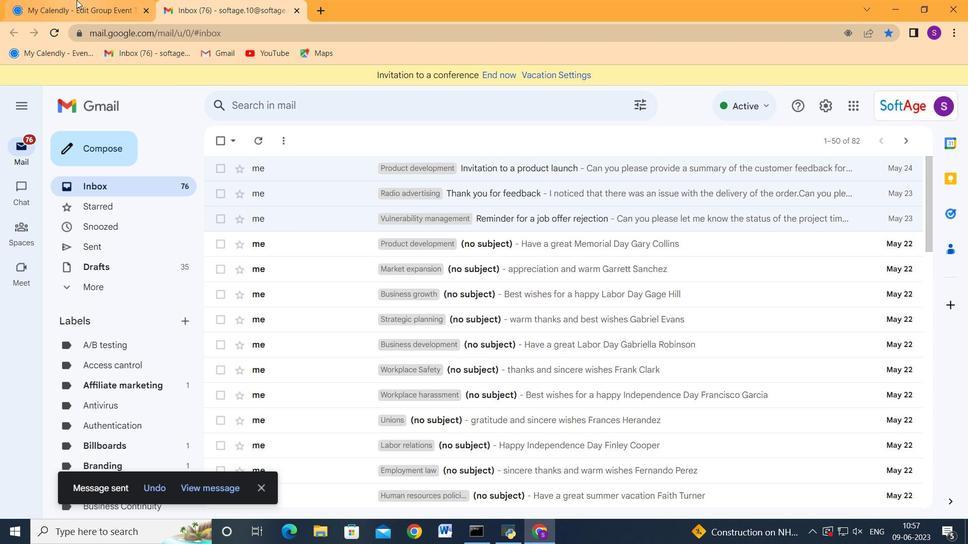 
Action: Mouse moved to (607, 362)
Screenshot: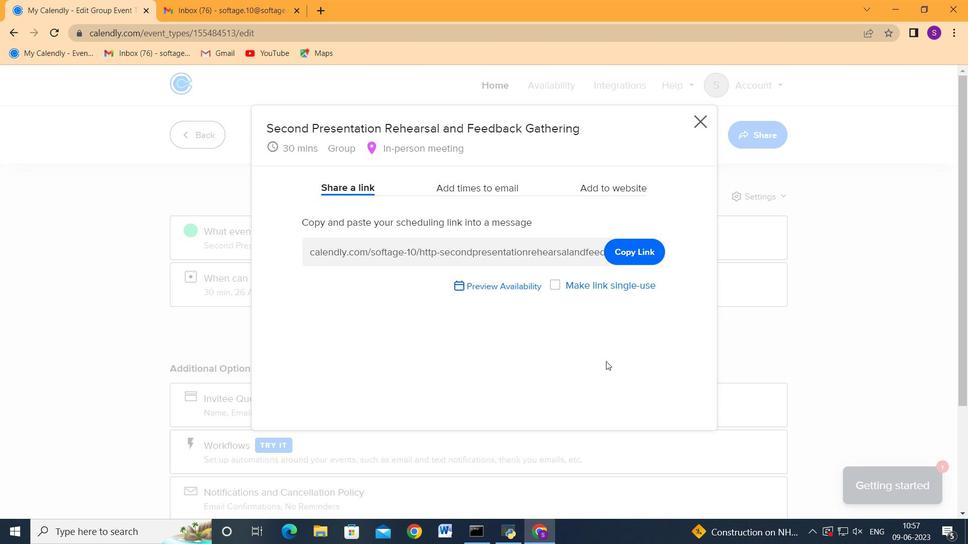 
